 Task: Send an email with the signature Jennifer Adams with the subject Confirmation of a transfer and the message I wanted to touch base with you regarding the upcoming presentation. Is there anything you need from me? from softage.5@softage.net to softage.2@softage.net and move the email from Sent Items to the folder Financial aid
Action: Mouse moved to (64, 50)
Screenshot: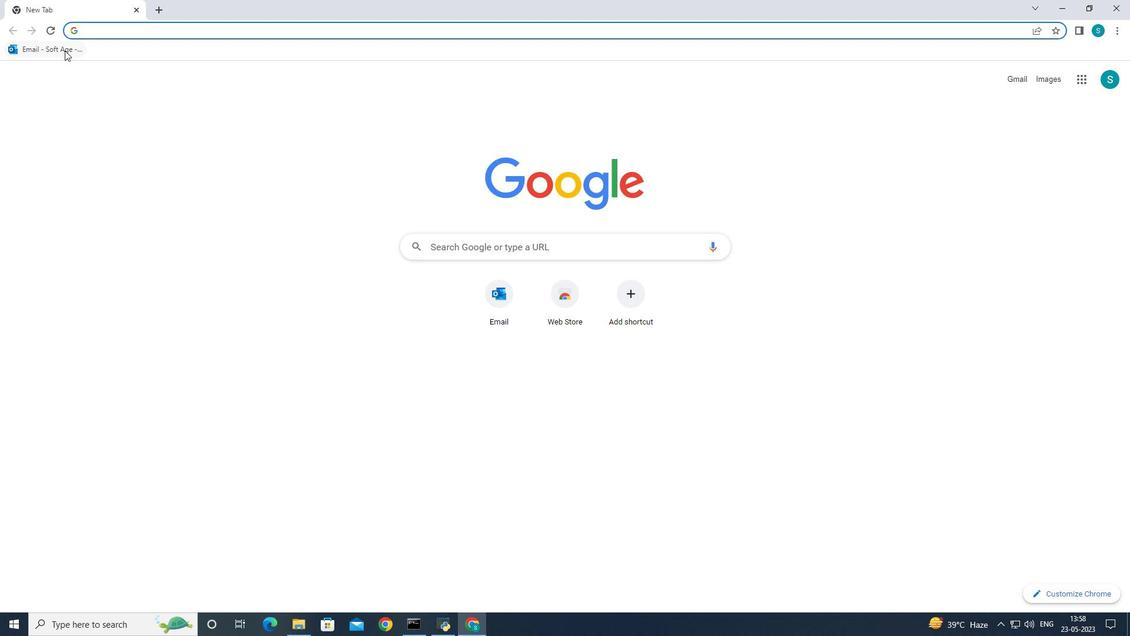 
Action: Mouse pressed left at (64, 50)
Screenshot: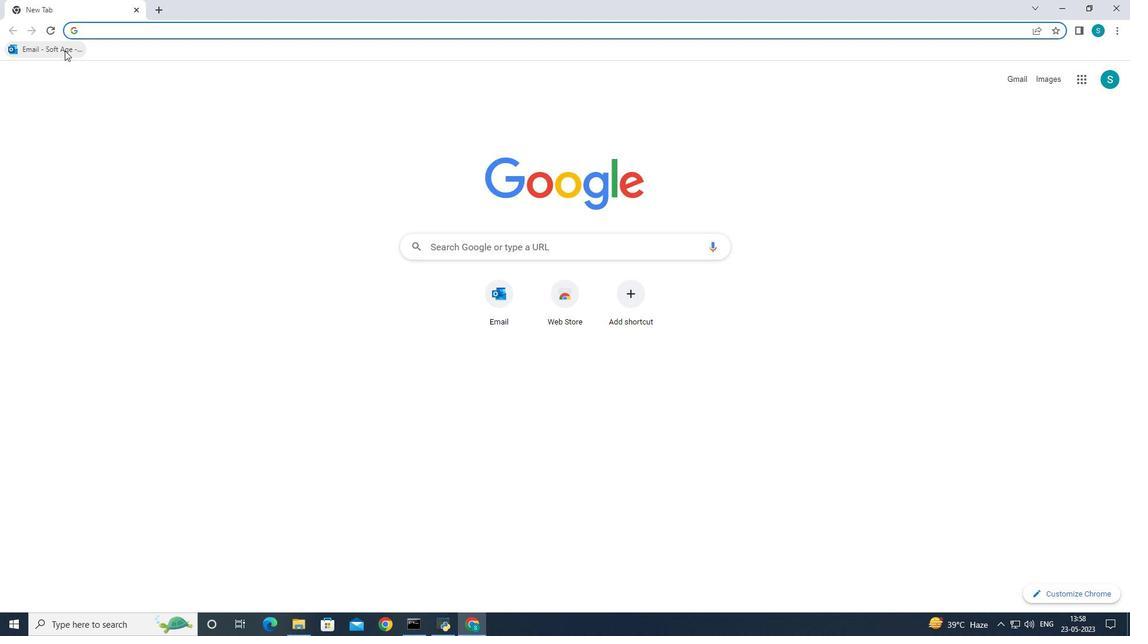 
Action: Mouse moved to (152, 106)
Screenshot: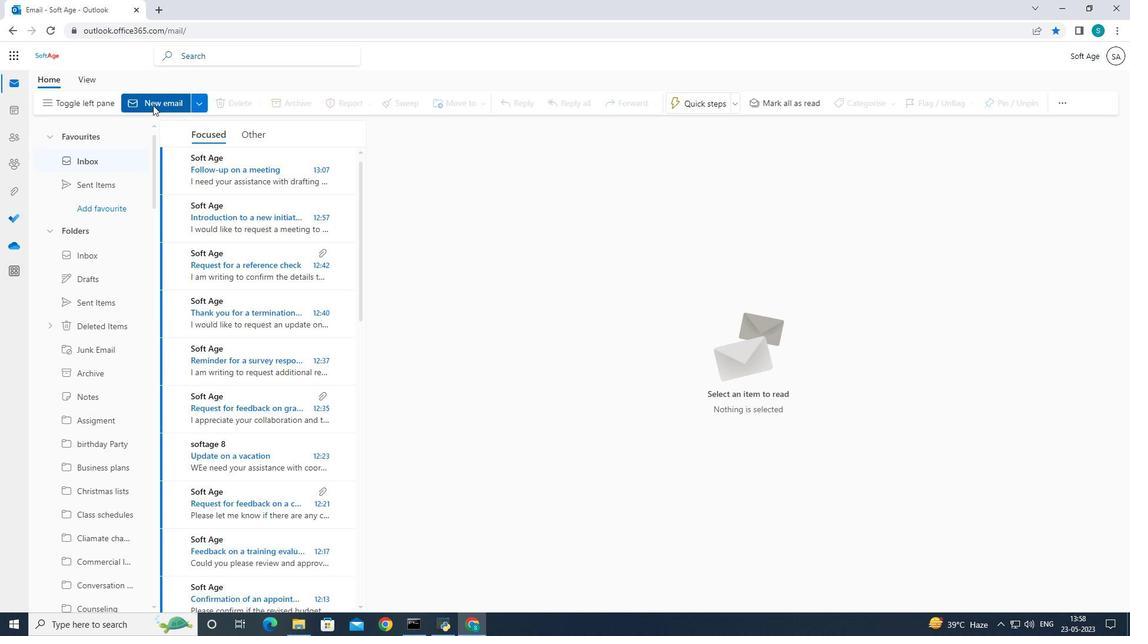 
Action: Mouse pressed left at (152, 106)
Screenshot: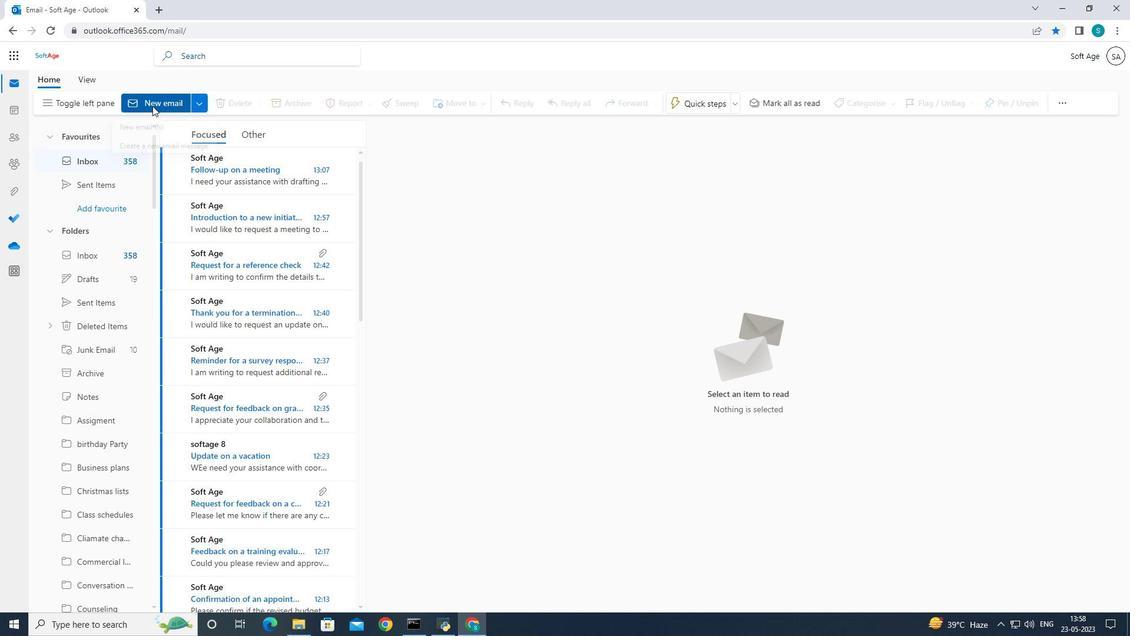 
Action: Mouse moved to (767, 107)
Screenshot: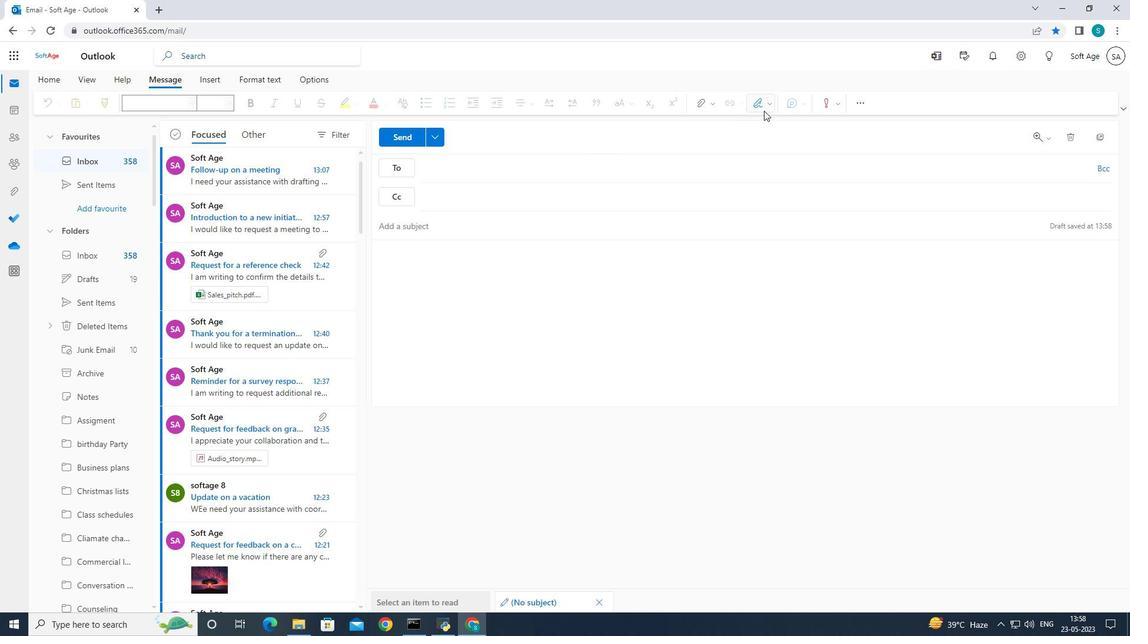
Action: Mouse pressed left at (767, 107)
Screenshot: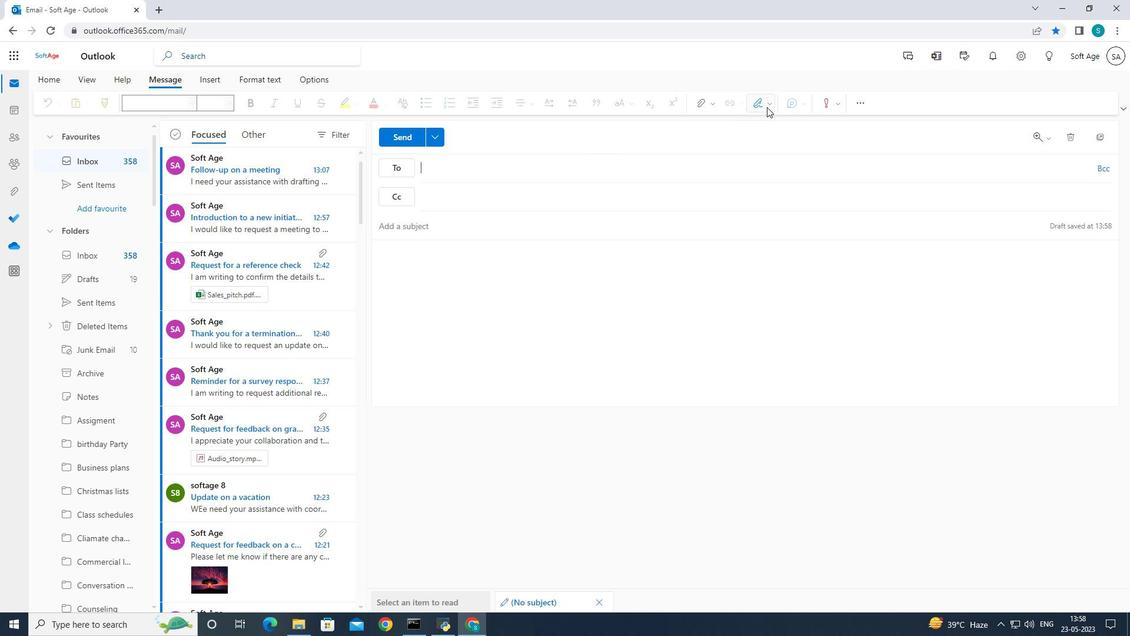 
Action: Mouse moved to (741, 149)
Screenshot: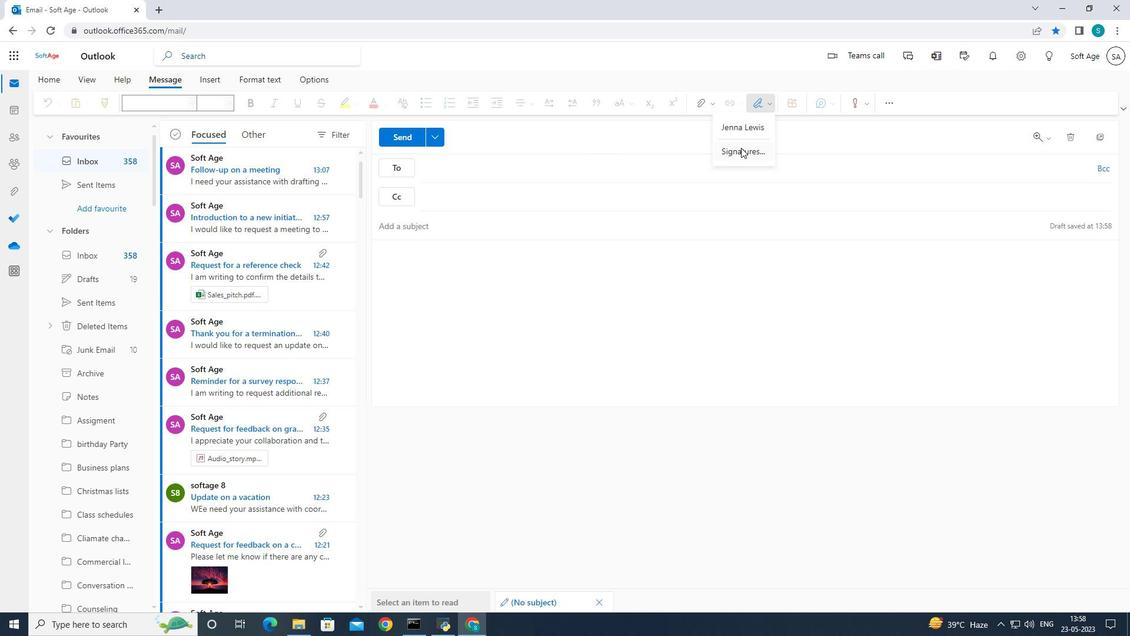 
Action: Mouse pressed left at (741, 149)
Screenshot: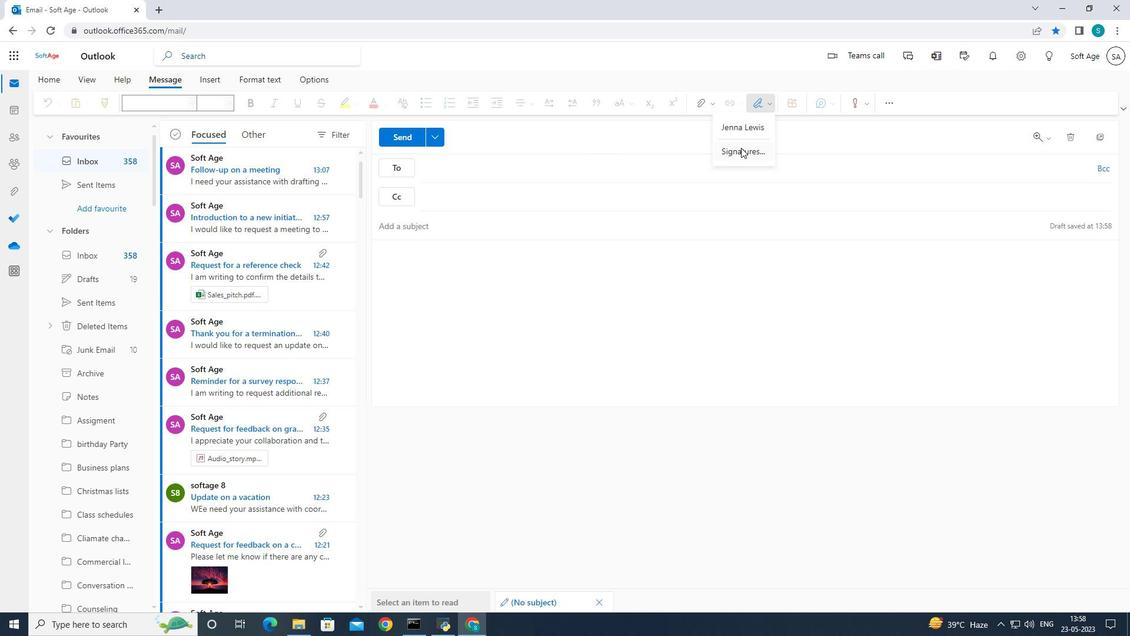 
Action: Mouse moved to (725, 196)
Screenshot: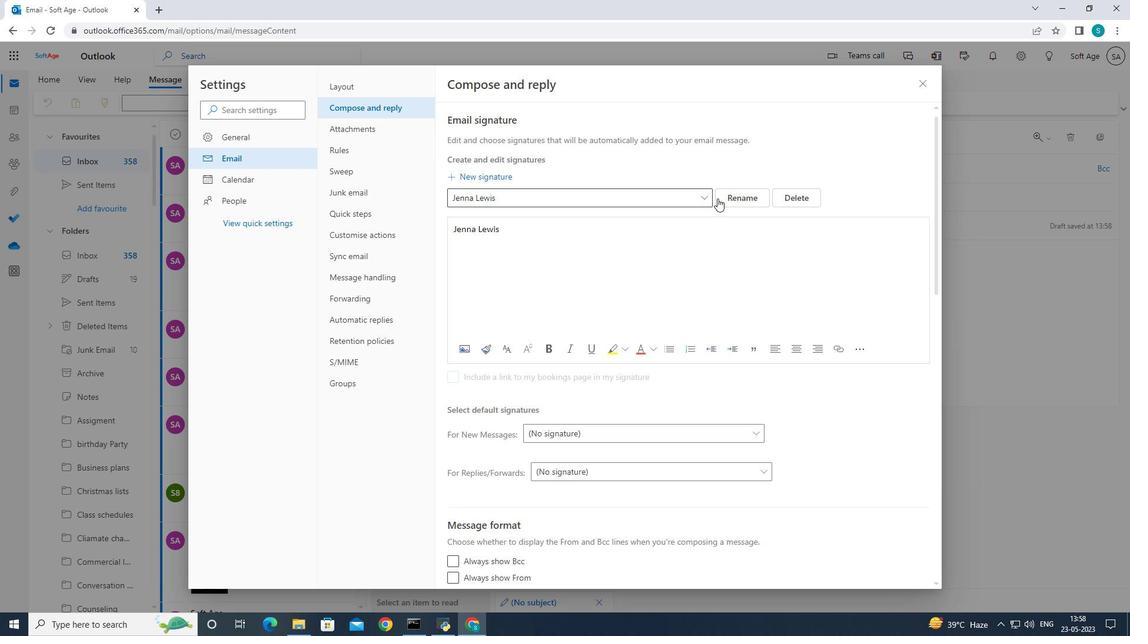 
Action: Mouse pressed left at (725, 196)
Screenshot: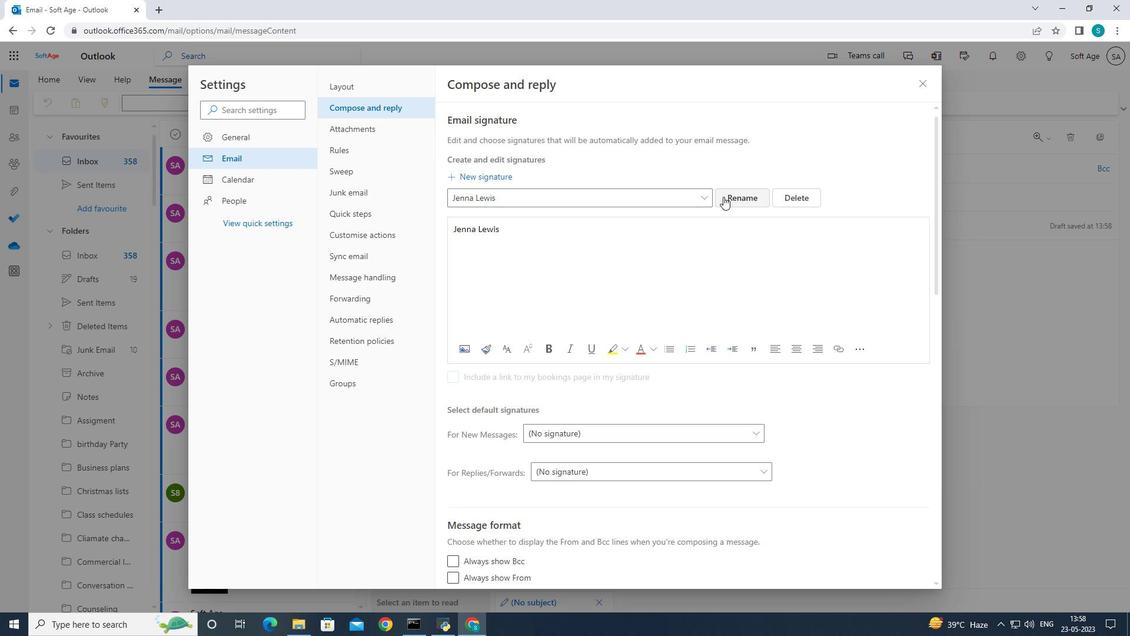 
Action: Mouse moved to (705, 199)
Screenshot: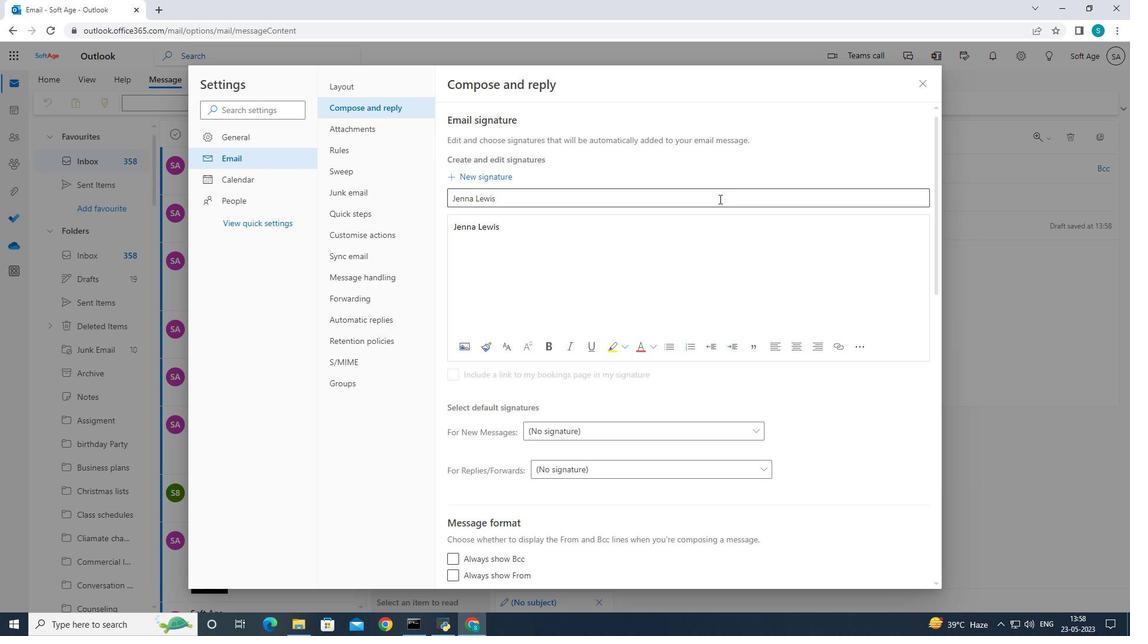
Action: Mouse pressed left at (705, 199)
Screenshot: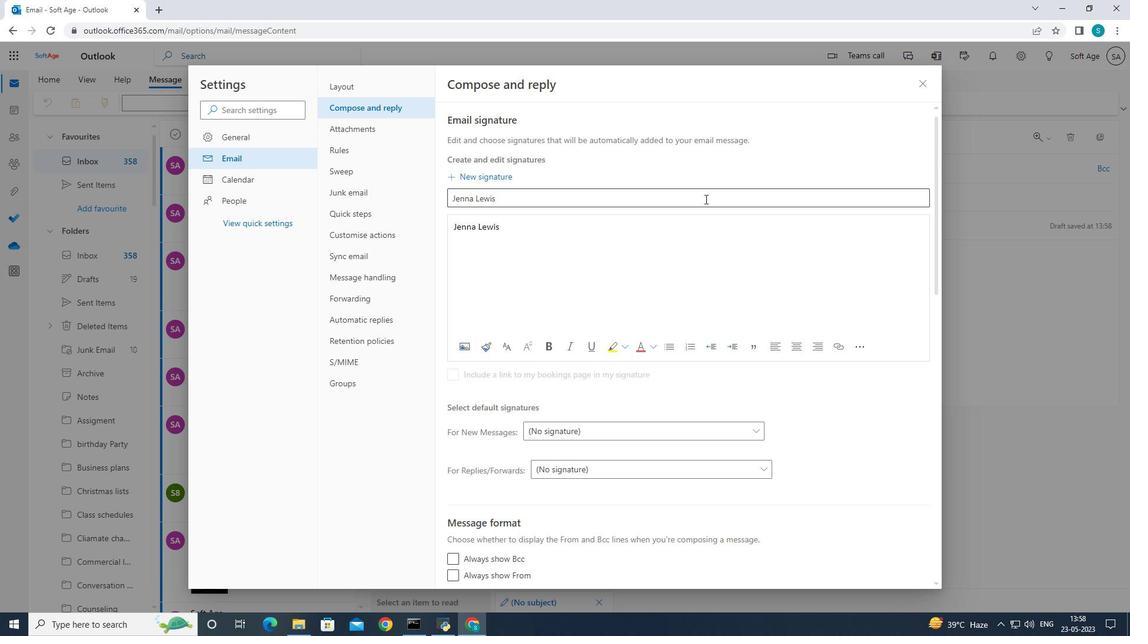 
Action: Mouse moved to (727, 186)
Screenshot: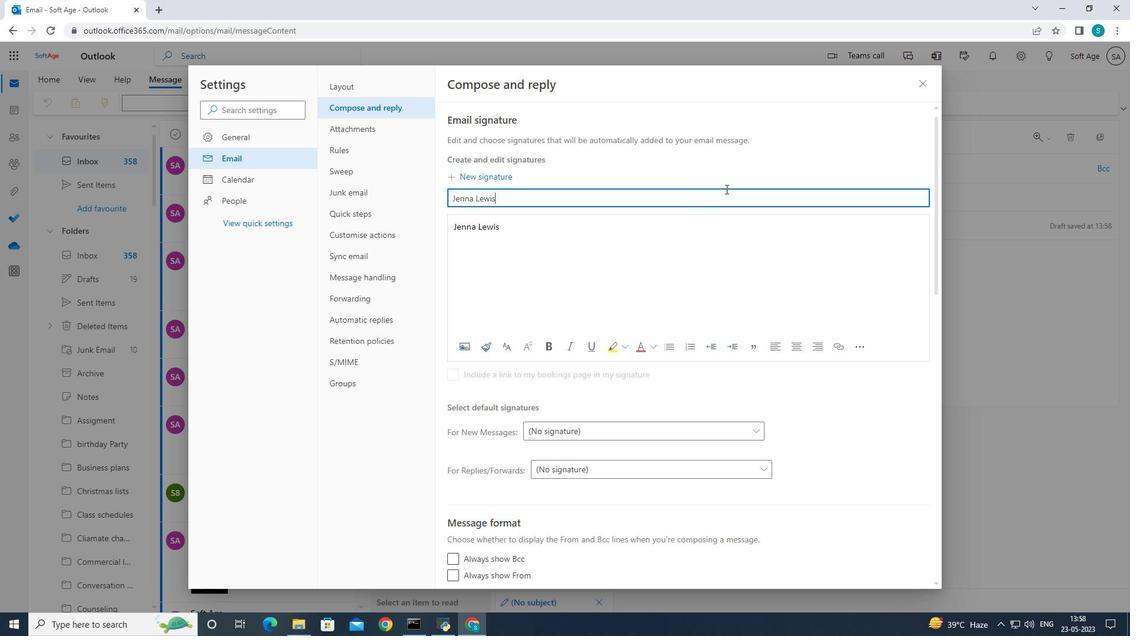 
Action: Key pressed <Key.backspace><Key.backspace><Key.backspace><Key.backspace><Key.backspace><Key.backspace><Key.backspace>ifer<Key.space><Key.caps_lock>A<Key.caps_lock>dams
Screenshot: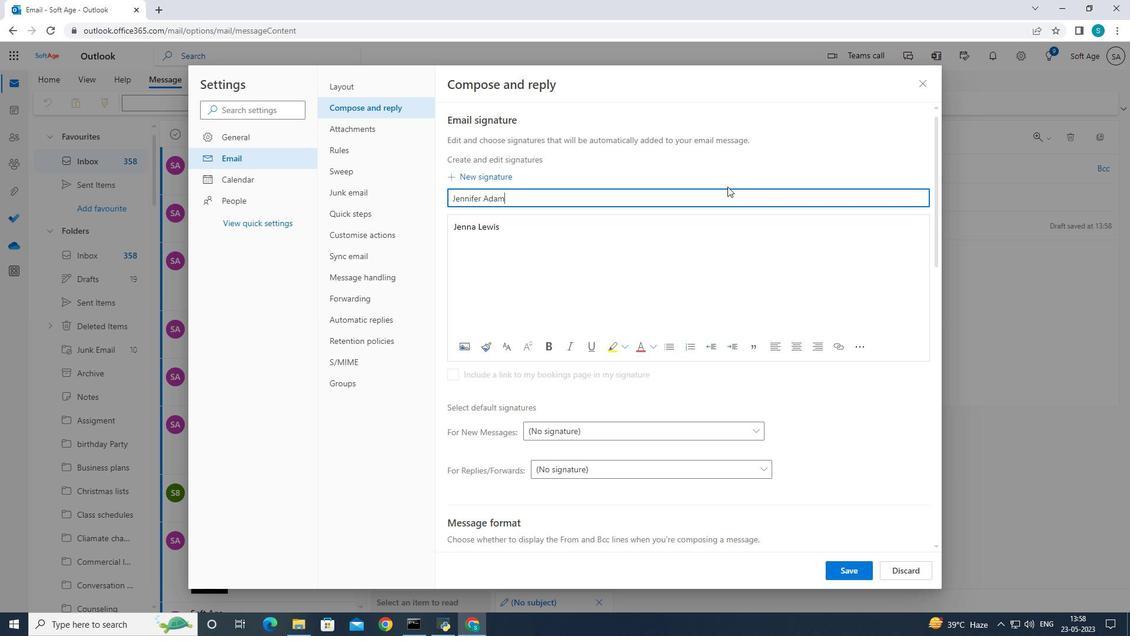
Action: Mouse moved to (512, 229)
Screenshot: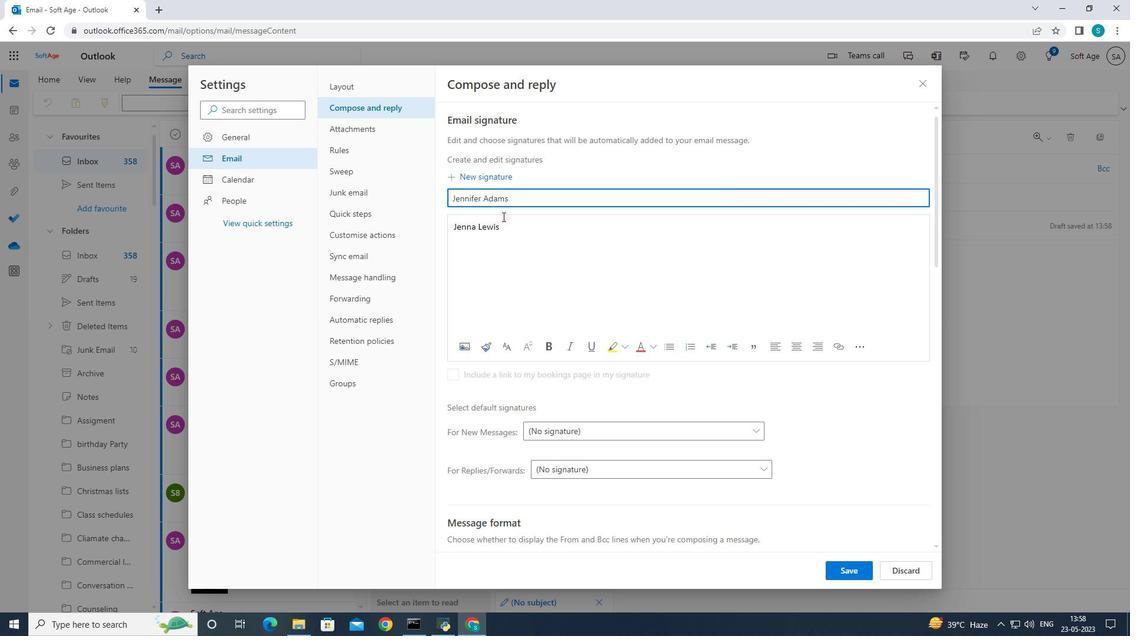 
Action: Mouse pressed left at (512, 229)
Screenshot: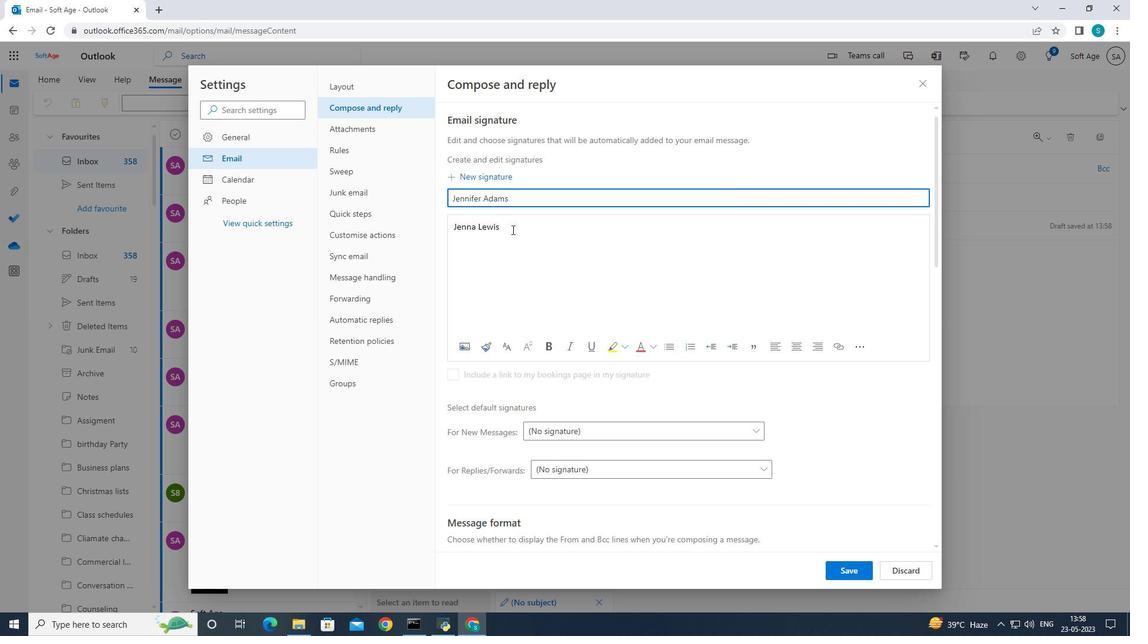 
Action: Mouse moved to (574, 200)
Screenshot: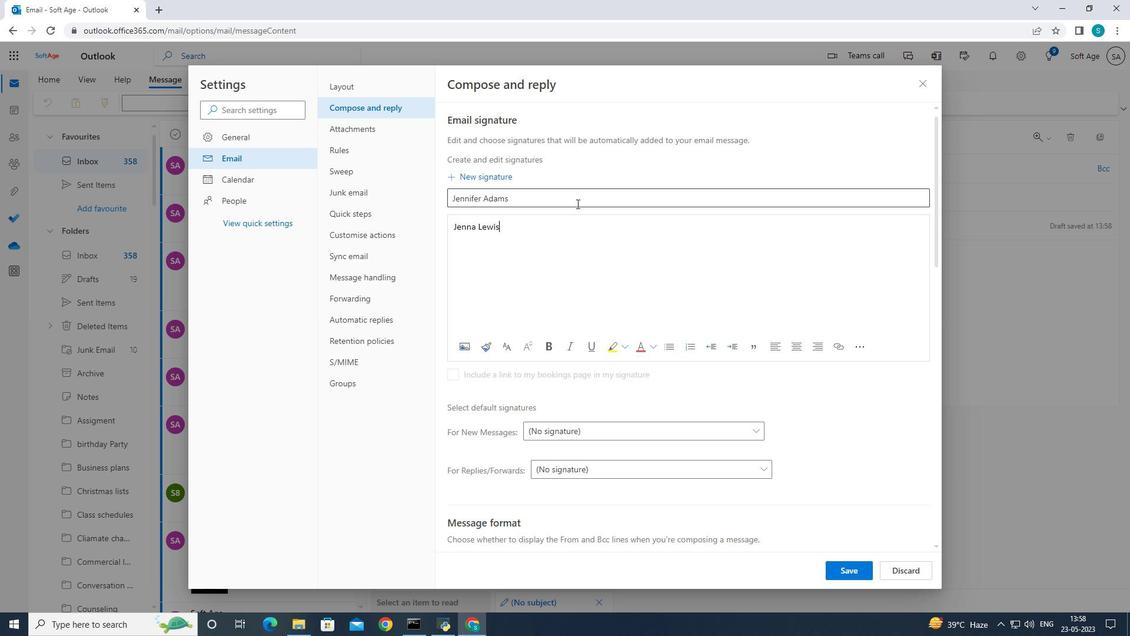 
Action: Key pressed <Key.backspace><Key.backspace><Key.backspace><Key.backspace><Key.backspace><Key.backspace><Key.backspace>ifer<Key.space><Key.caps_lock>A<Key.caps_lock>dans
Screenshot: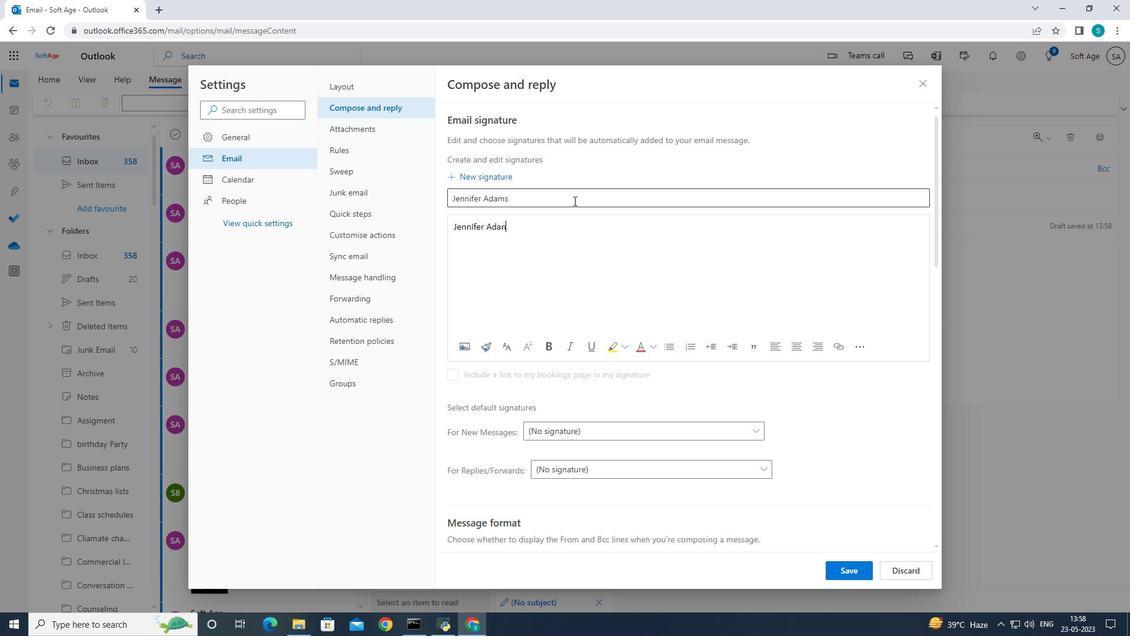 
Action: Mouse moved to (569, 198)
Screenshot: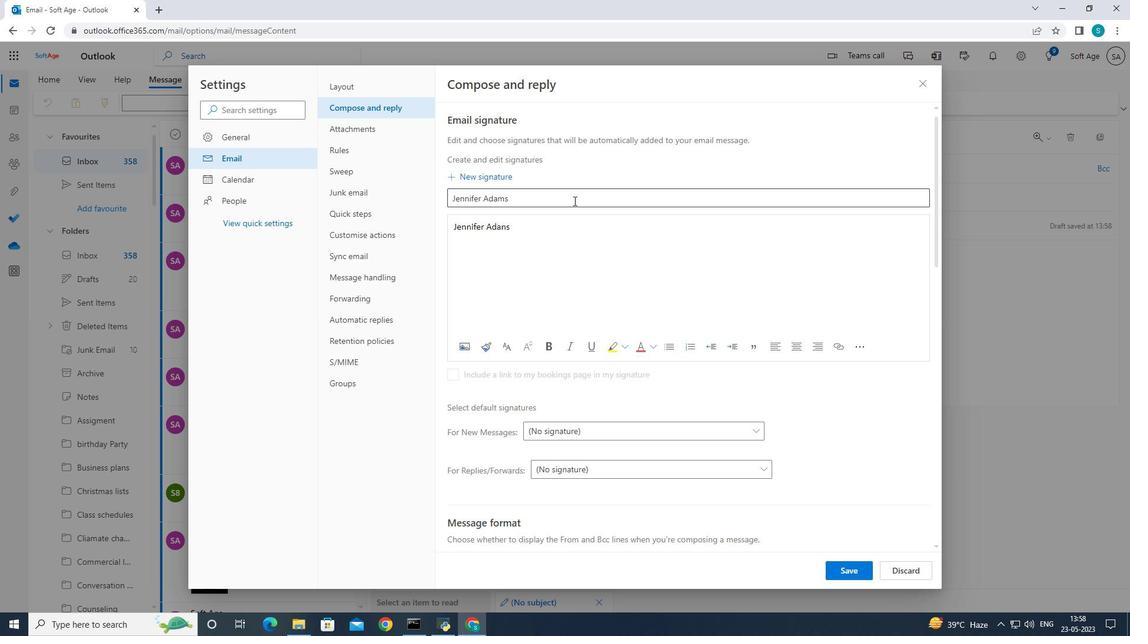
Action: Key pressed <Key.backspace><Key.backspace>ms
Screenshot: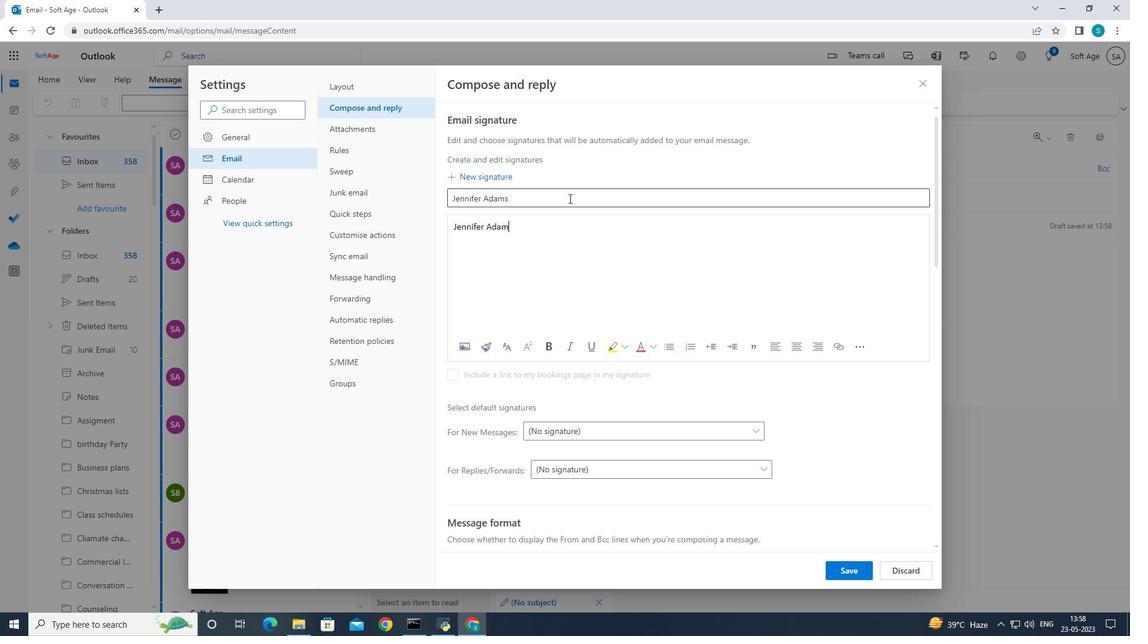
Action: Mouse moved to (847, 571)
Screenshot: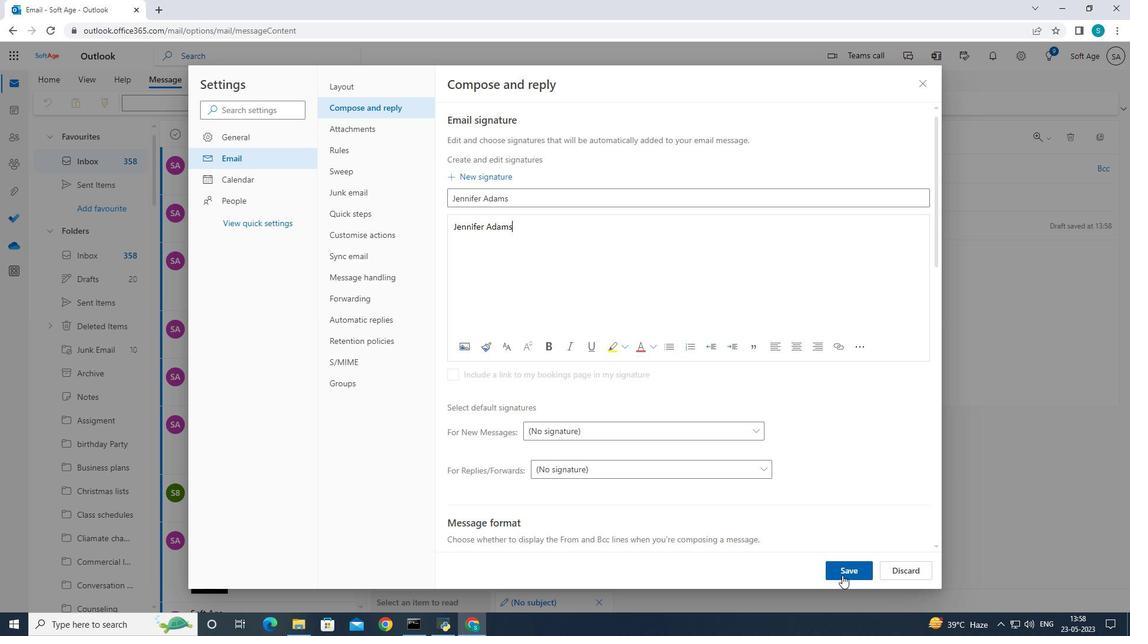 
Action: Mouse pressed left at (847, 571)
Screenshot: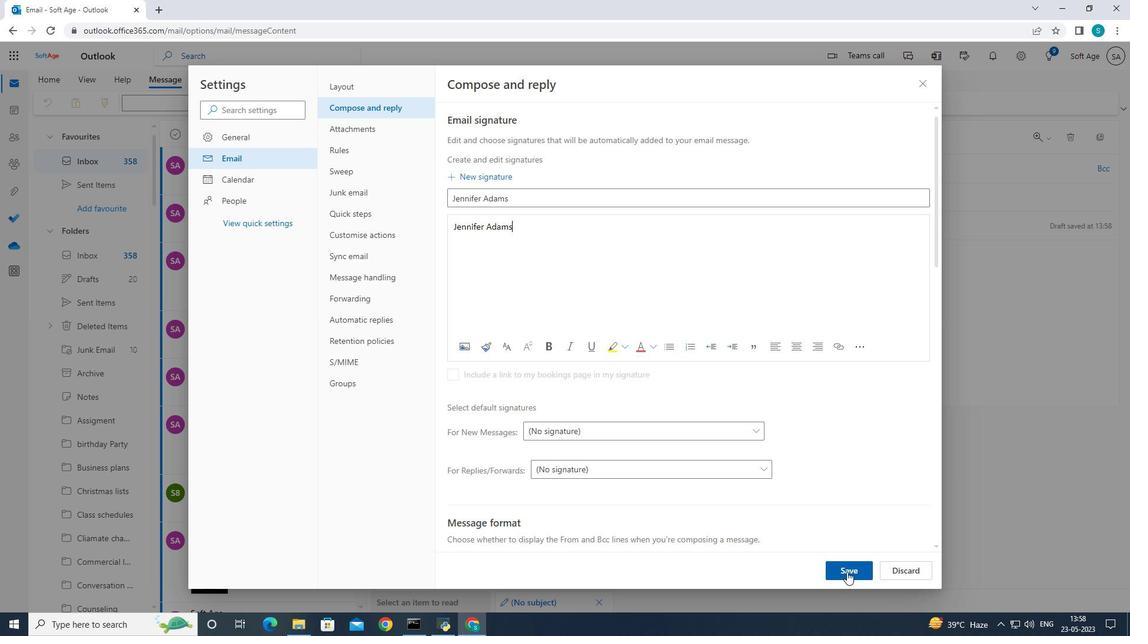 
Action: Mouse moved to (925, 87)
Screenshot: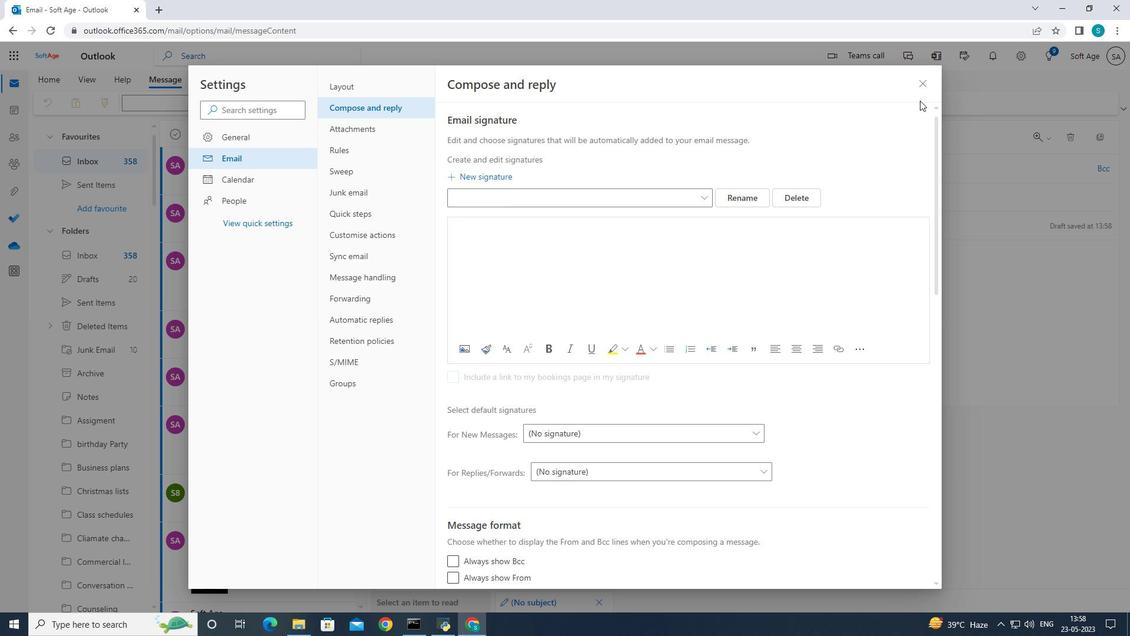 
Action: Mouse pressed left at (925, 87)
Screenshot: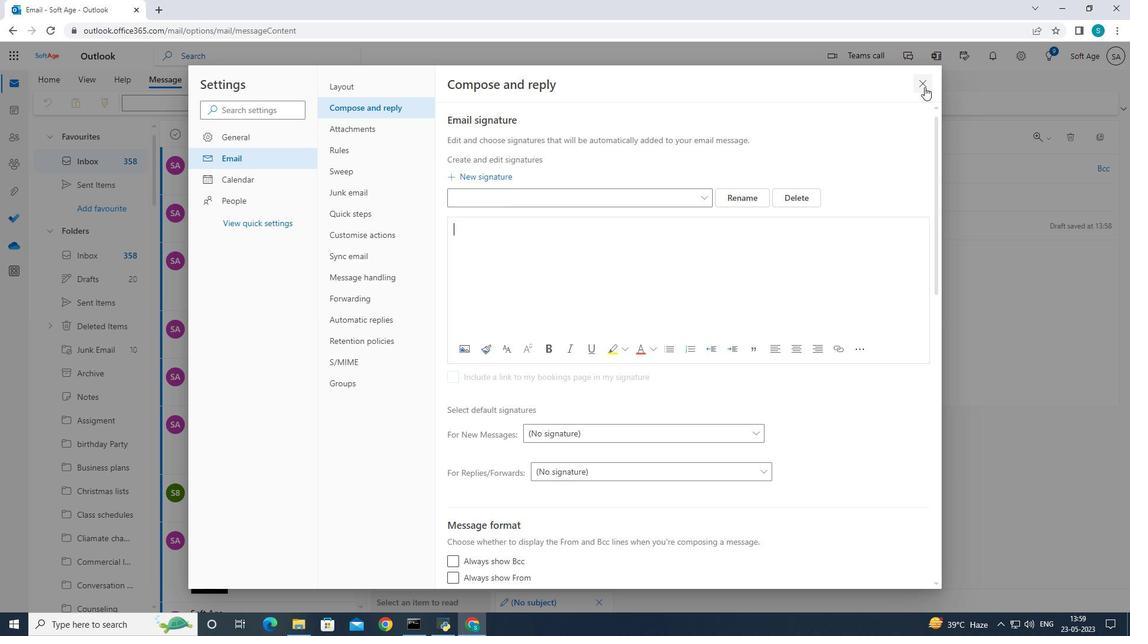 
Action: Mouse moved to (432, 247)
Screenshot: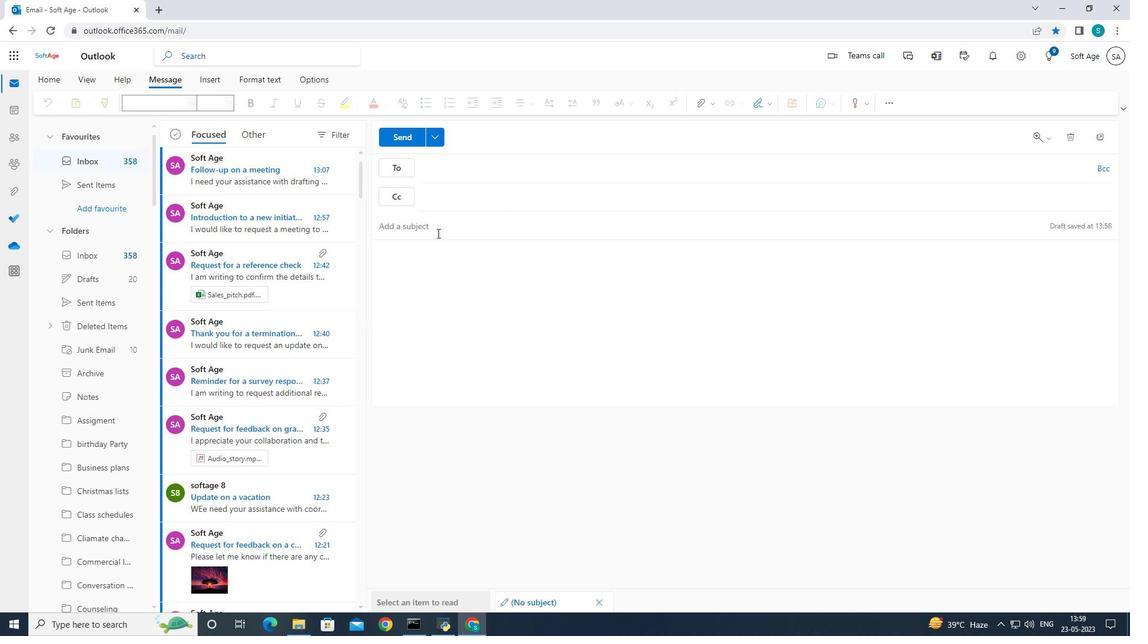 
Action: Mouse pressed left at (432, 247)
Screenshot: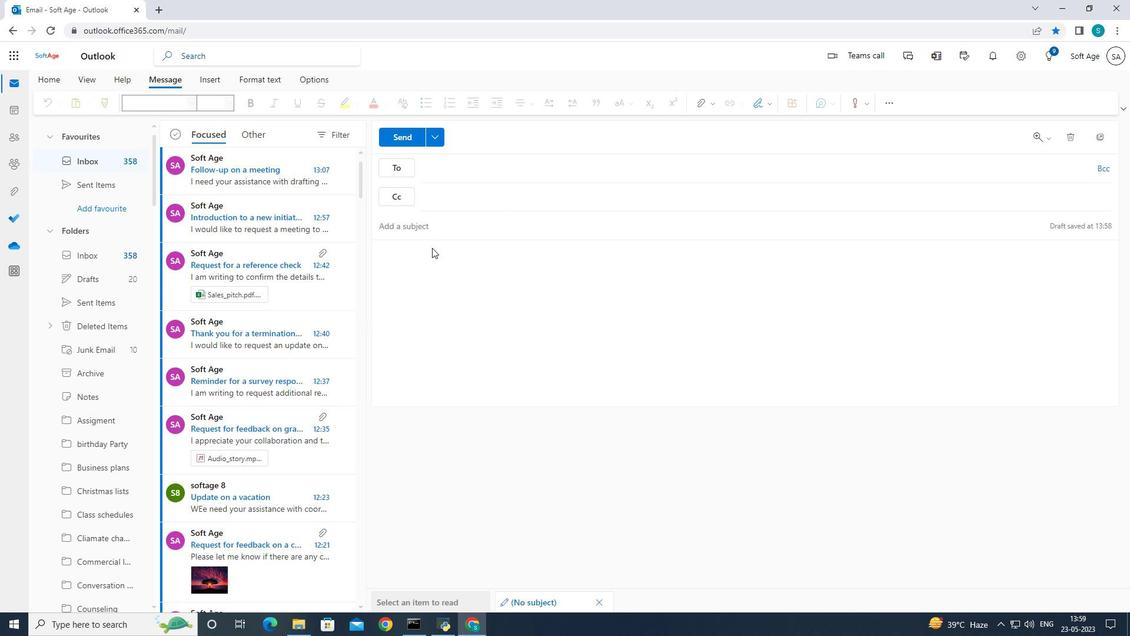 
Action: Mouse moved to (448, 285)
Screenshot: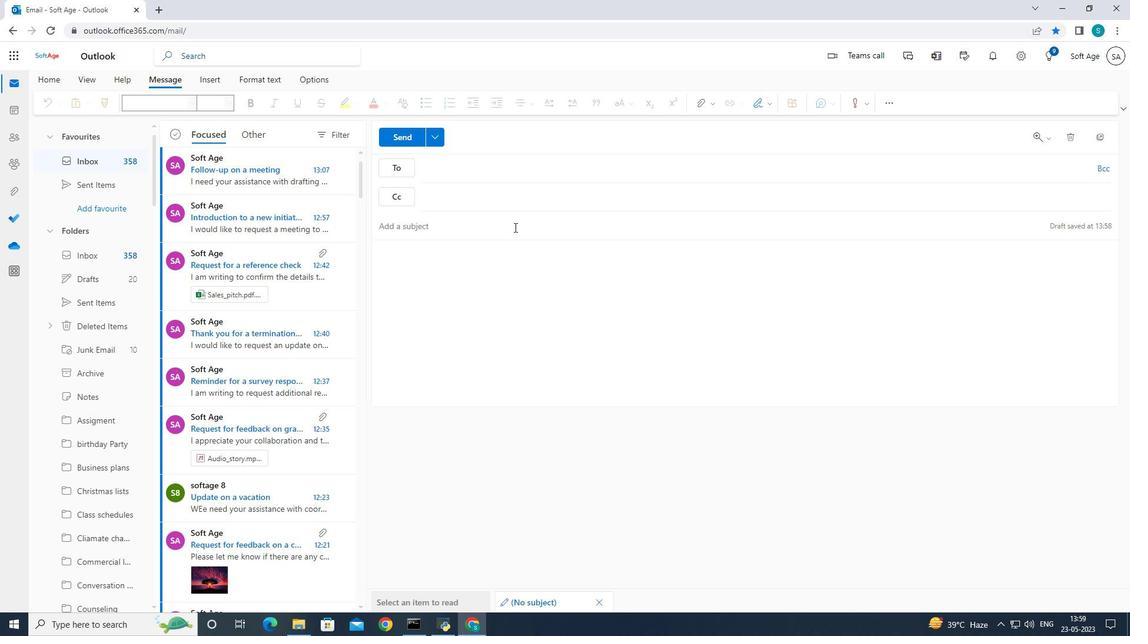 
Action: Mouse pressed left at (448, 285)
Screenshot: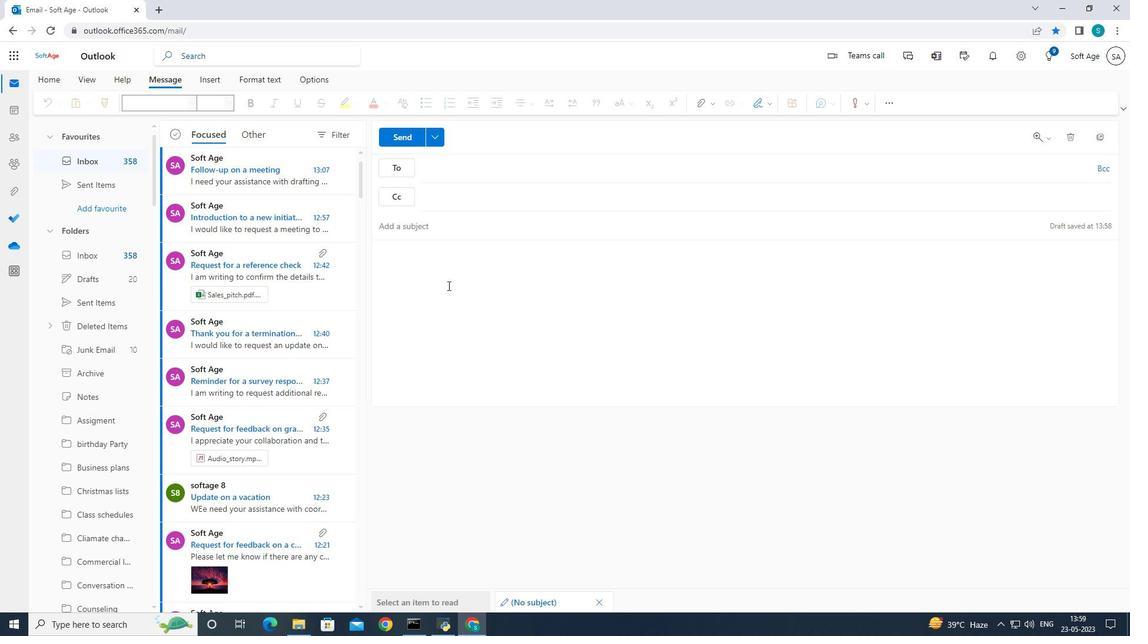 
Action: Mouse pressed left at (448, 285)
Screenshot: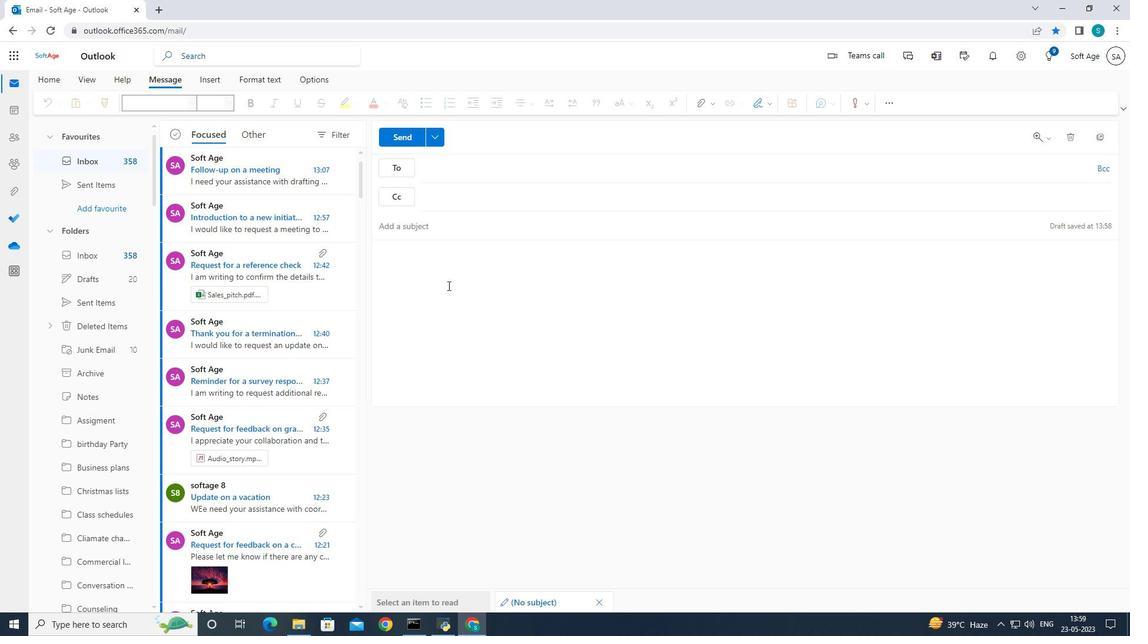 
Action: Mouse moved to (770, 107)
Screenshot: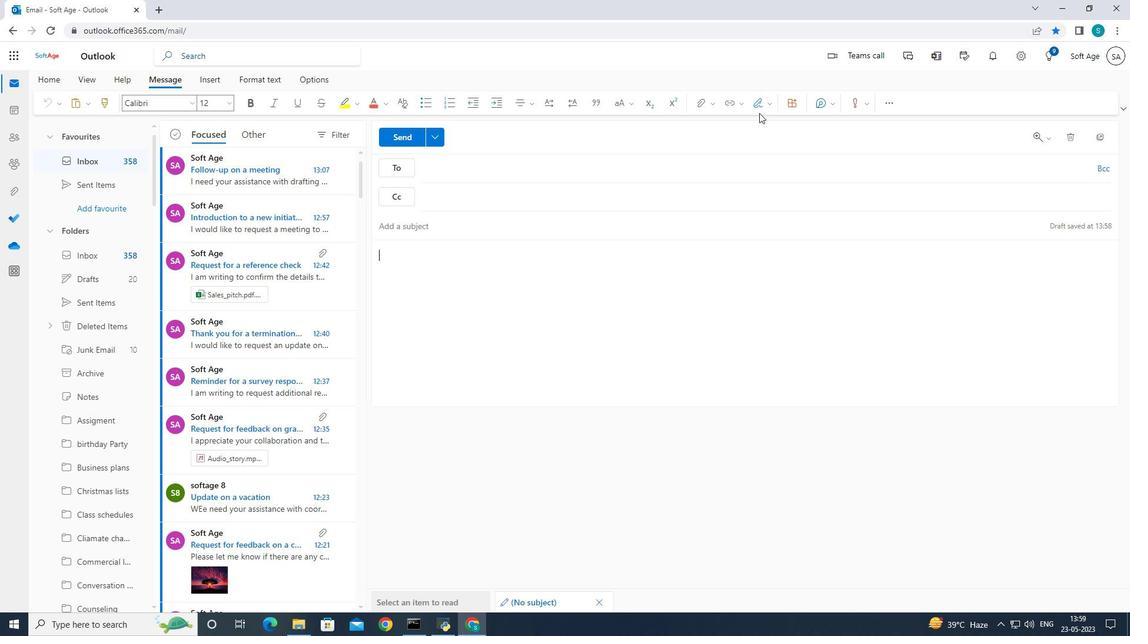 
Action: Mouse pressed left at (770, 107)
Screenshot: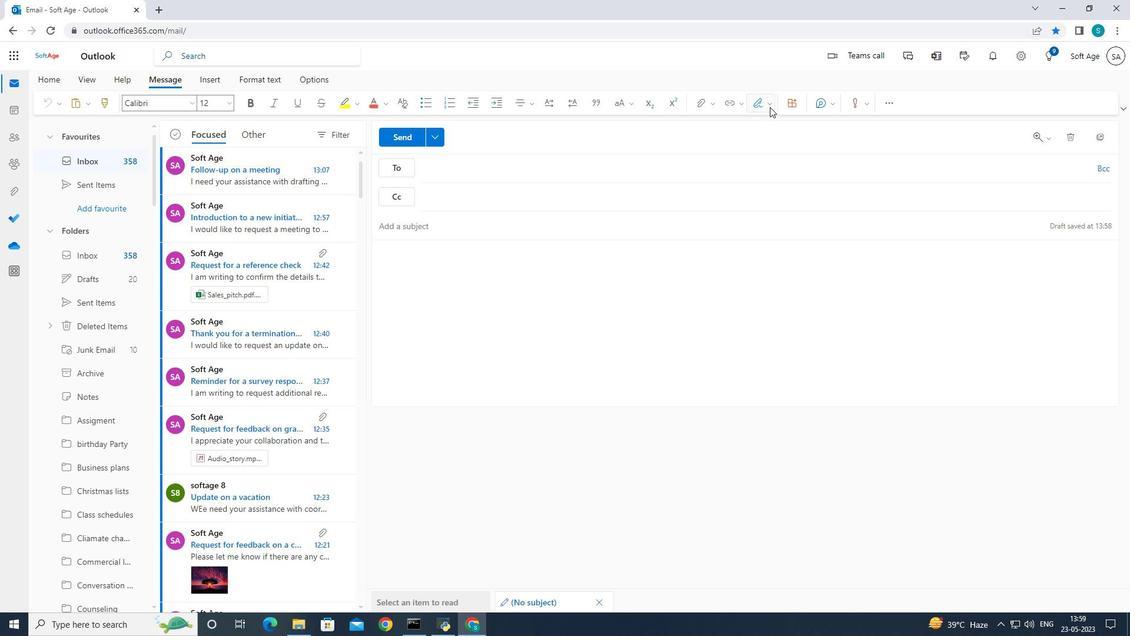 
Action: Mouse moved to (753, 129)
Screenshot: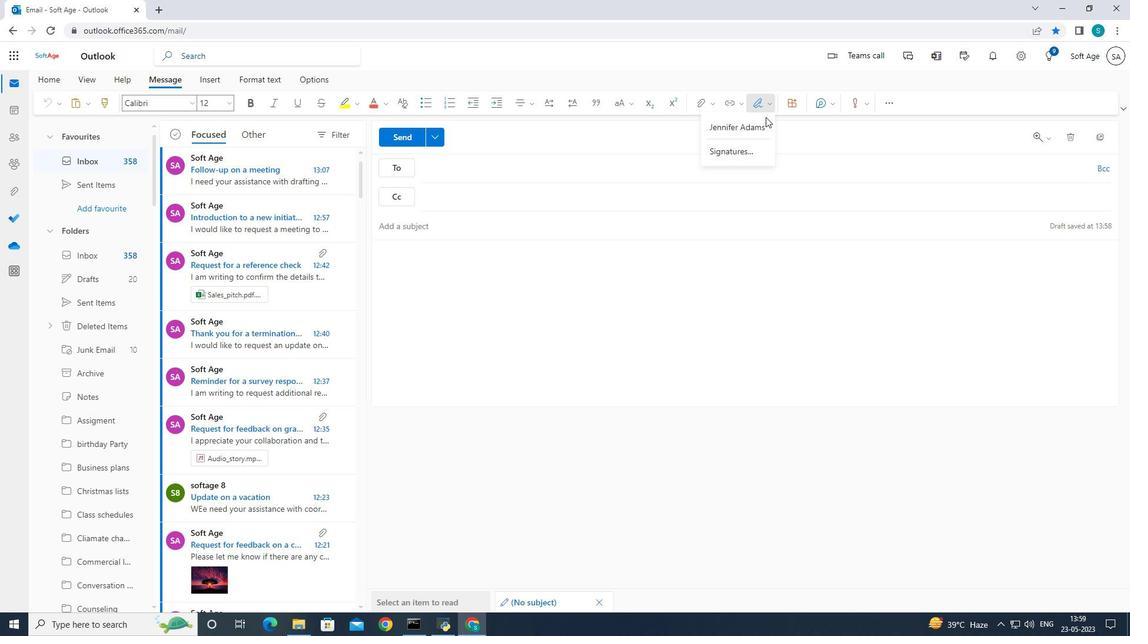 
Action: Mouse pressed left at (753, 129)
Screenshot: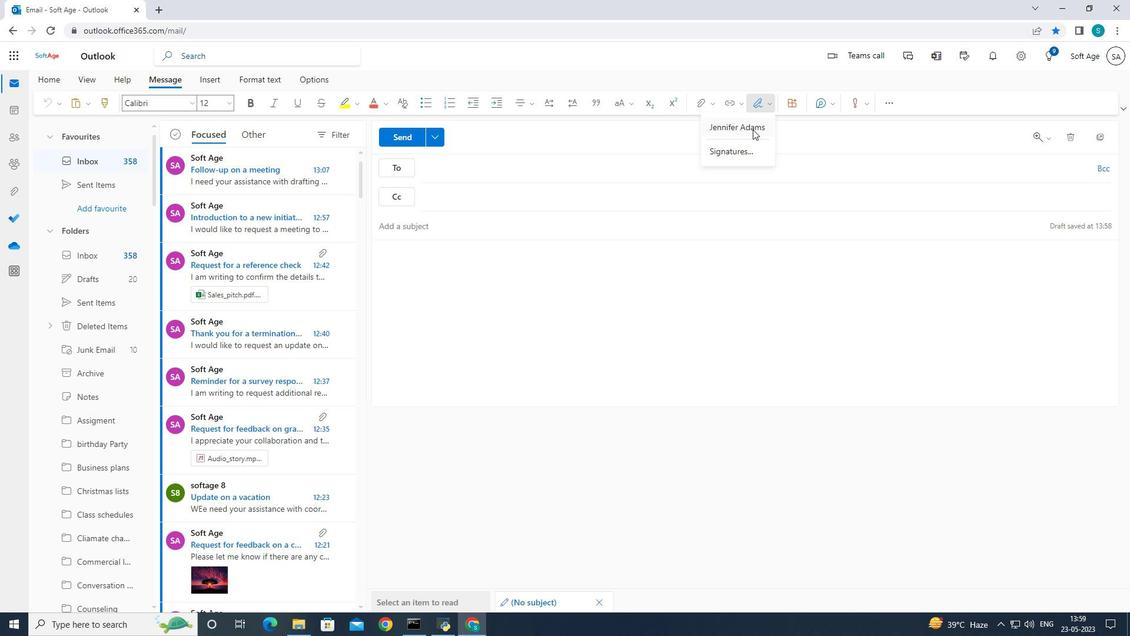 
Action: Mouse moved to (499, 217)
Screenshot: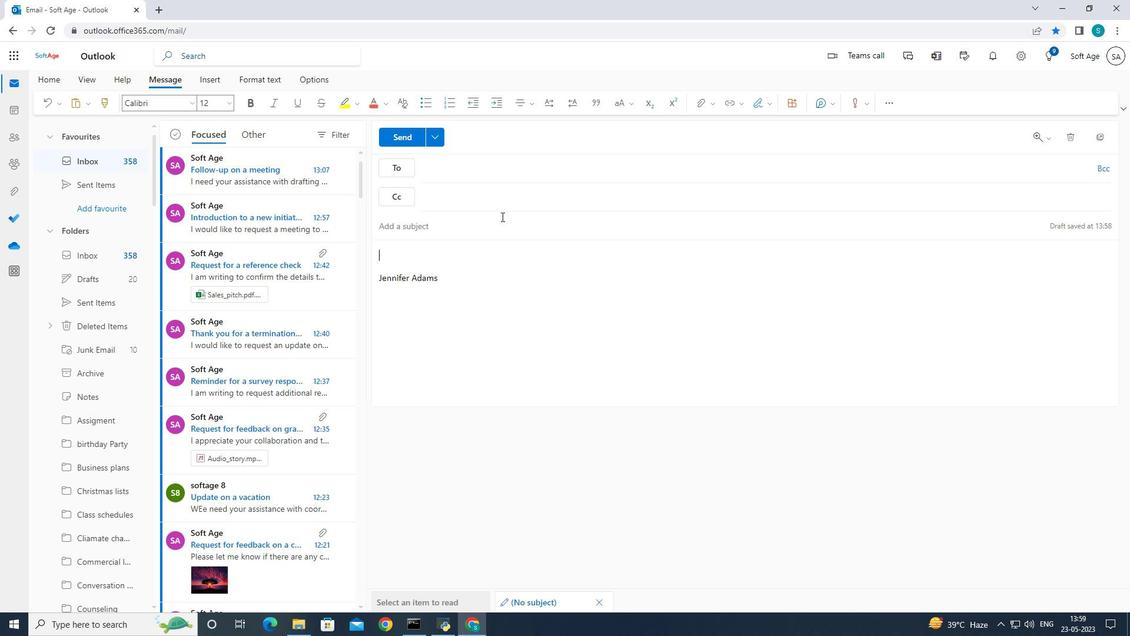 
Action: Mouse pressed left at (499, 217)
Screenshot: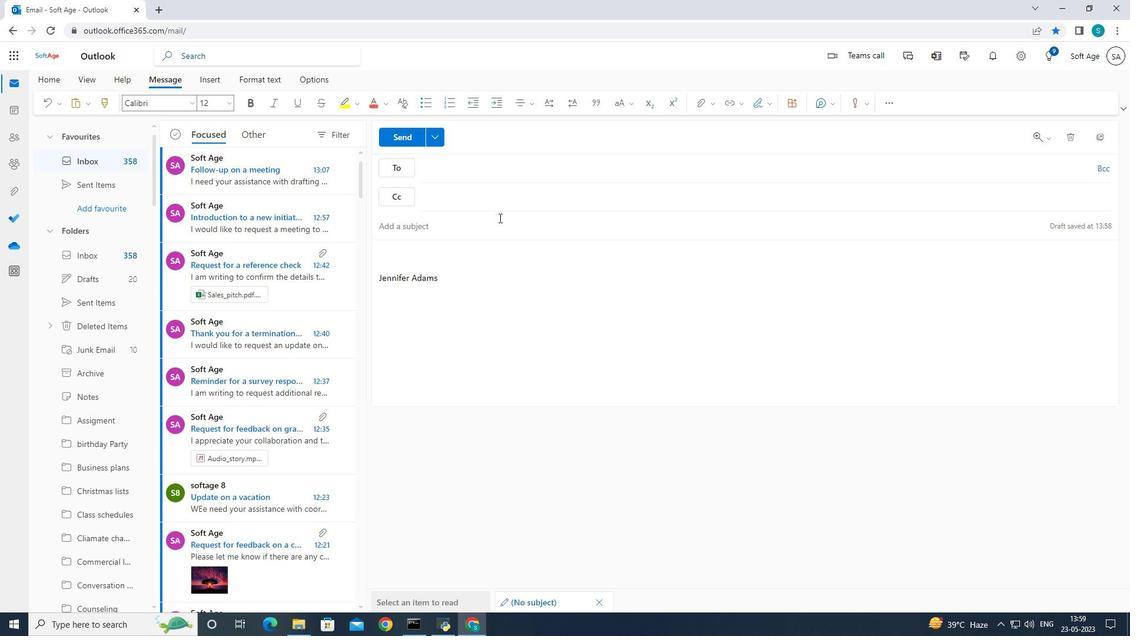 
Action: Mouse moved to (612, 290)
Screenshot: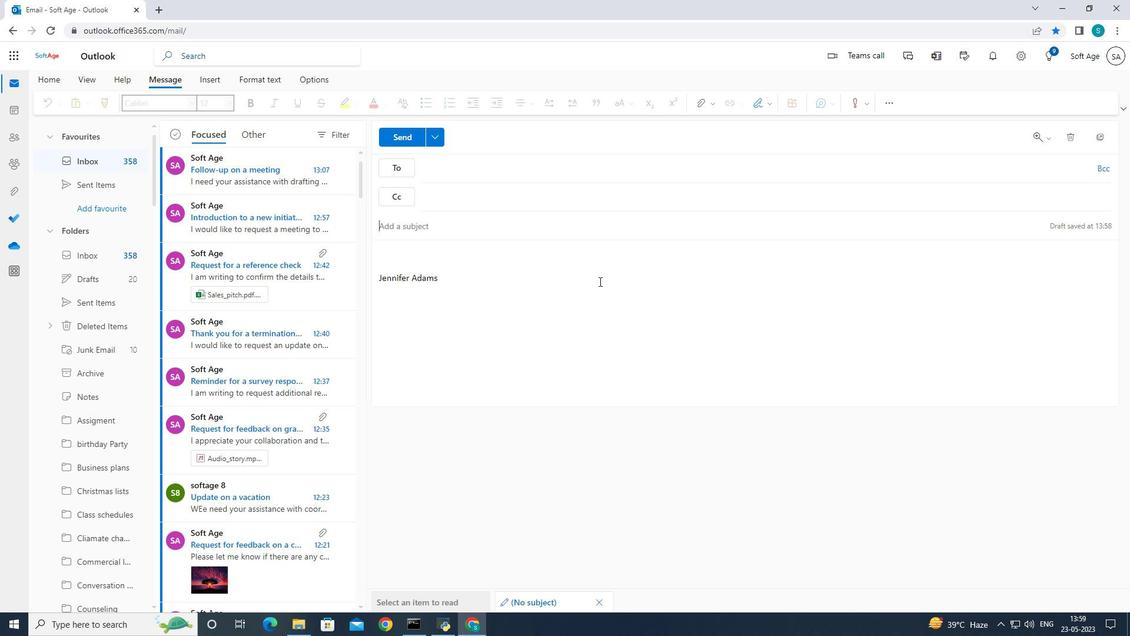 
Action: Key pressed <Key.caps_lock>C<Key.caps_lock>onfrmation<Key.space>of<Key.space>a<Key.space>transfer
Screenshot: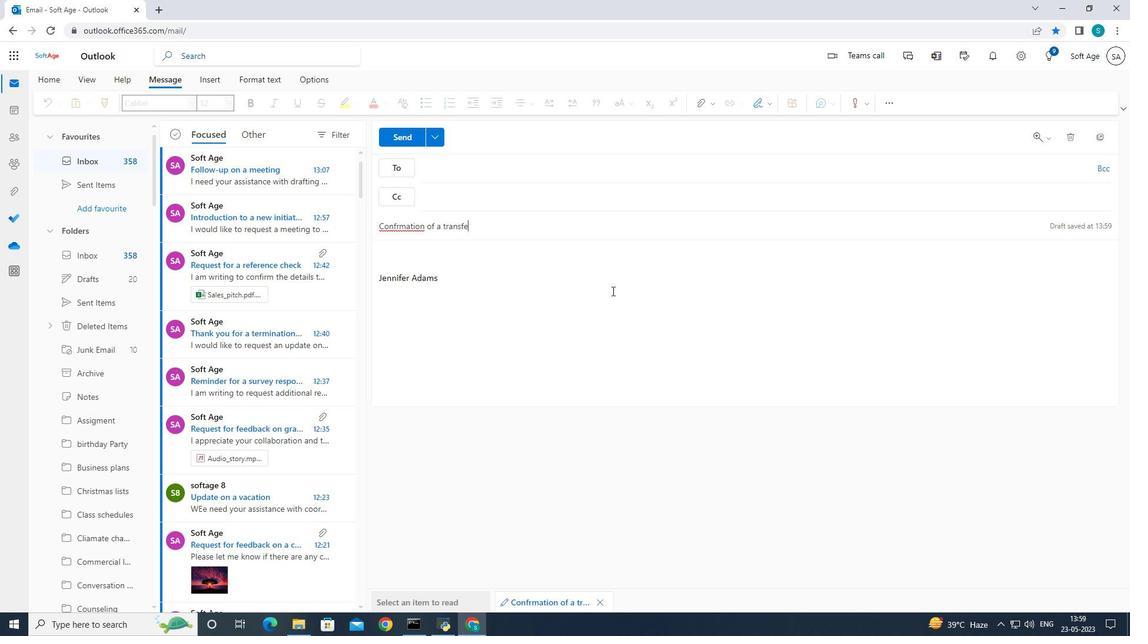 
Action: Mouse moved to (396, 227)
Screenshot: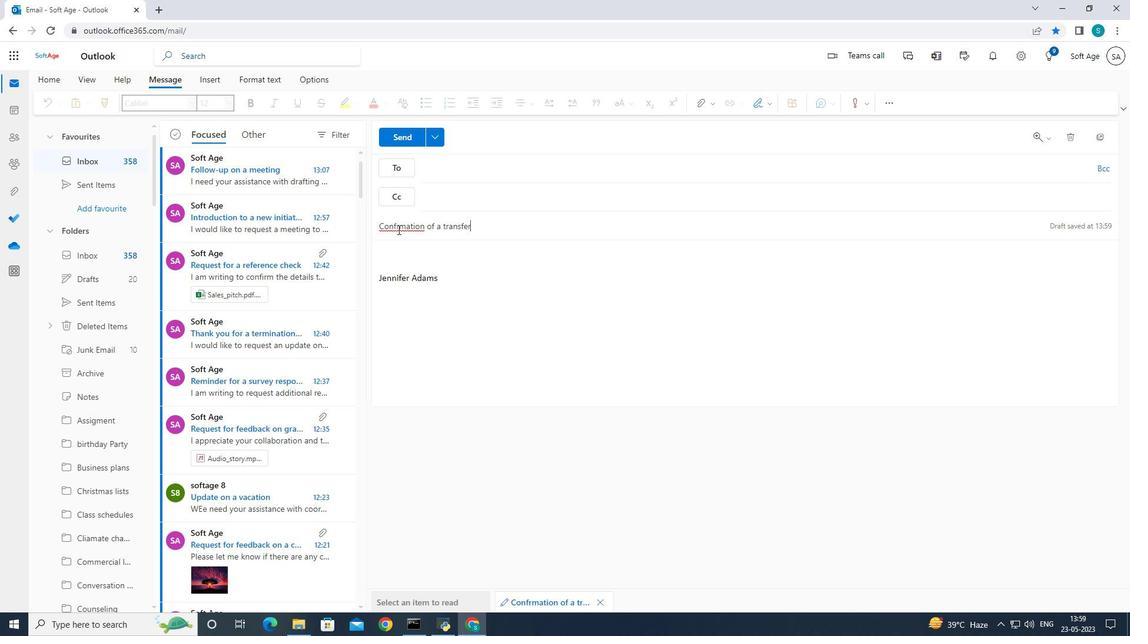 
Action: Mouse pressed left at (396, 227)
Screenshot: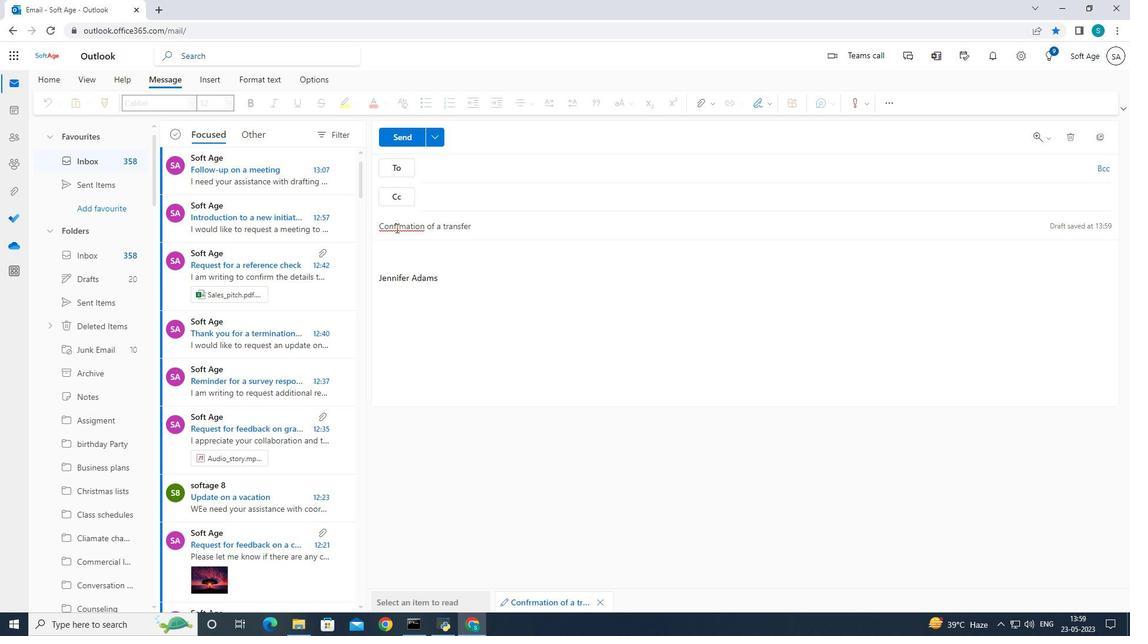 
Action: Mouse moved to (422, 226)
Screenshot: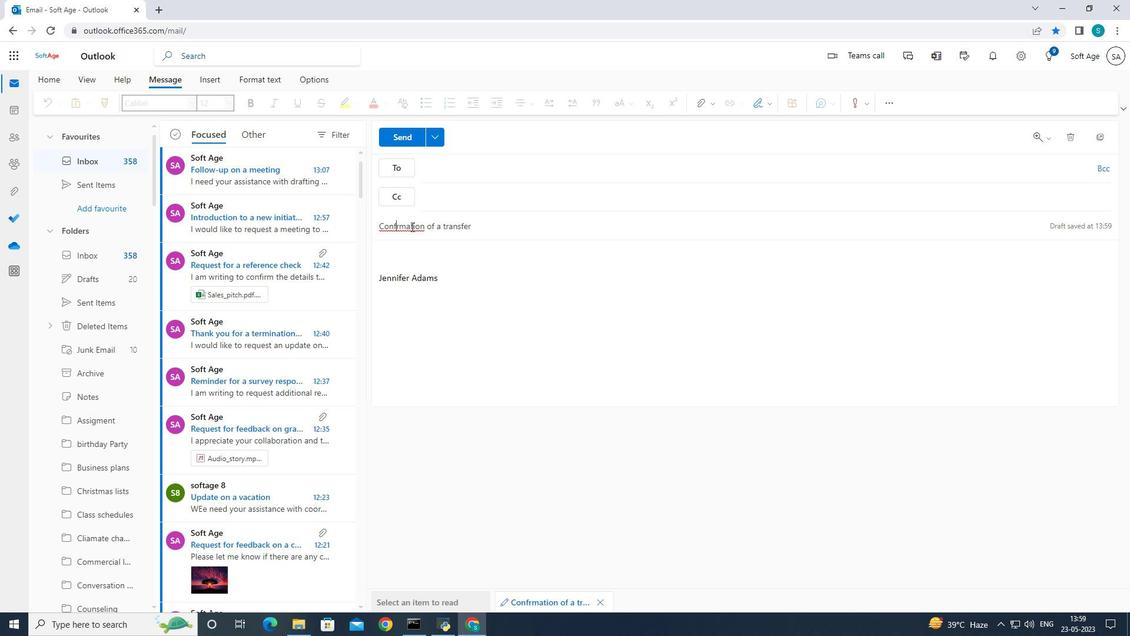 
Action: Key pressed i
Screenshot: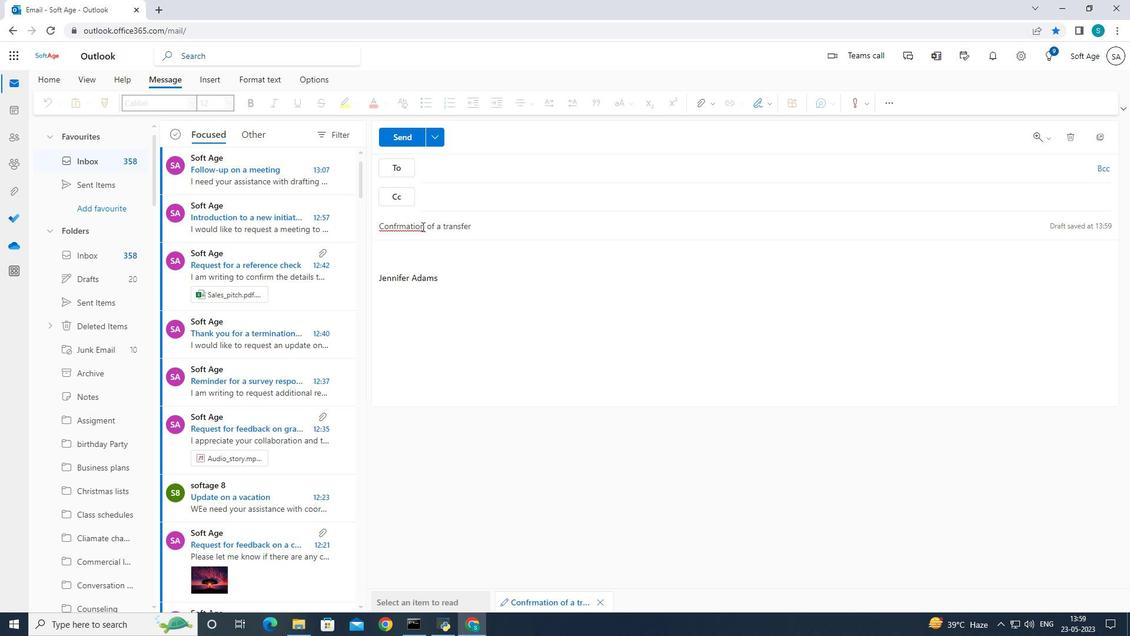 
Action: Mouse moved to (432, 263)
Screenshot: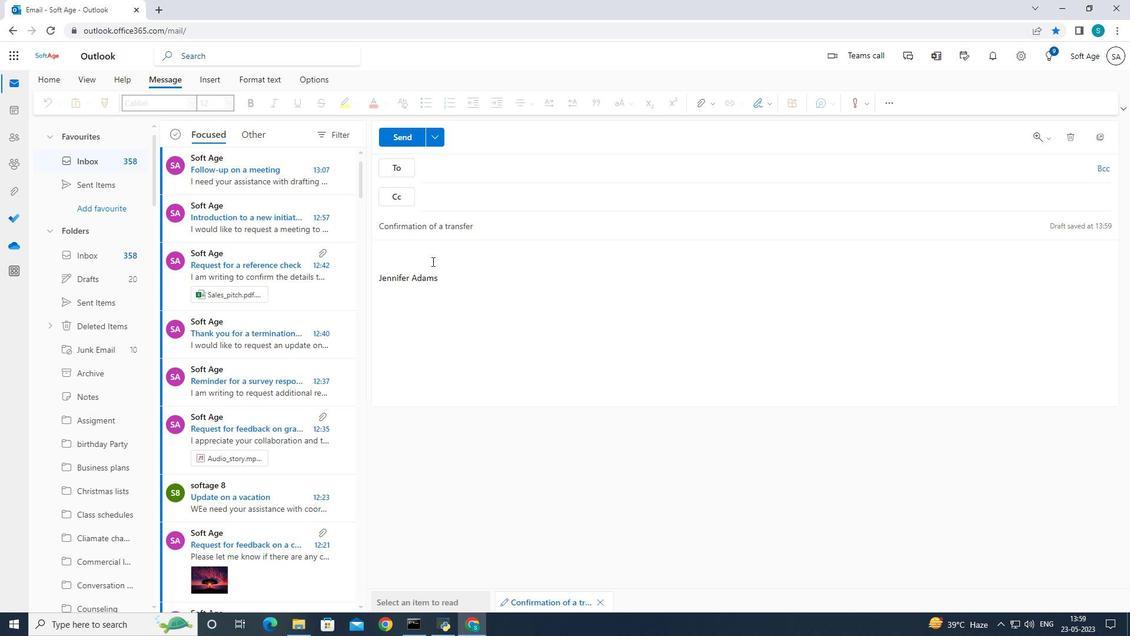 
Action: Mouse pressed left at (432, 263)
Screenshot: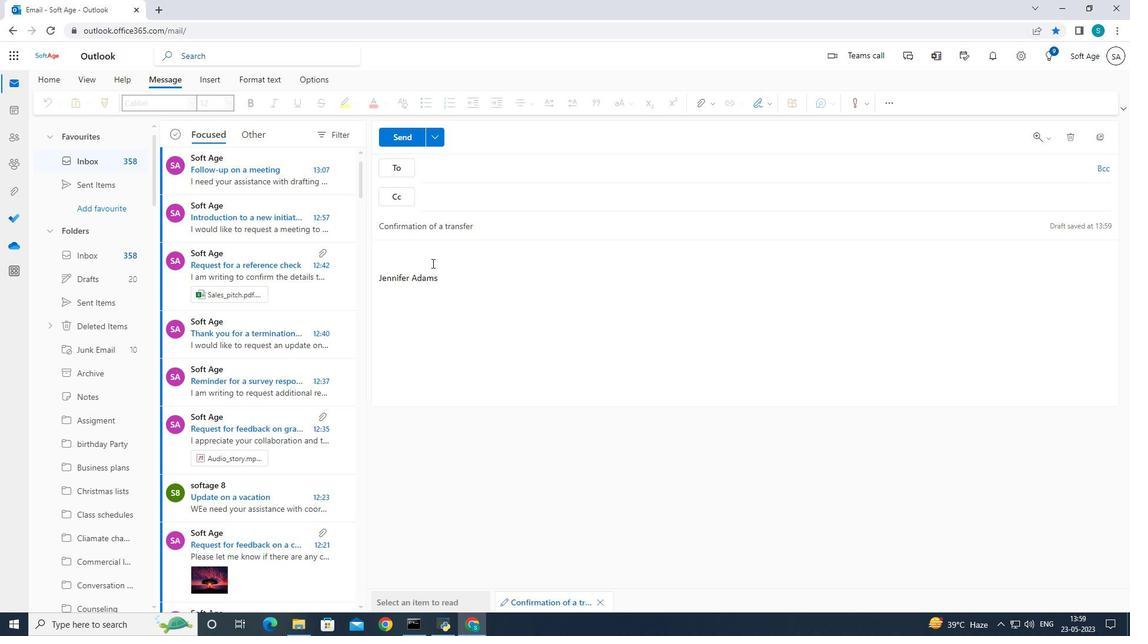 
Action: Mouse moved to (545, 277)
Screenshot: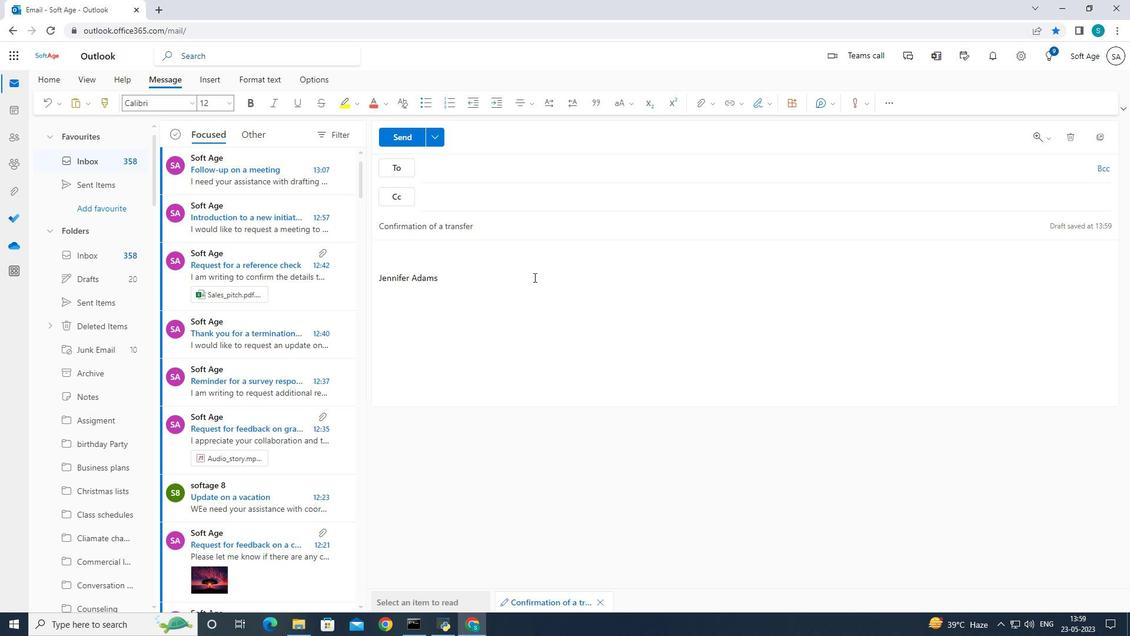 
Action: Key pressed <Key.caps_lock>I<Key.caps_lock><Key.space>wanted<Key.space>to<Key.space>touch<Key.space>base<Key.space>with<Key.space>you<Key.space>regra<Key.backspace><Key.backspace>arding<Key.space>the<Key.space>upcoming<Key.space>presentation<Key.space>.<Key.space><Key.caps_lock>I<Key.caps_lock>s<Key.space>thre<Key.backspace><Key.backspace>ere<Key.space>anything<Key.space>you<Key.space>need<Key.space>from<Key.space>me<Key.shift_r>?
Screenshot: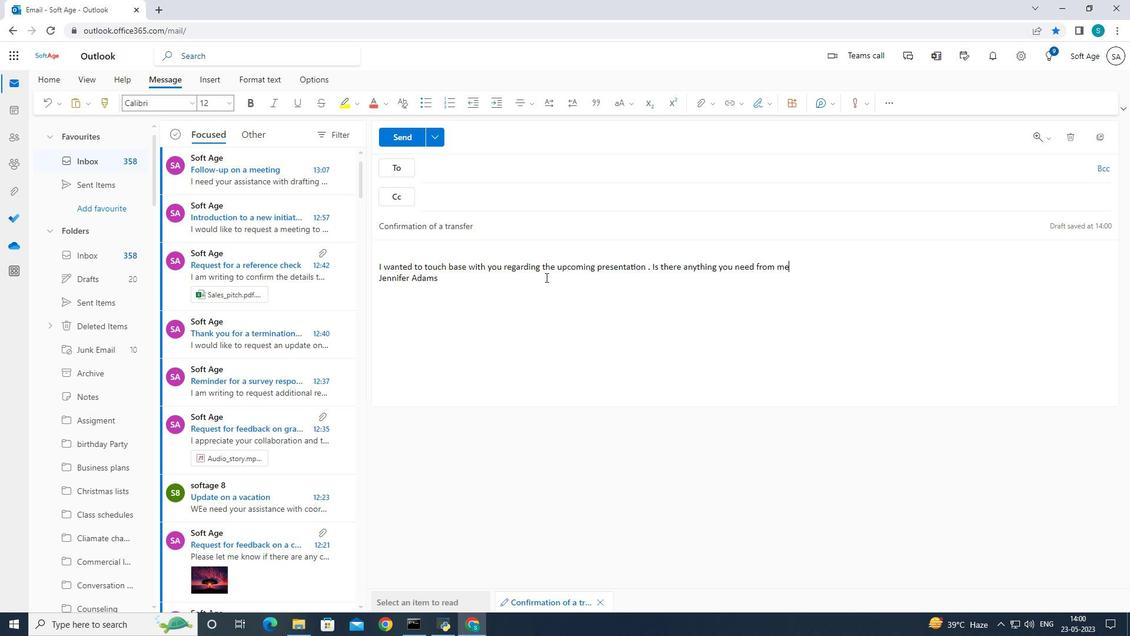 
Action: Mouse moved to (429, 170)
Screenshot: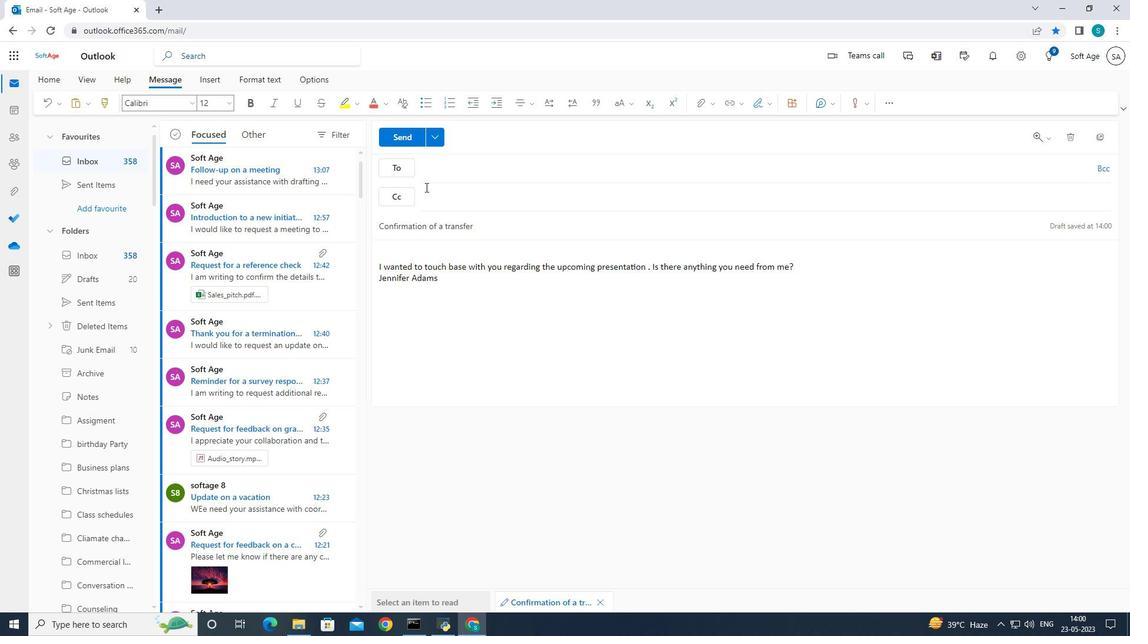 
Action: Mouse pressed left at (429, 170)
Screenshot: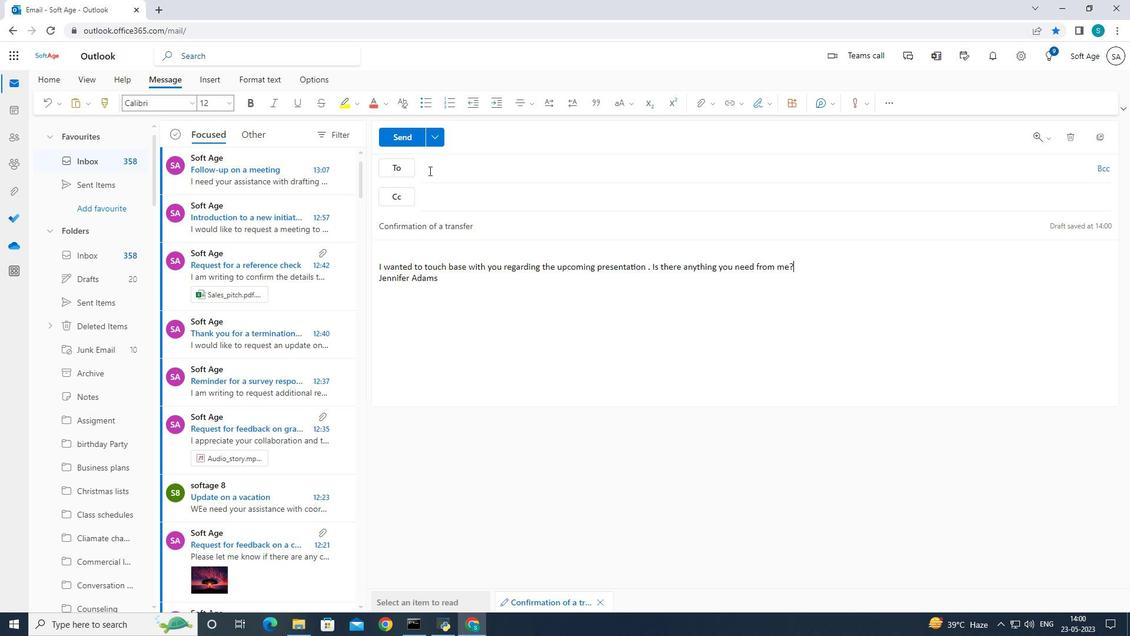 
Action: Mouse moved to (634, 197)
Screenshot: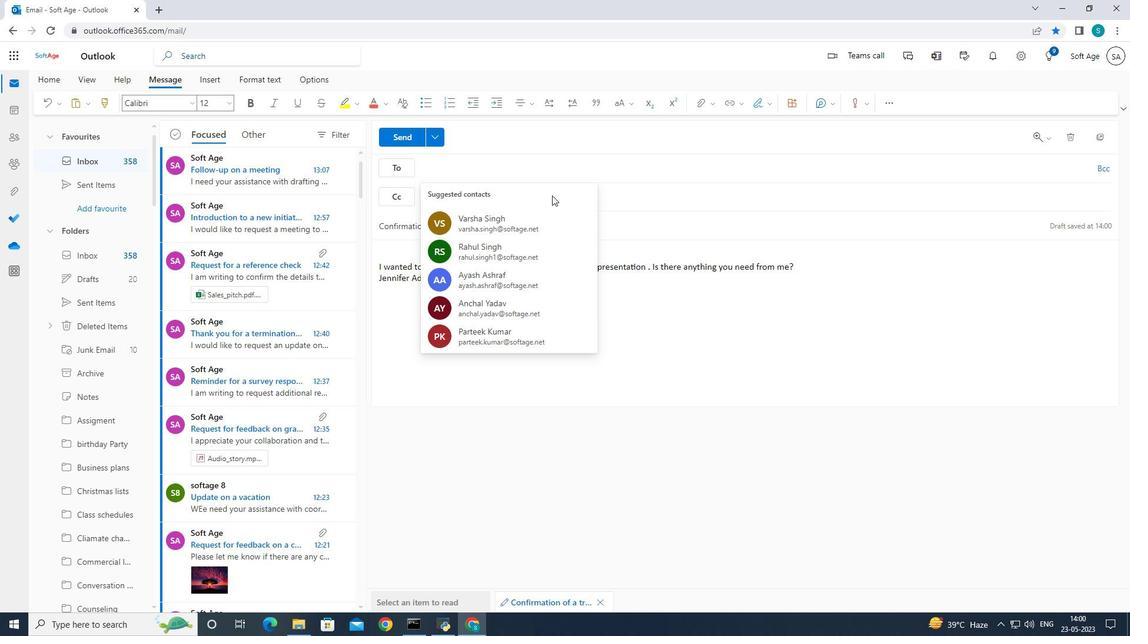 
Action: Key pressed softage.2<Key.shift>@softage.net
Screenshot: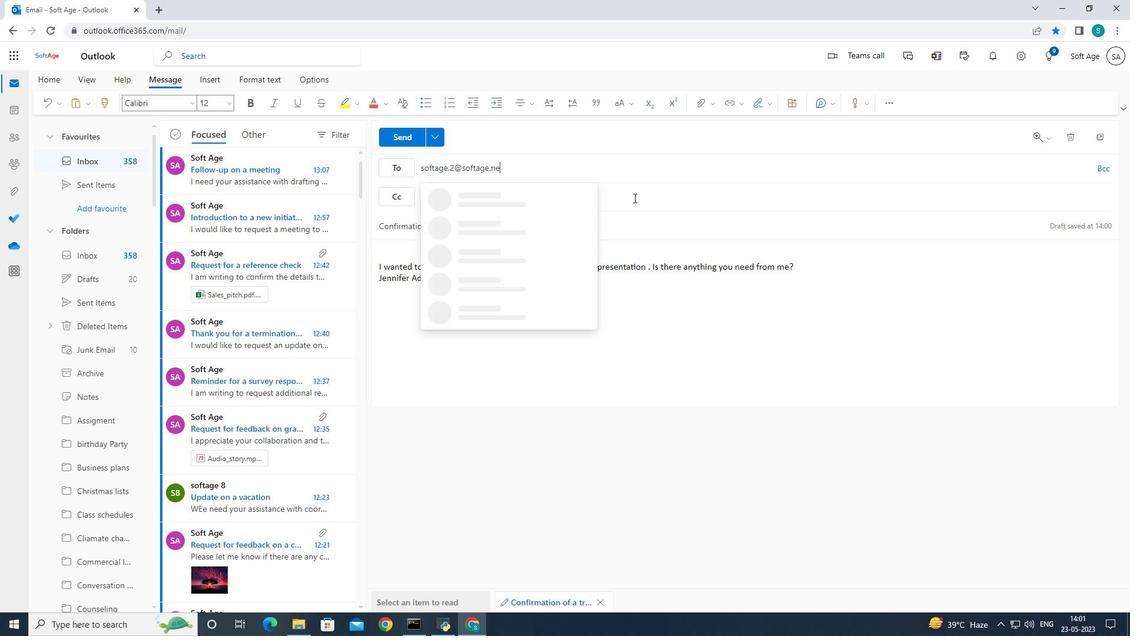 
Action: Mouse moved to (514, 202)
Screenshot: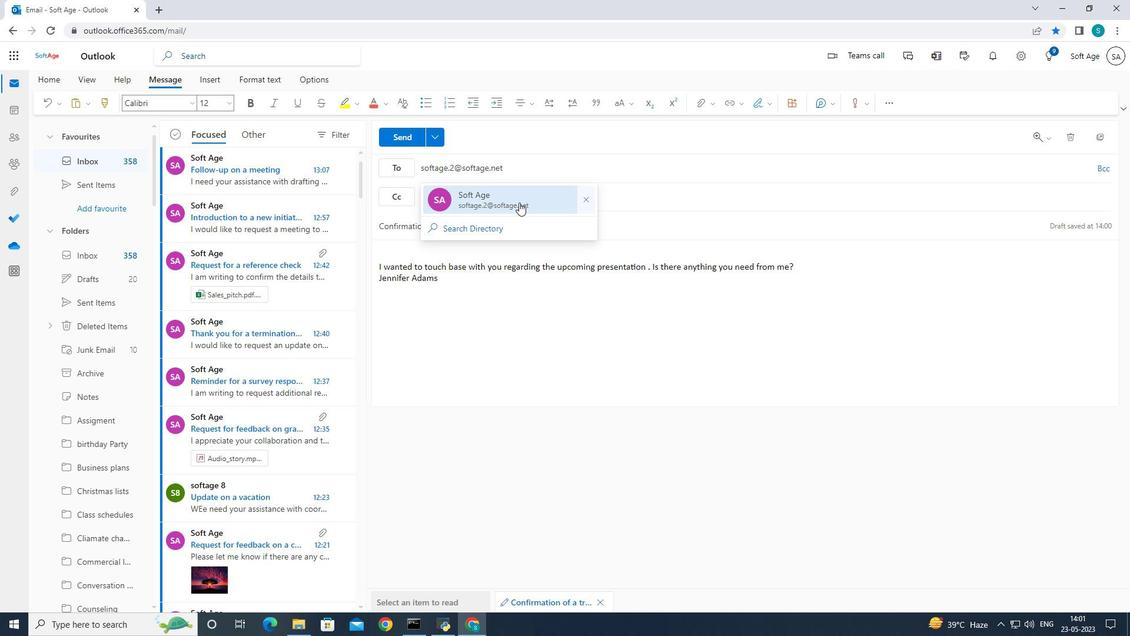 
Action: Mouse pressed left at (514, 202)
Screenshot: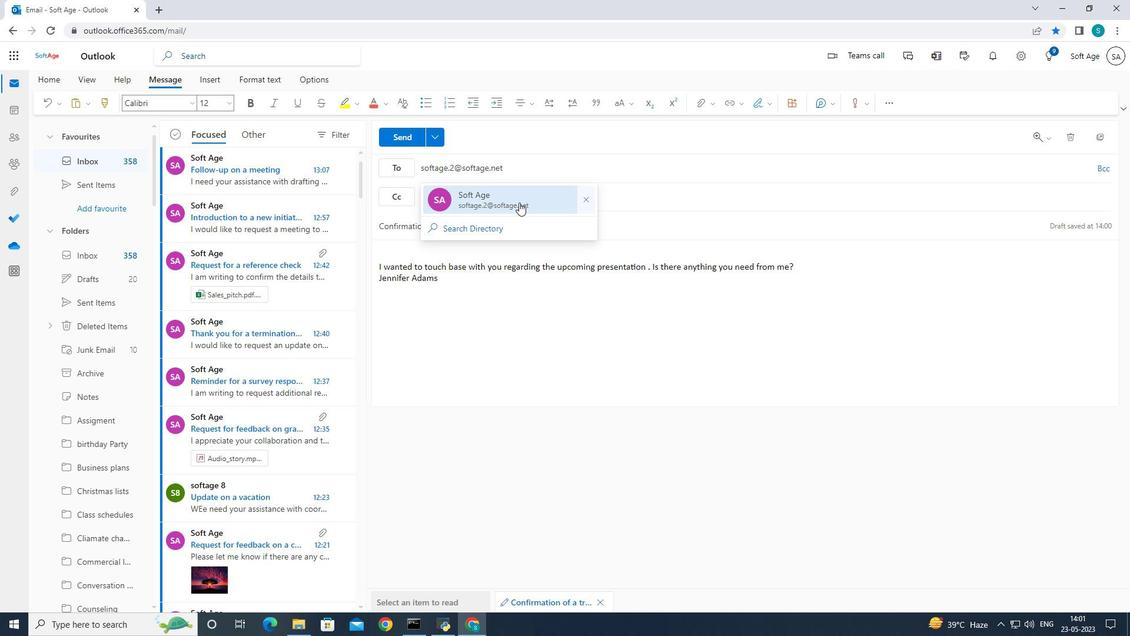
Action: Mouse moved to (108, 386)
Screenshot: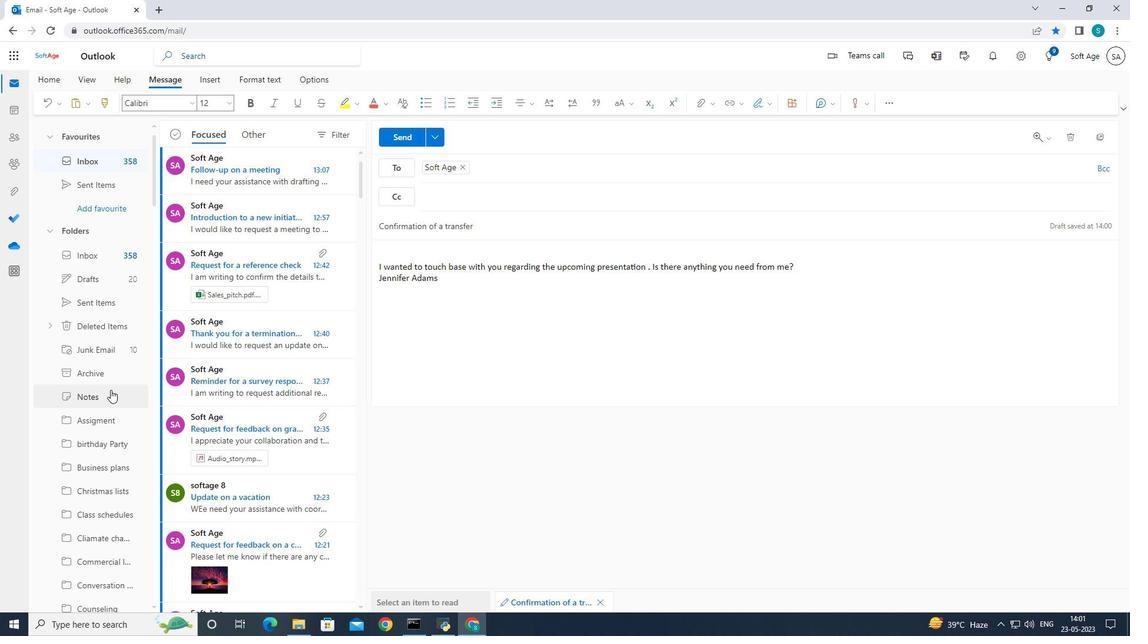 
Action: Mouse scrolled (108, 386) with delta (0, 0)
Screenshot: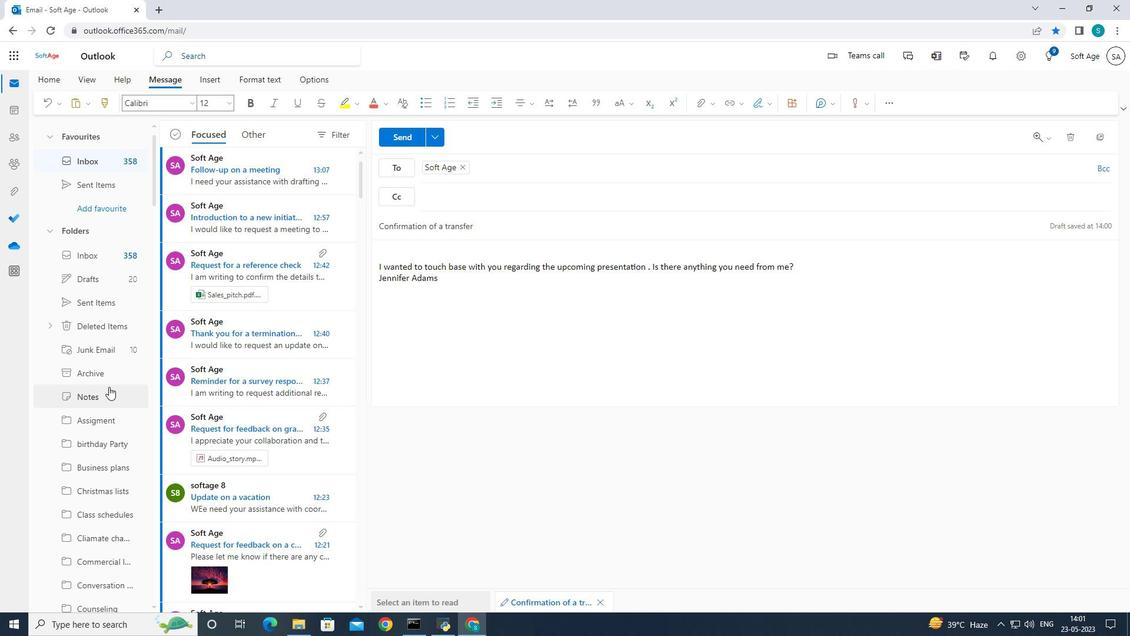 
Action: Mouse scrolled (108, 386) with delta (0, 0)
Screenshot: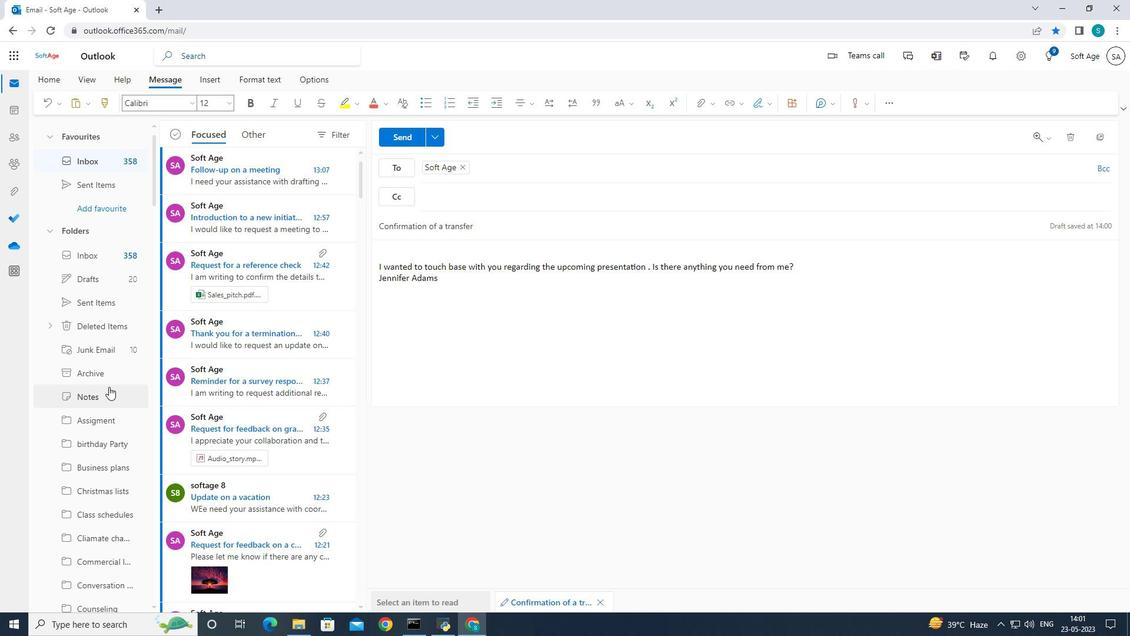 
Action: Mouse scrolled (108, 386) with delta (0, 0)
Screenshot: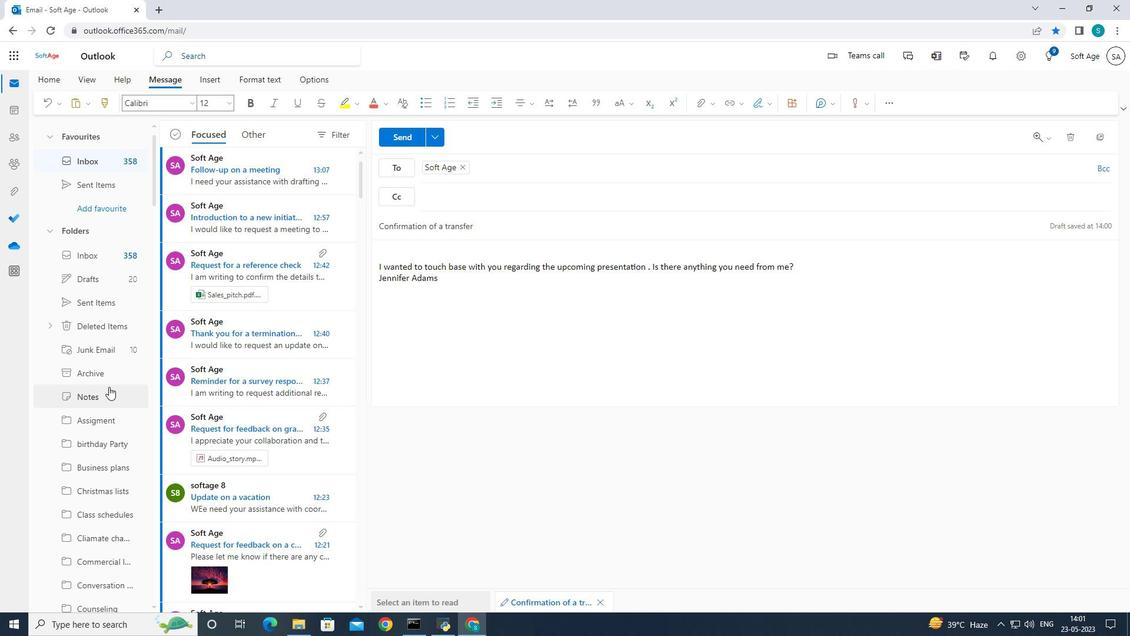 
Action: Mouse moved to (108, 384)
Screenshot: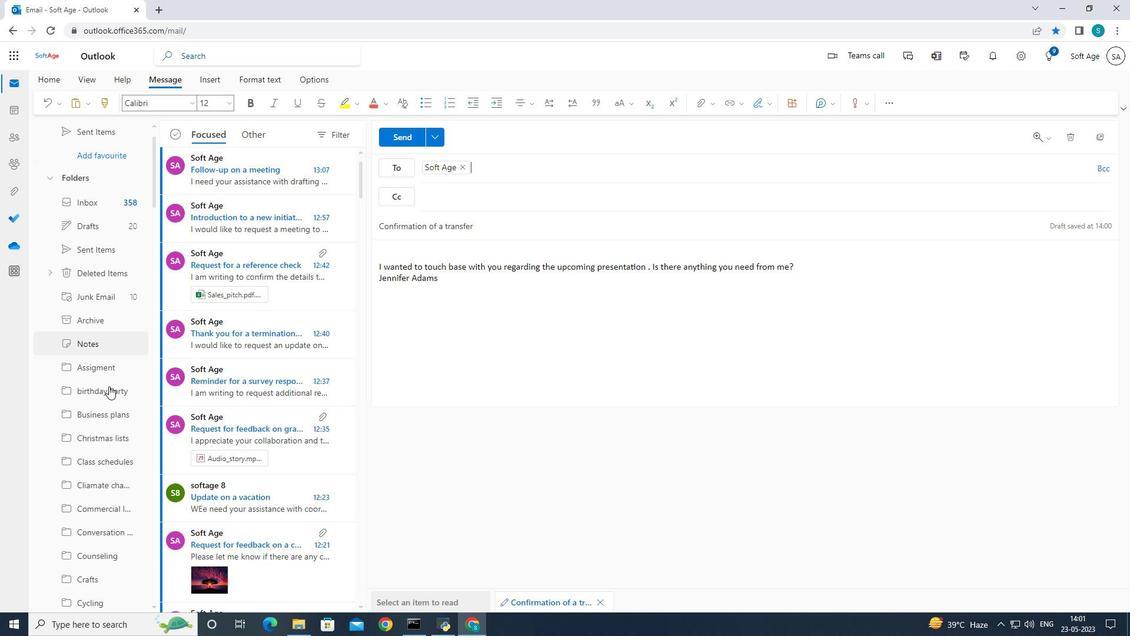 
Action: Mouse scrolled (108, 383) with delta (0, 0)
Screenshot: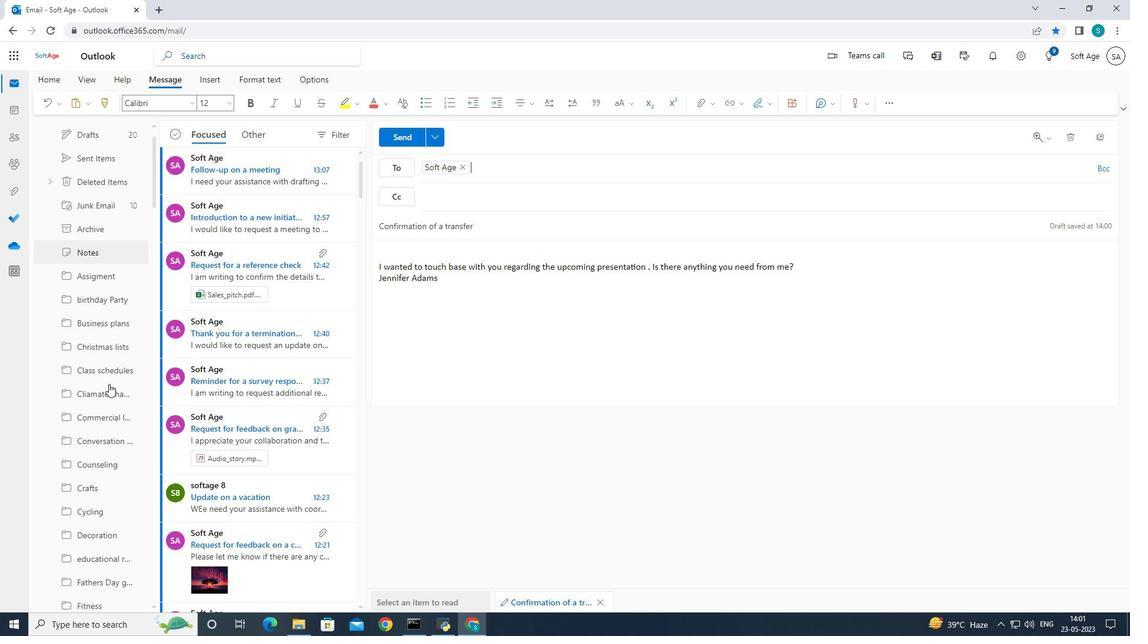 
Action: Mouse scrolled (108, 383) with delta (0, 0)
Screenshot: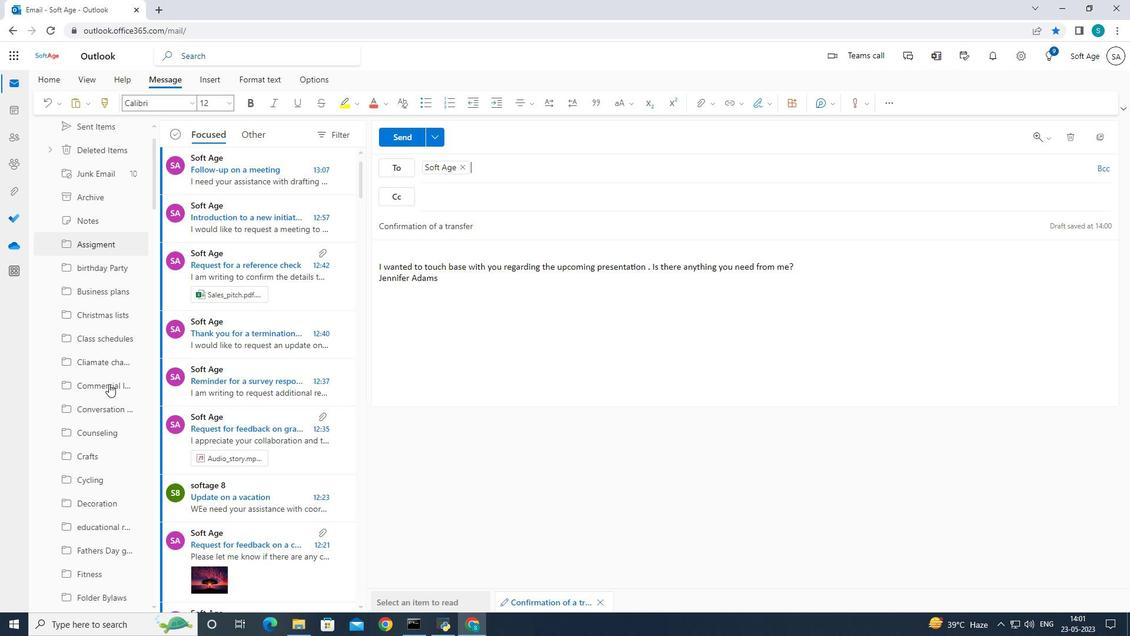 
Action: Mouse moved to (108, 382)
Screenshot: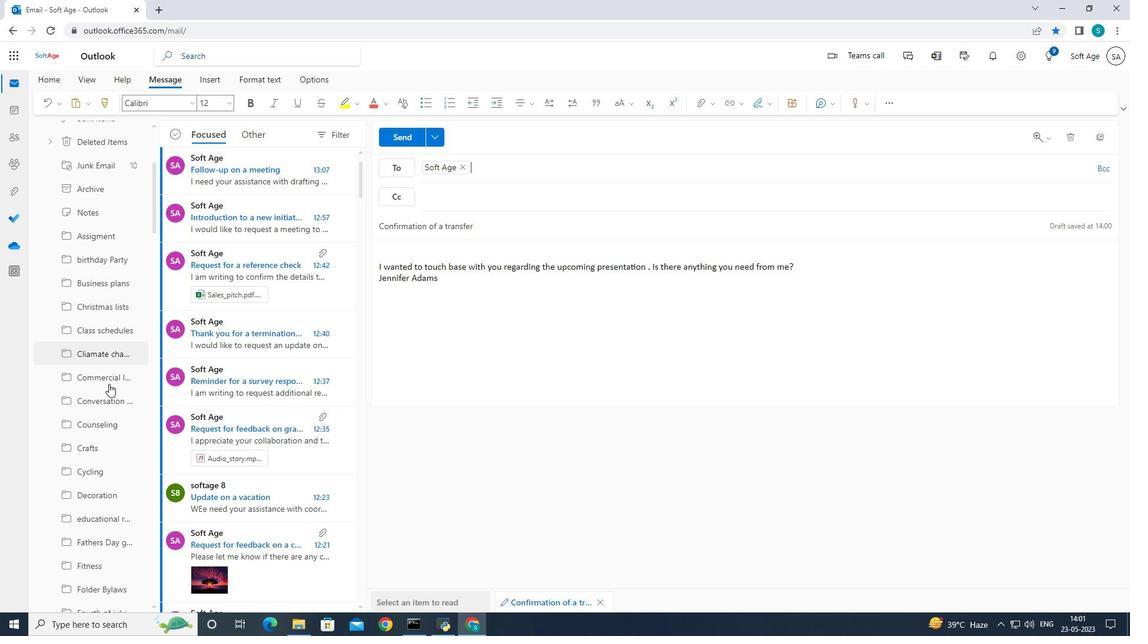 
Action: Mouse scrolled (108, 382) with delta (0, 0)
Screenshot: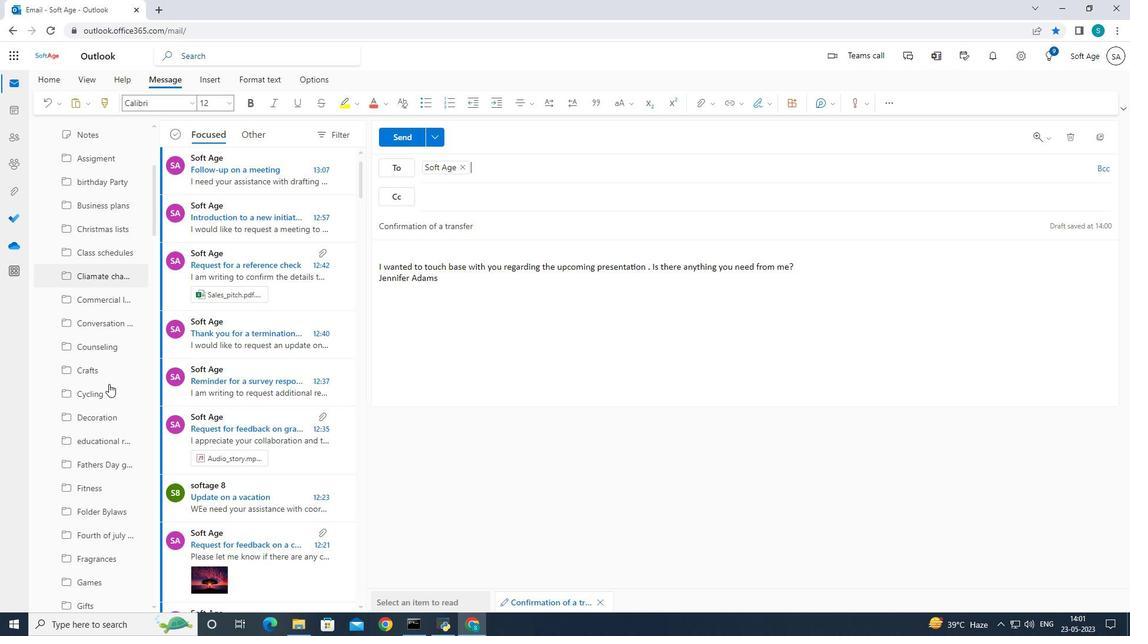 
Action: Mouse scrolled (108, 382) with delta (0, 0)
Screenshot: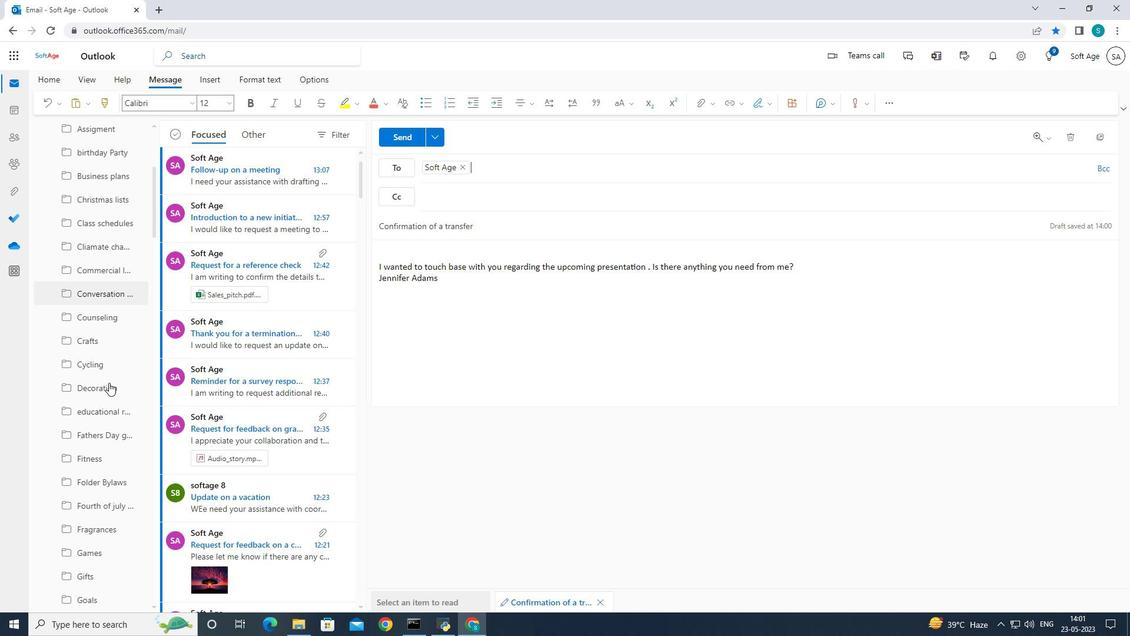 
Action: Mouse scrolled (108, 382) with delta (0, 0)
Screenshot: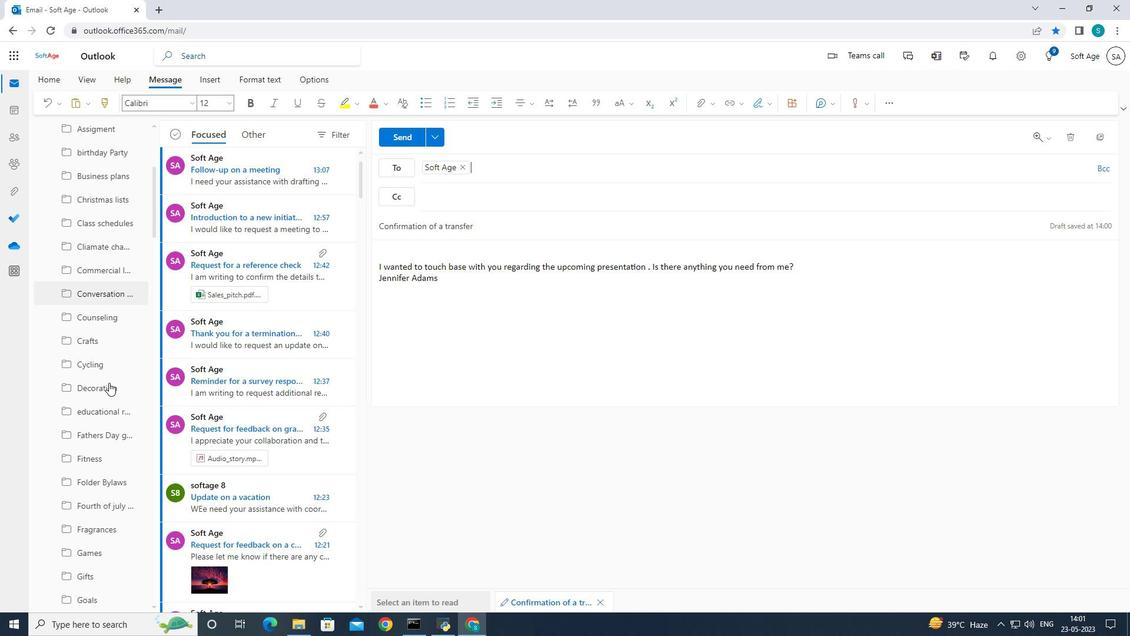 
Action: Mouse scrolled (108, 382) with delta (0, 0)
Screenshot: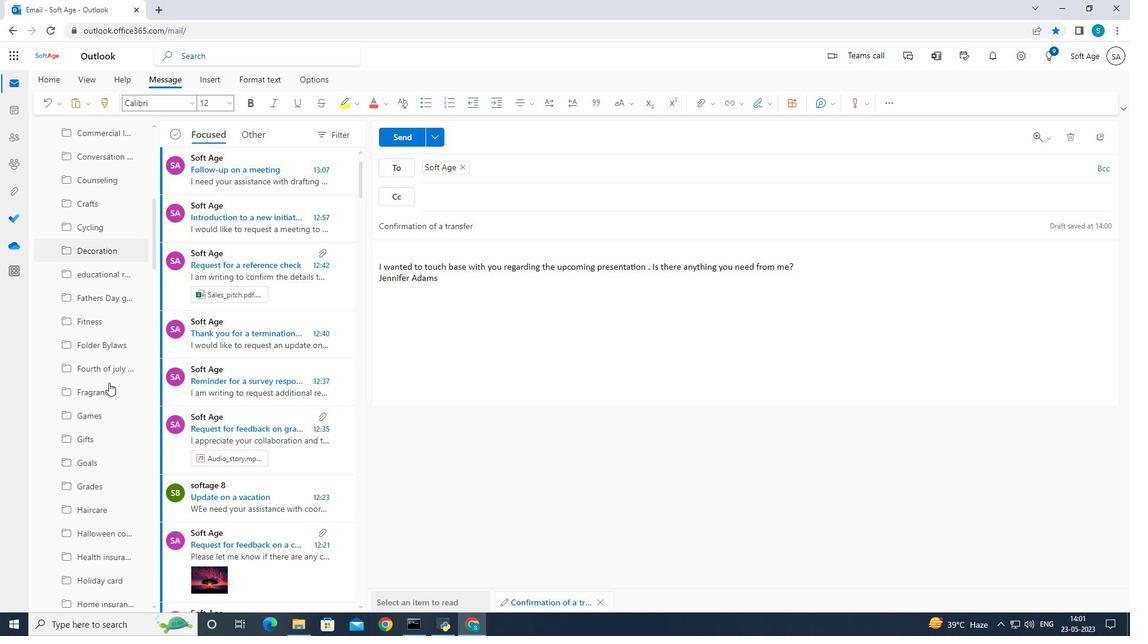 
Action: Mouse scrolled (108, 382) with delta (0, 0)
Screenshot: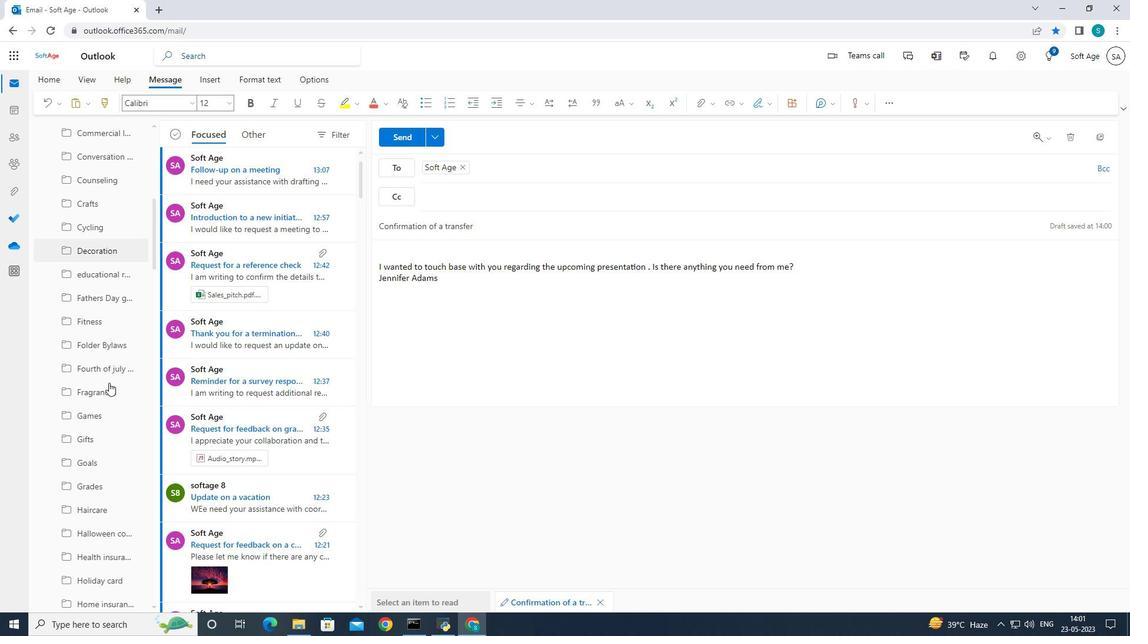 
Action: Mouse moved to (108, 381)
Screenshot: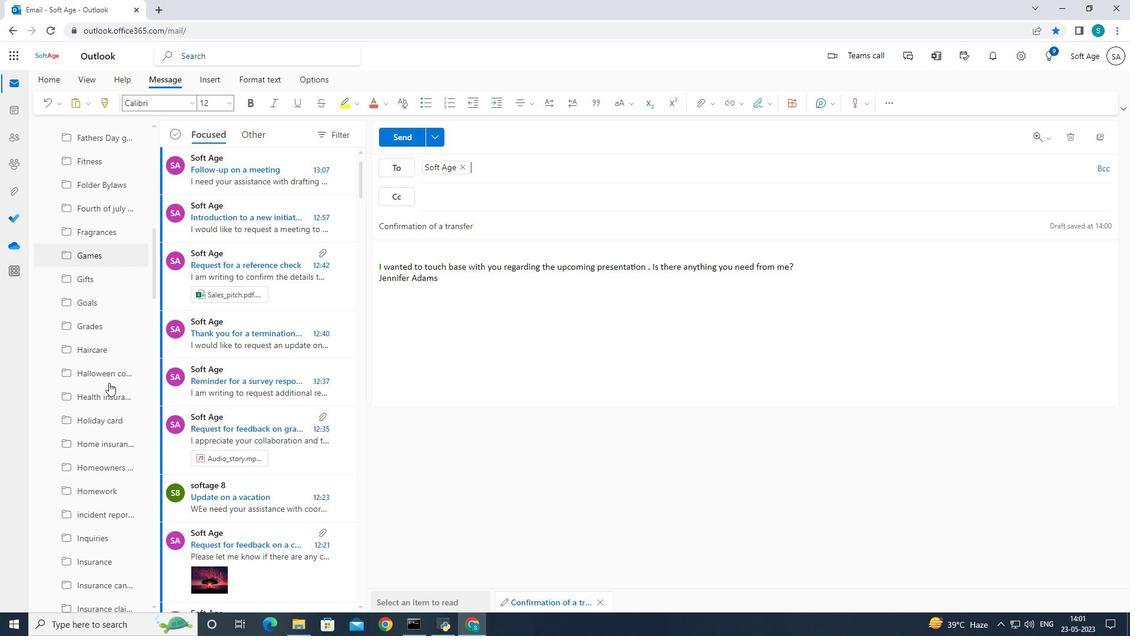 
Action: Mouse scrolled (108, 380) with delta (0, 0)
Screenshot: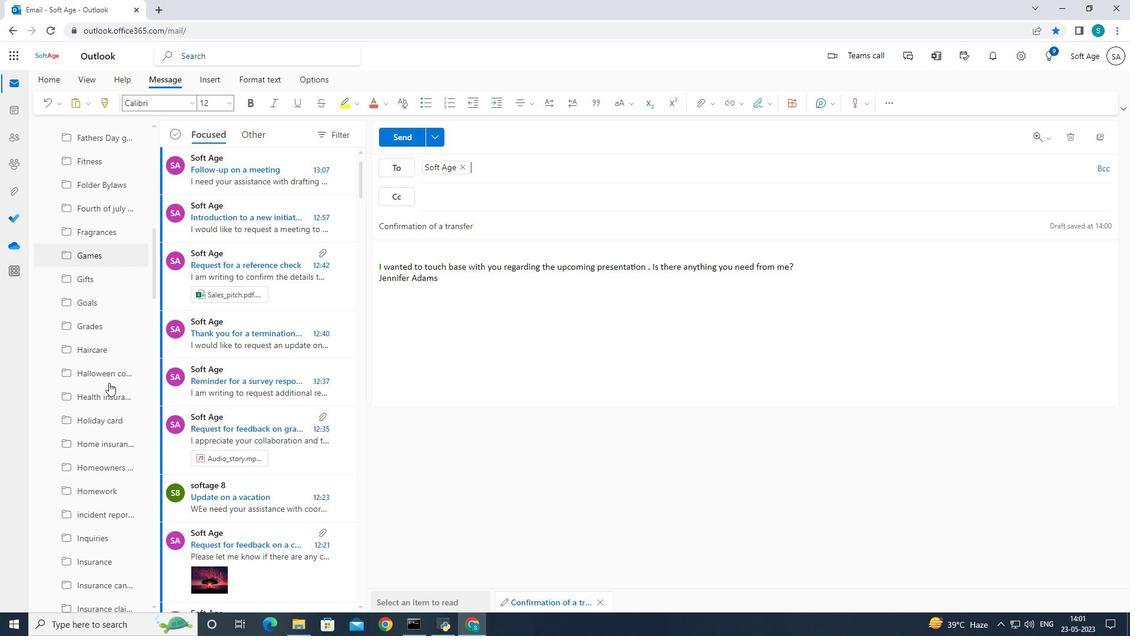 
Action: Mouse scrolled (108, 380) with delta (0, 0)
Screenshot: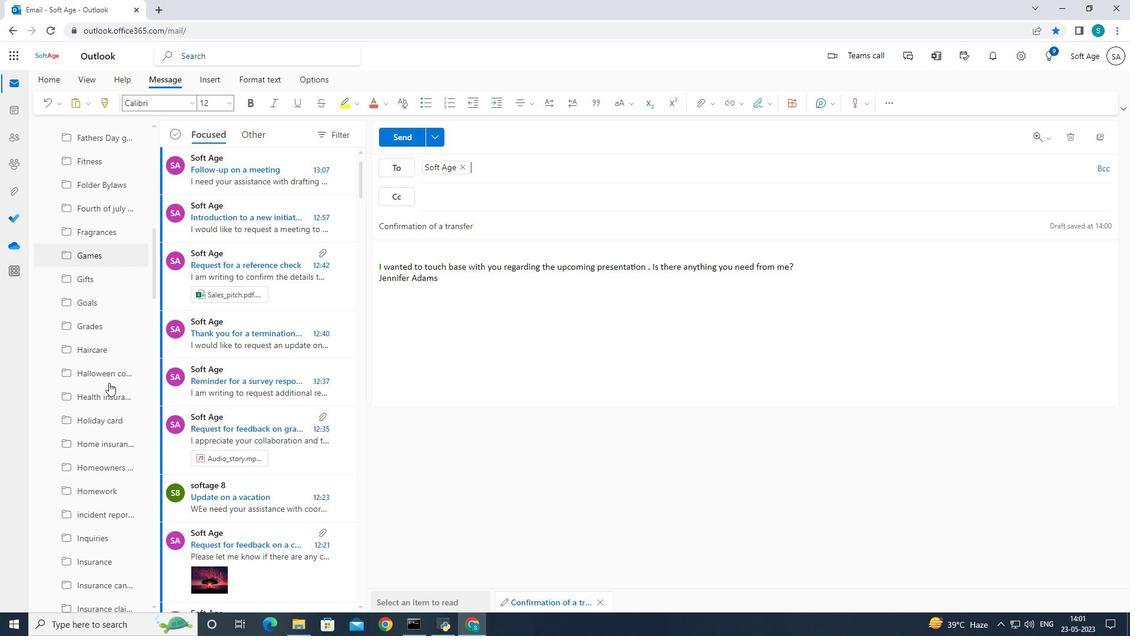 
Action: Mouse scrolled (108, 380) with delta (0, 0)
Screenshot: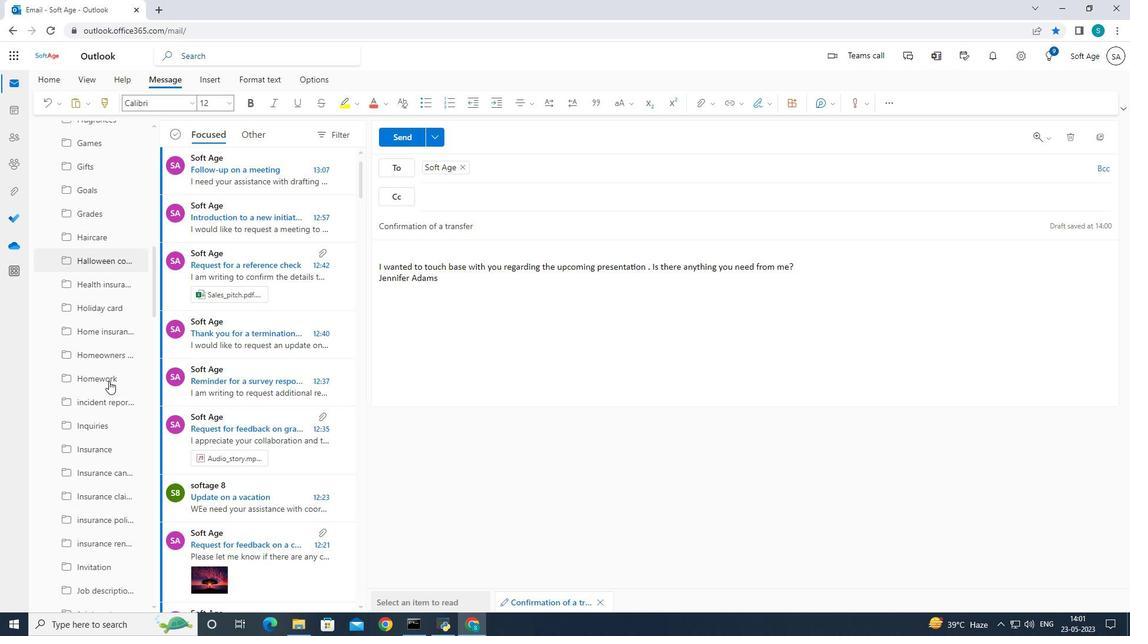 
Action: Mouse scrolled (108, 380) with delta (0, 0)
Screenshot: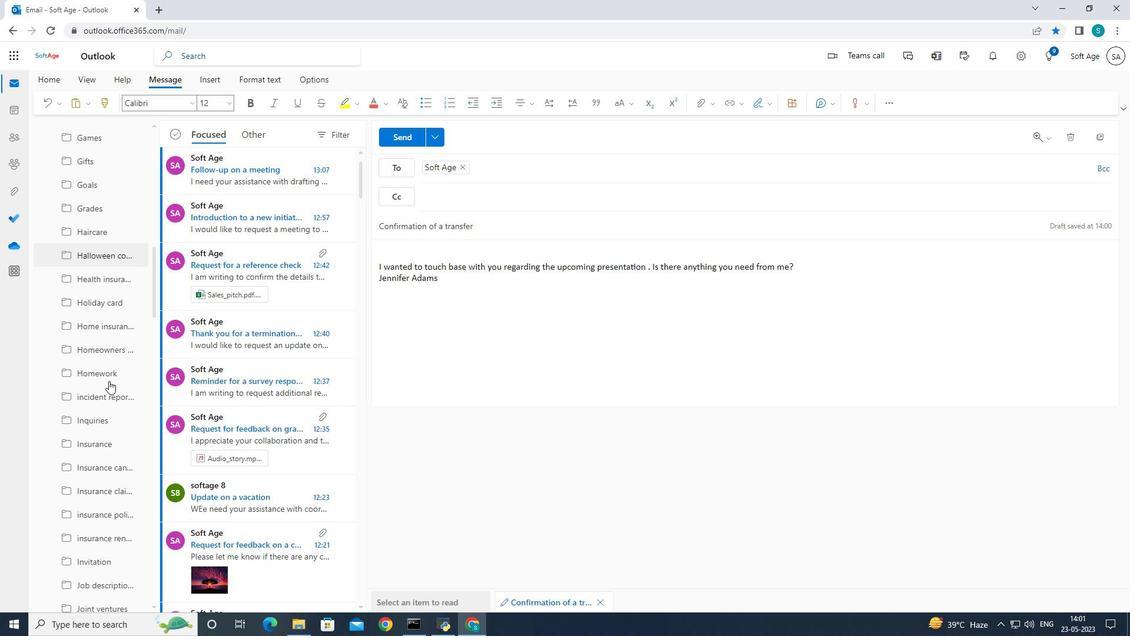 
Action: Mouse scrolled (108, 380) with delta (0, 0)
Screenshot: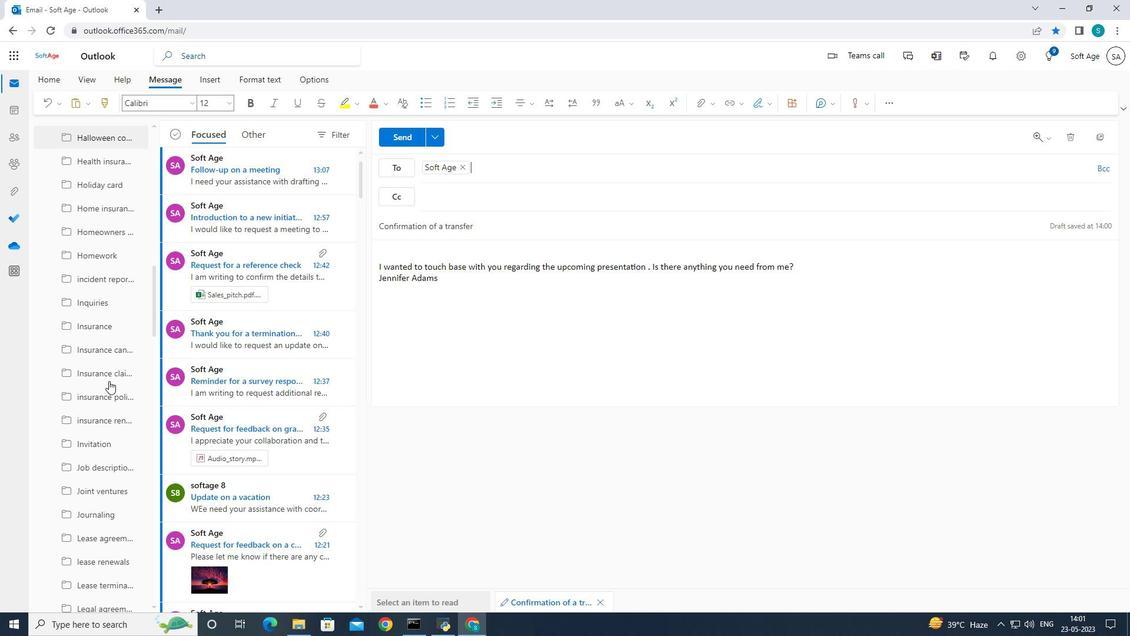 
Action: Mouse scrolled (108, 380) with delta (0, 0)
Screenshot: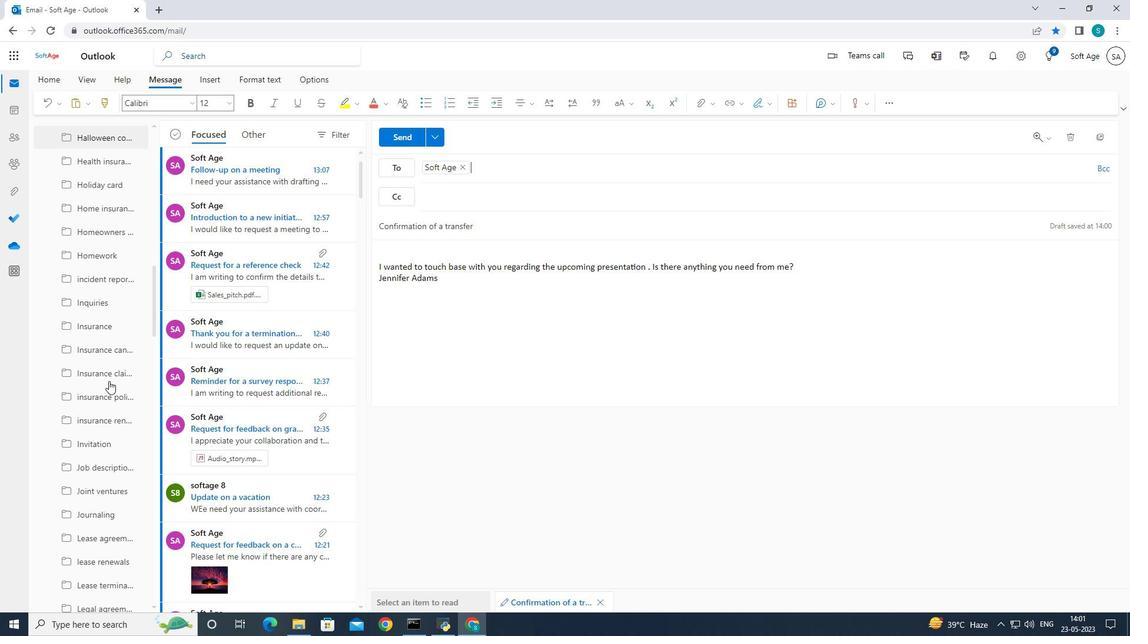 
Action: Mouse scrolled (108, 380) with delta (0, 0)
Screenshot: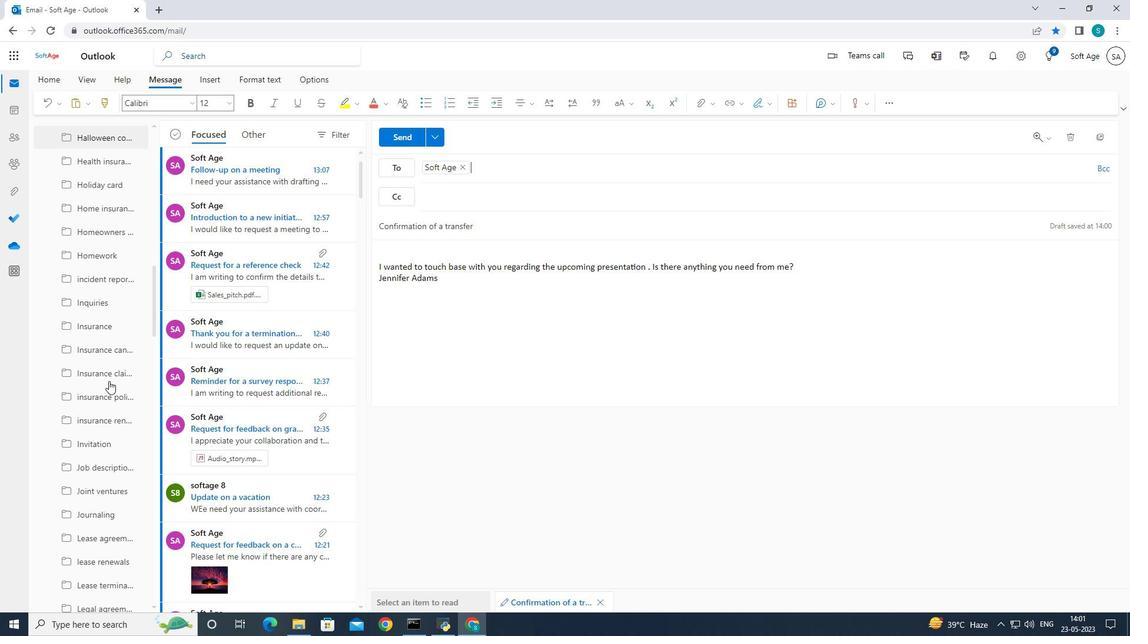 
Action: Mouse scrolled (108, 380) with delta (0, 0)
Screenshot: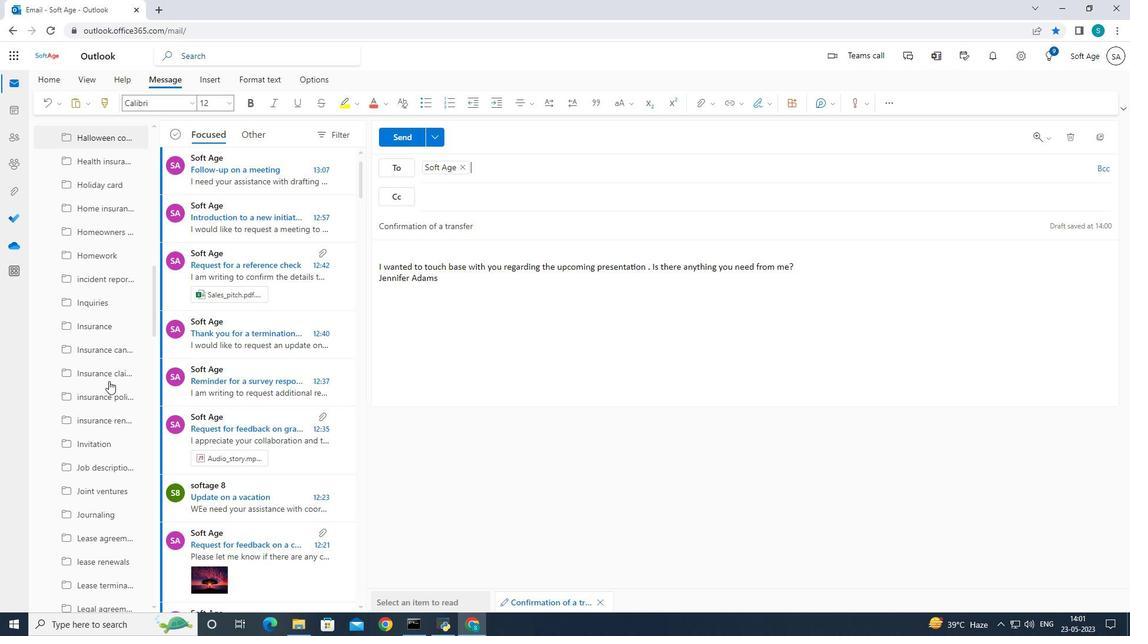 
Action: Mouse scrolled (108, 380) with delta (0, 0)
Screenshot: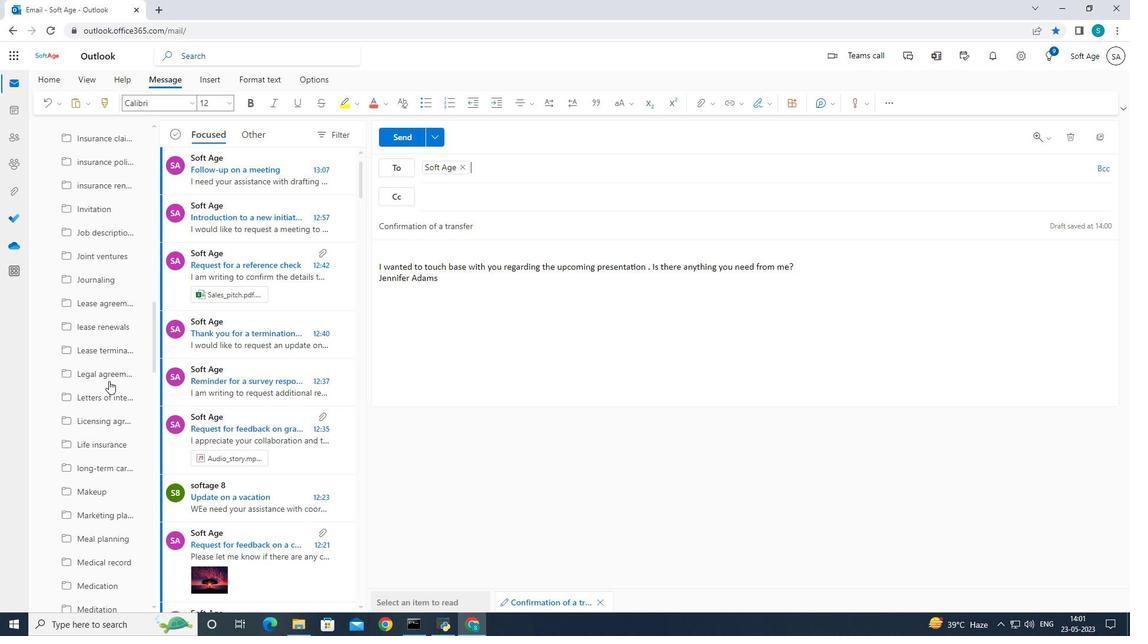 
Action: Mouse scrolled (108, 380) with delta (0, 0)
Screenshot: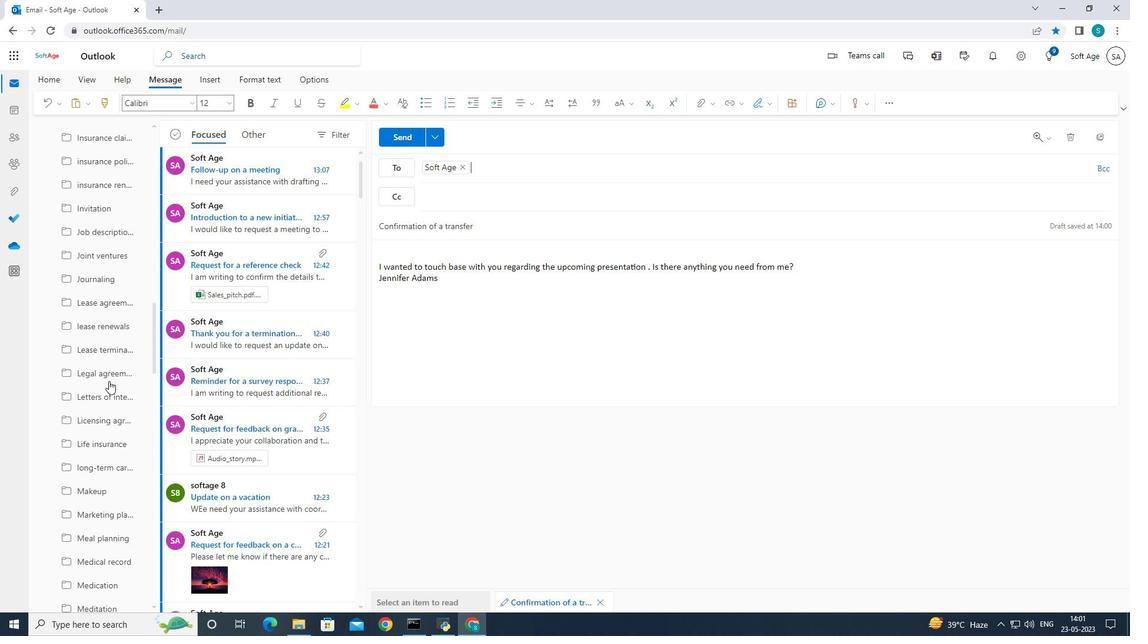 
Action: Mouse scrolled (108, 380) with delta (0, 0)
Screenshot: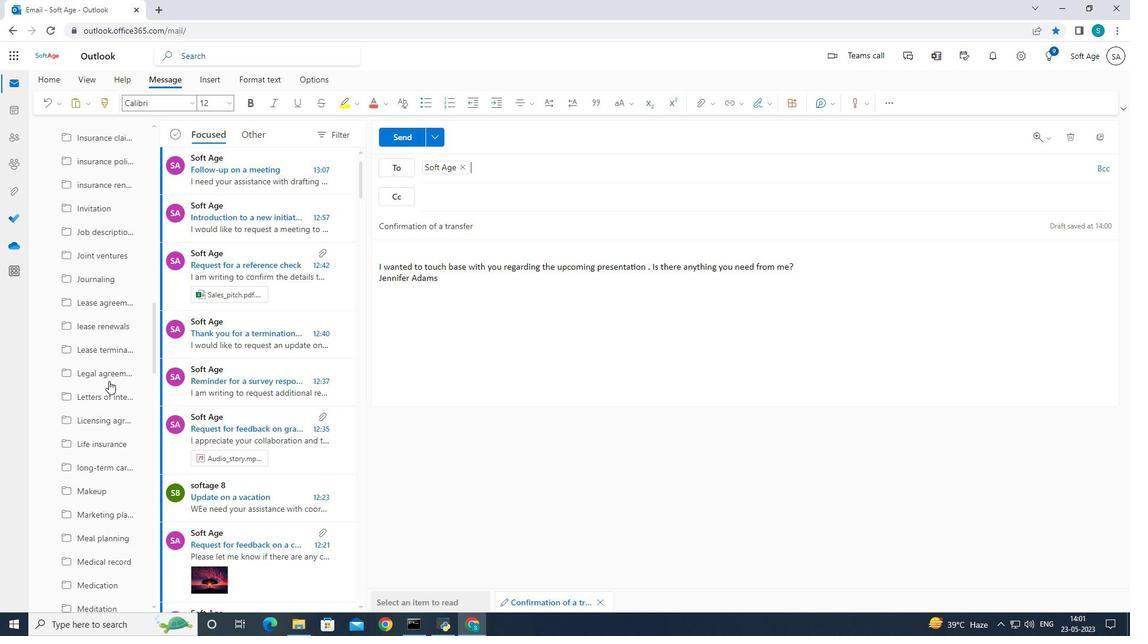 
Action: Mouse moved to (108, 379)
Screenshot: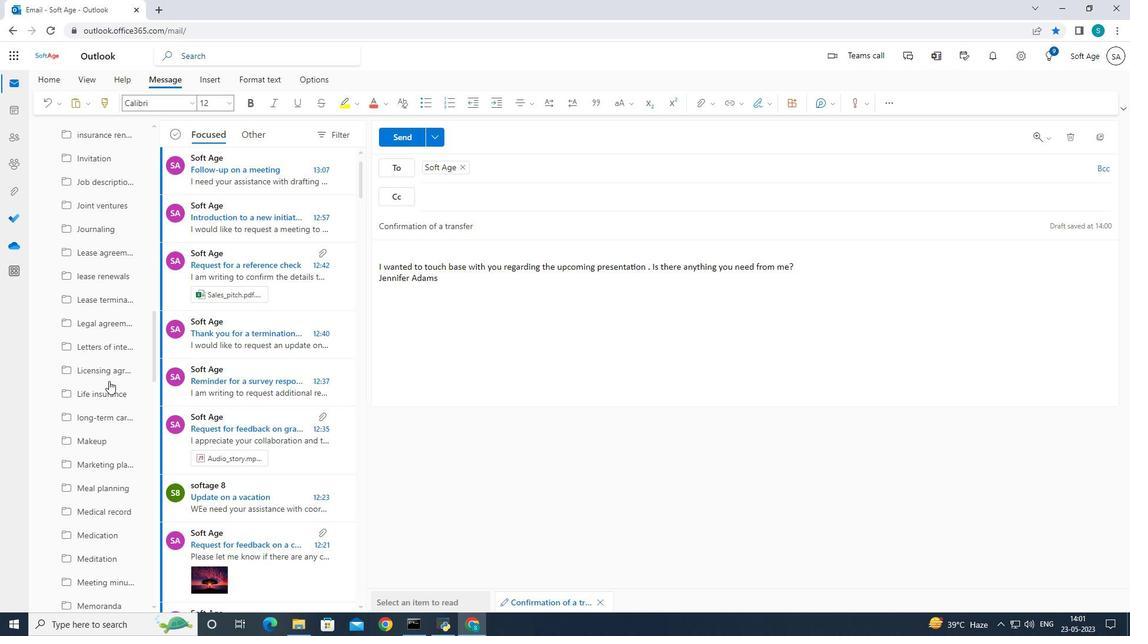 
Action: Mouse scrolled (108, 379) with delta (0, 0)
Screenshot: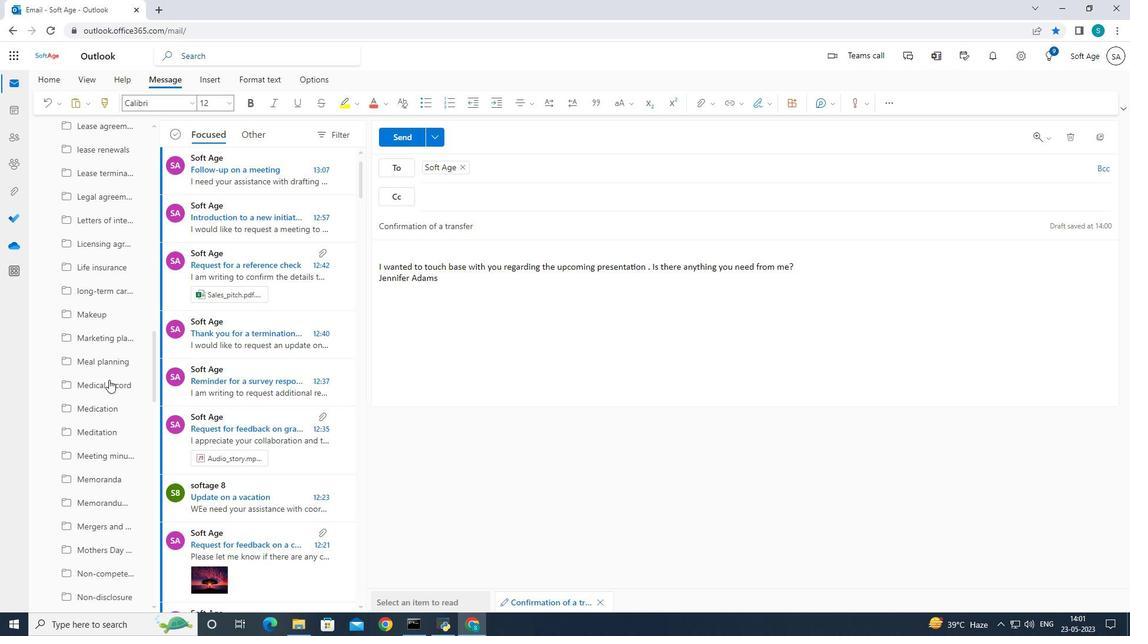 
Action: Mouse scrolled (108, 379) with delta (0, 0)
Screenshot: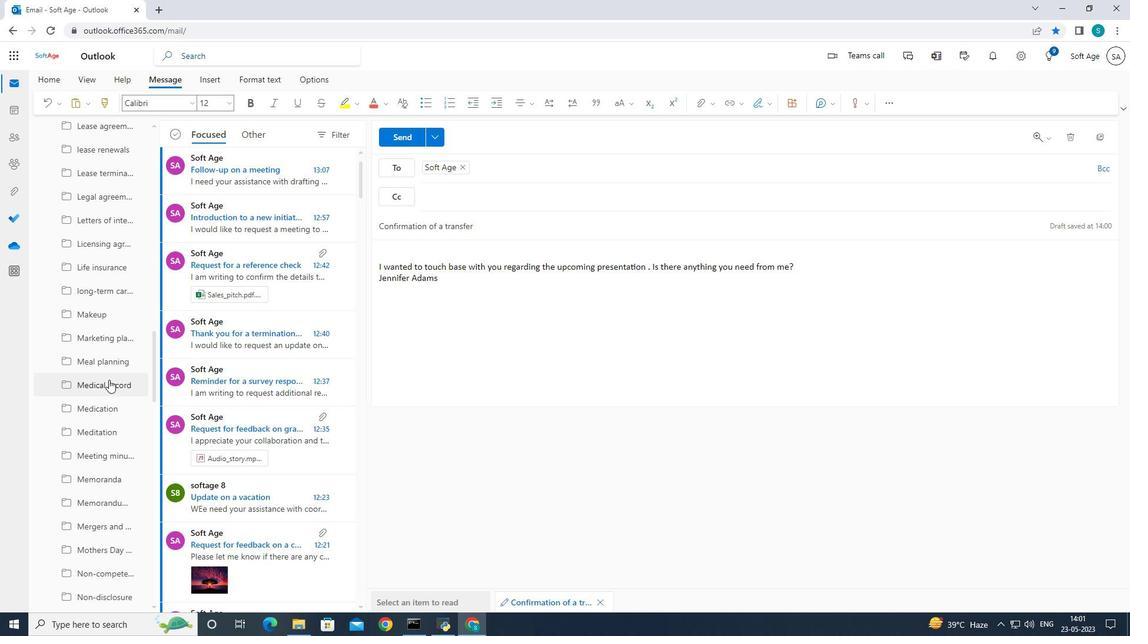 
Action: Mouse scrolled (108, 379) with delta (0, 0)
Screenshot: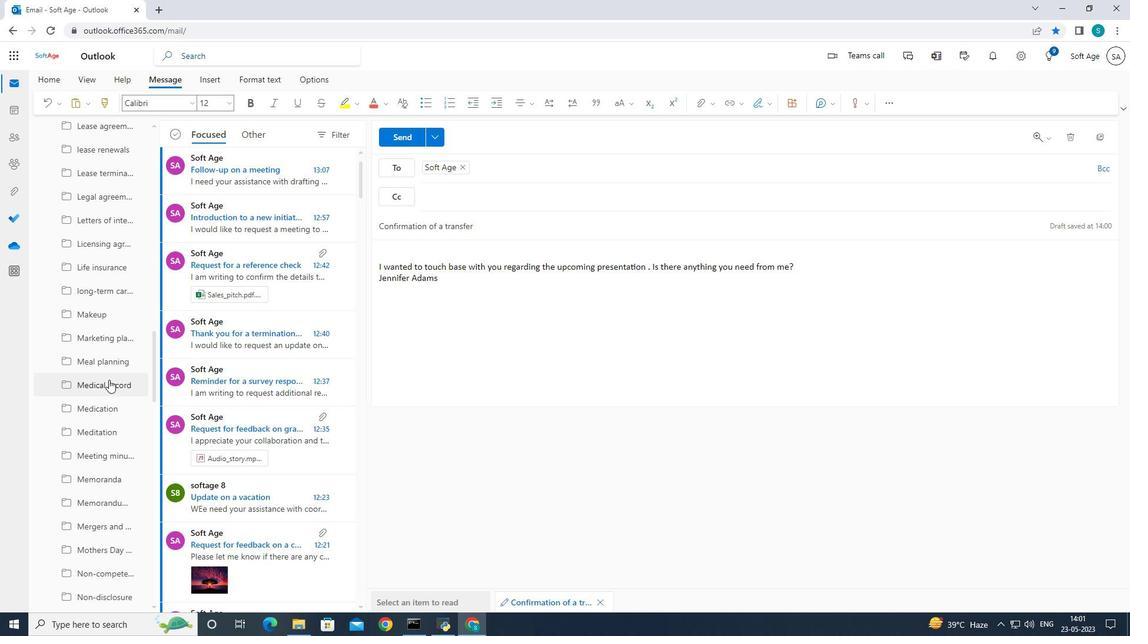 
Action: Mouse moved to (113, 371)
Screenshot: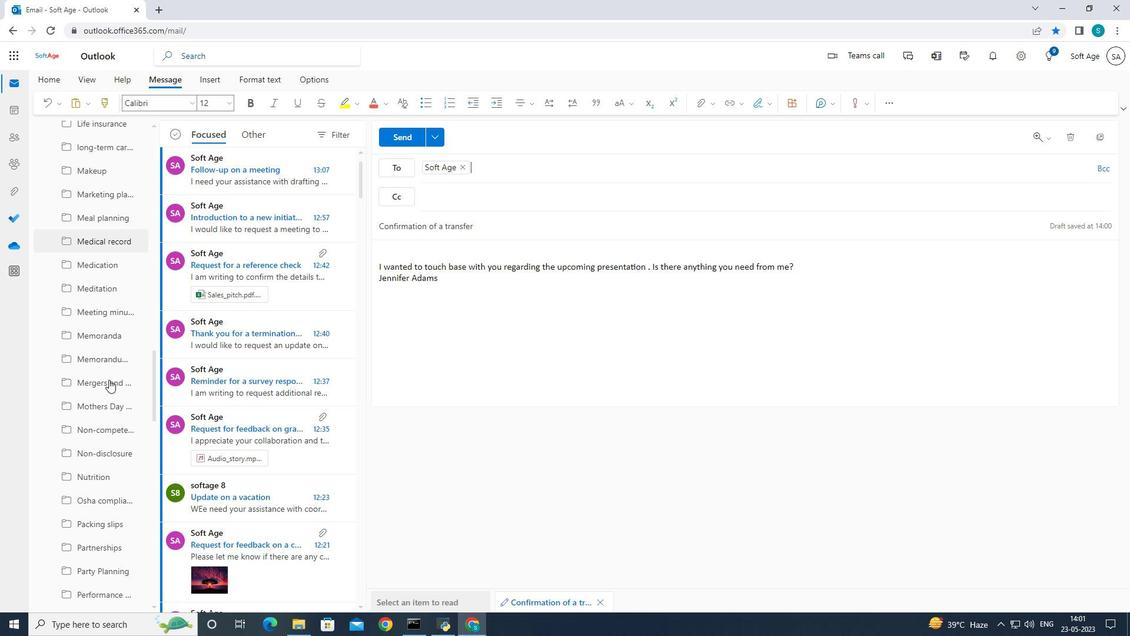 
Action: Mouse scrolled (113, 370) with delta (0, 0)
Screenshot: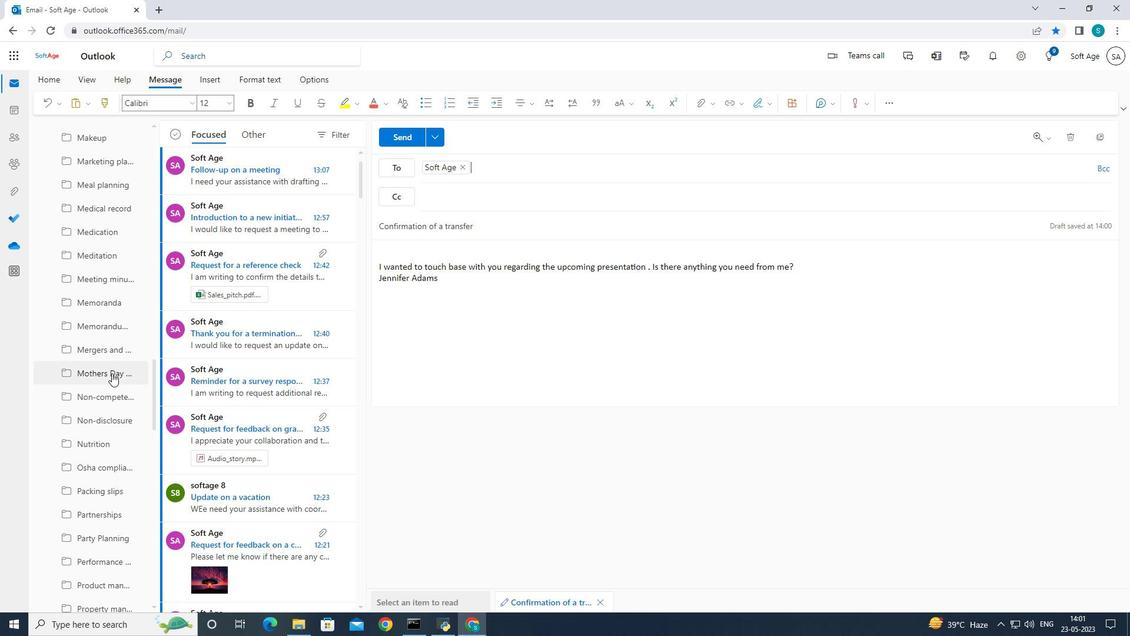 
Action: Mouse scrolled (113, 370) with delta (0, 0)
Screenshot: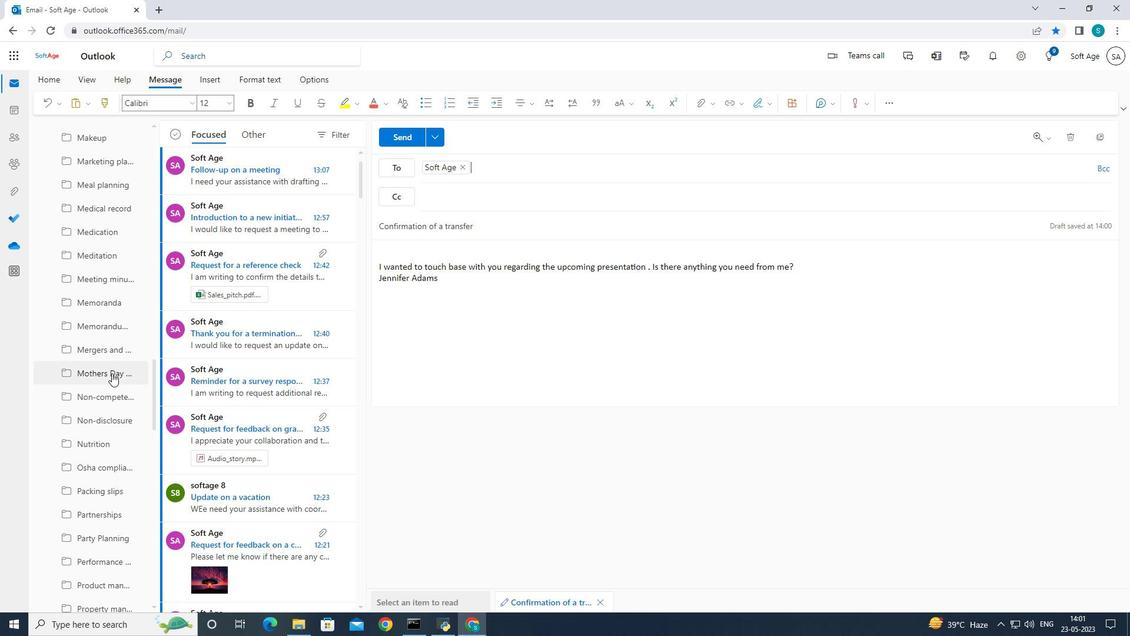 
Action: Mouse scrolled (113, 370) with delta (0, 0)
Screenshot: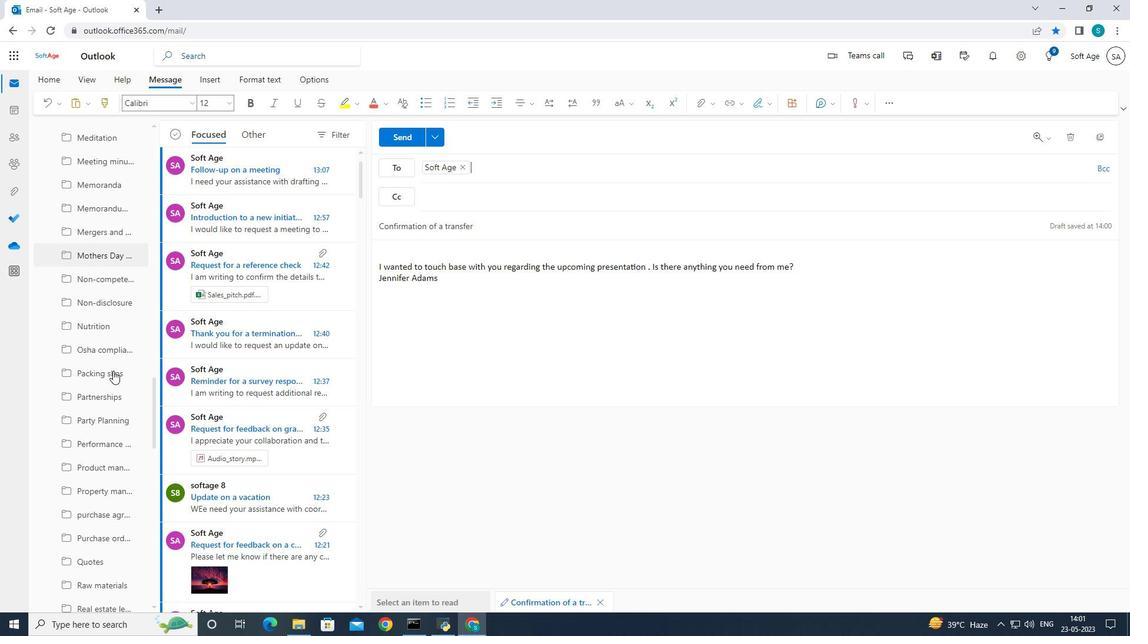 
Action: Mouse scrolled (113, 370) with delta (0, 0)
Screenshot: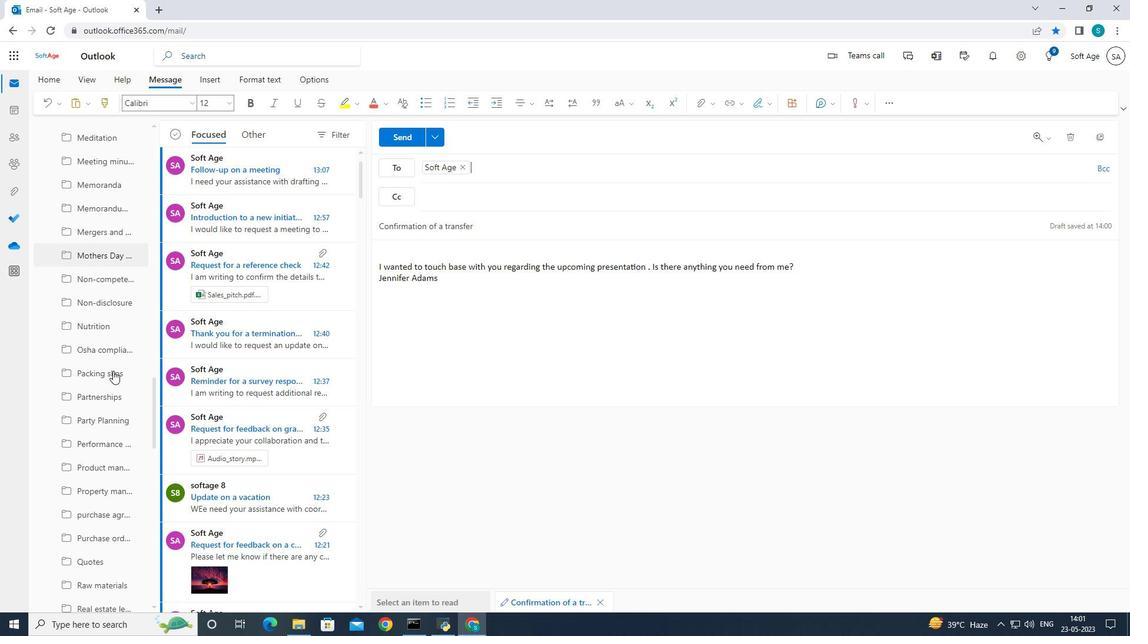 
Action: Mouse scrolled (113, 370) with delta (0, 0)
Screenshot: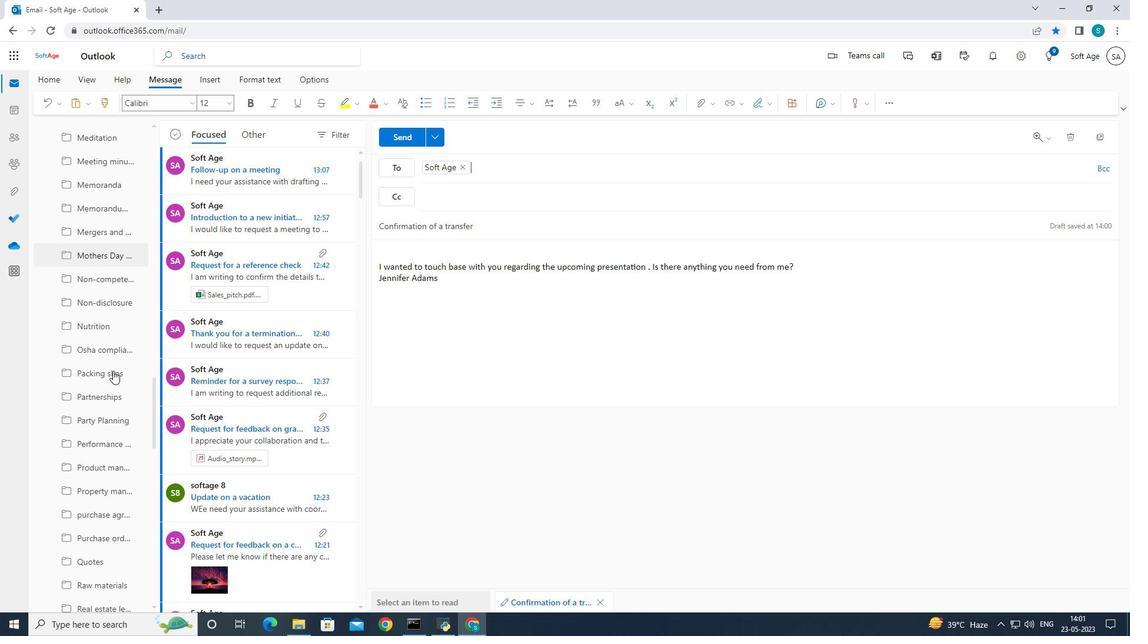 
Action: Mouse scrolled (113, 370) with delta (0, 0)
Screenshot: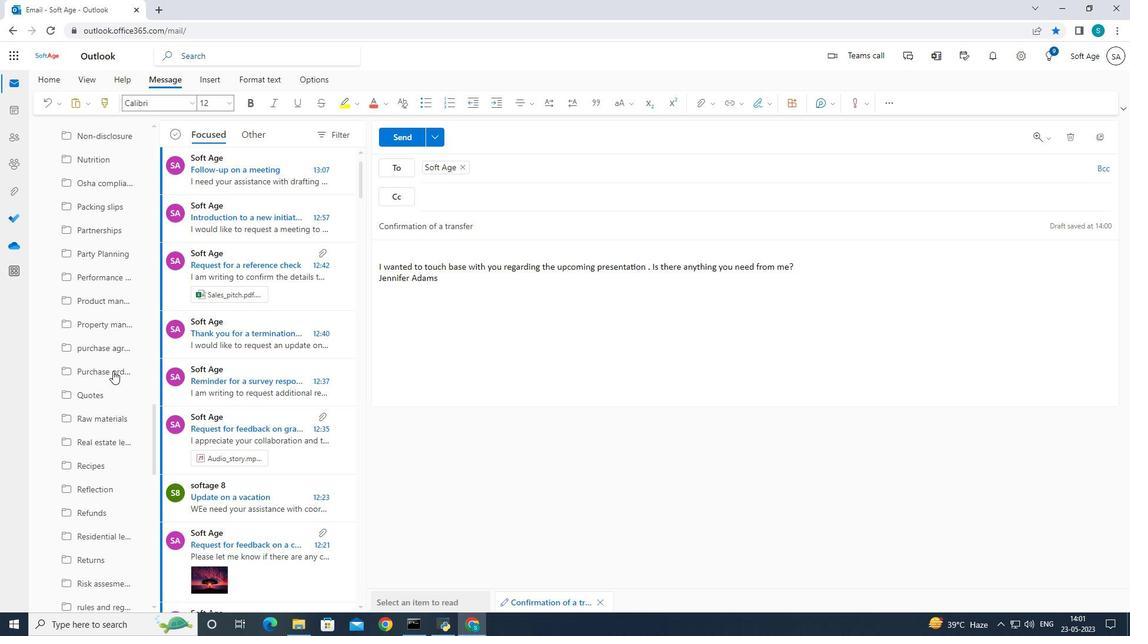 
Action: Mouse scrolled (113, 370) with delta (0, 0)
Screenshot: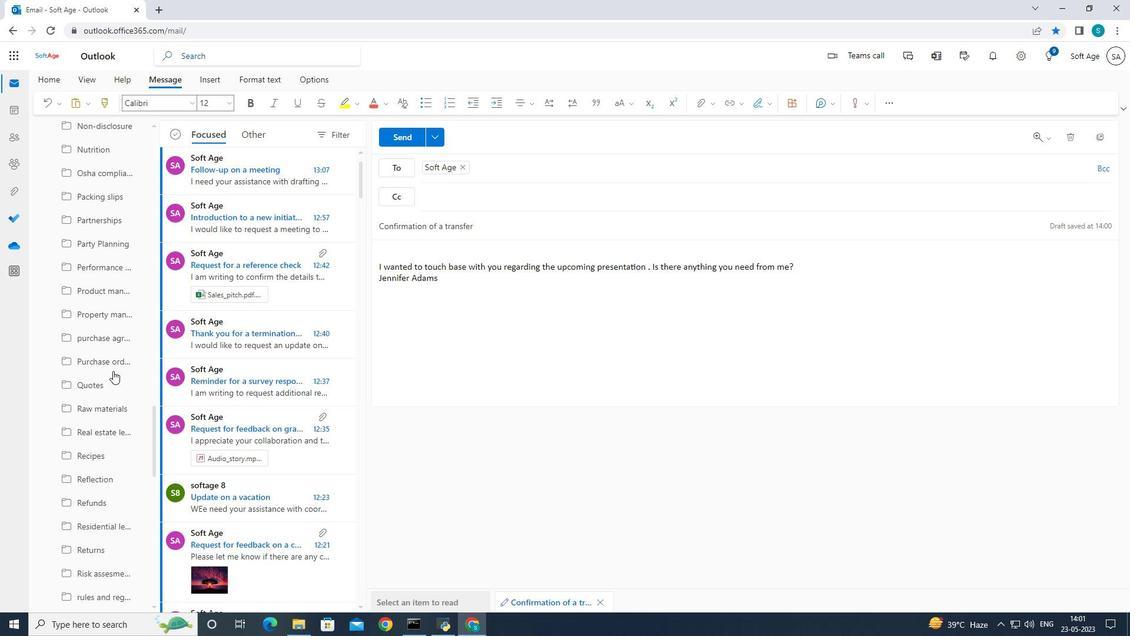 
Action: Mouse scrolled (113, 370) with delta (0, 0)
Screenshot: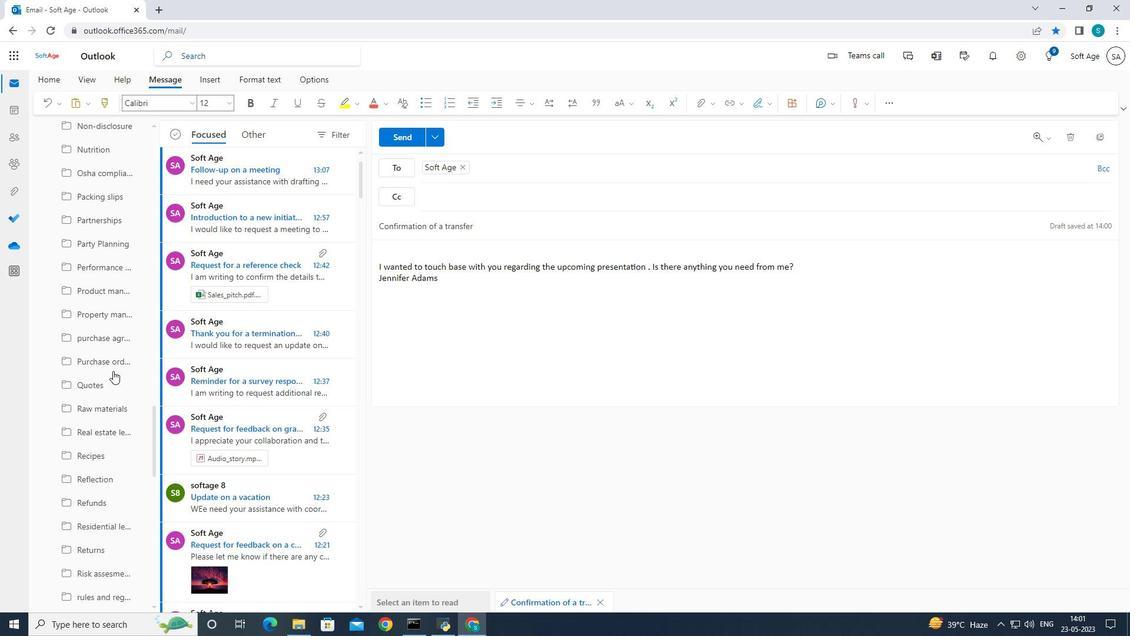 
Action: Mouse scrolled (113, 370) with delta (0, 0)
Screenshot: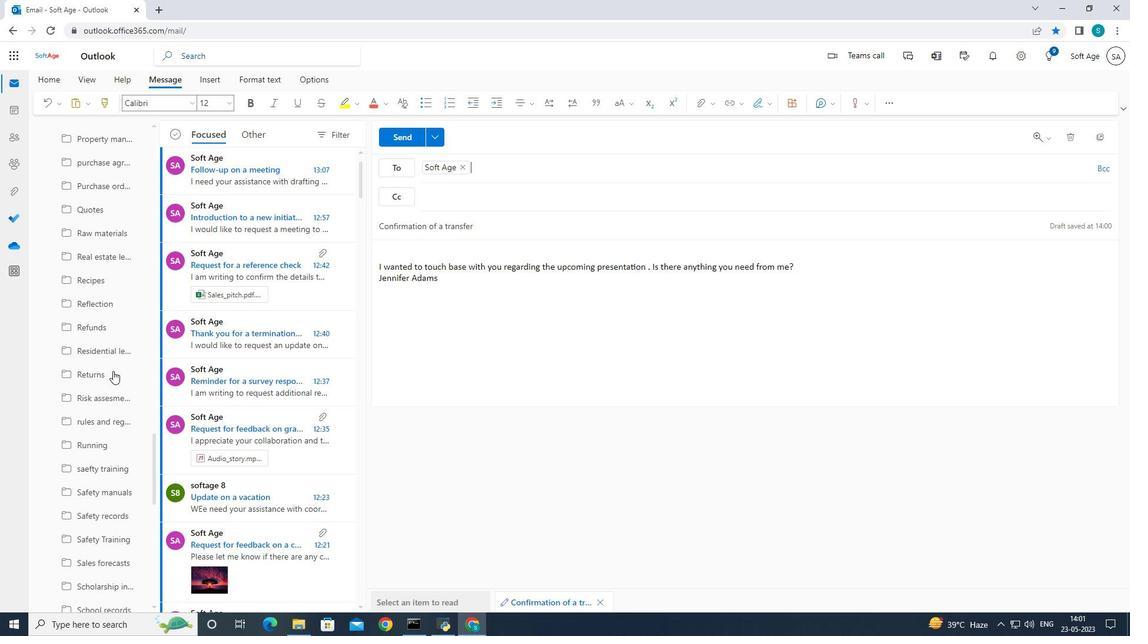 
Action: Mouse scrolled (113, 370) with delta (0, 0)
Screenshot: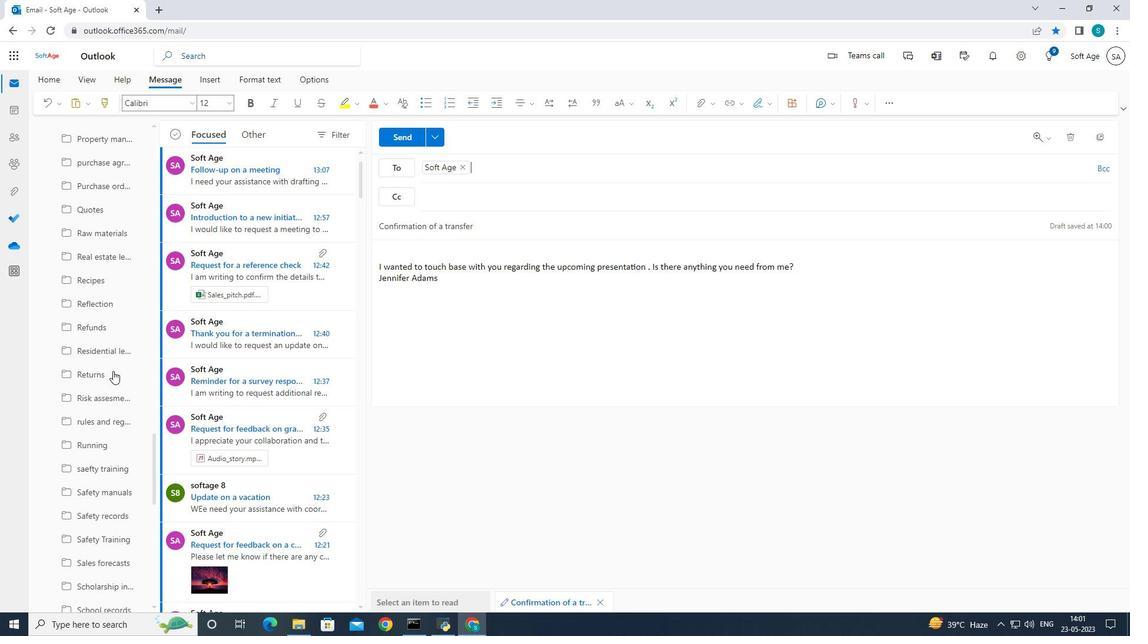 
Action: Mouse scrolled (113, 370) with delta (0, 0)
Screenshot: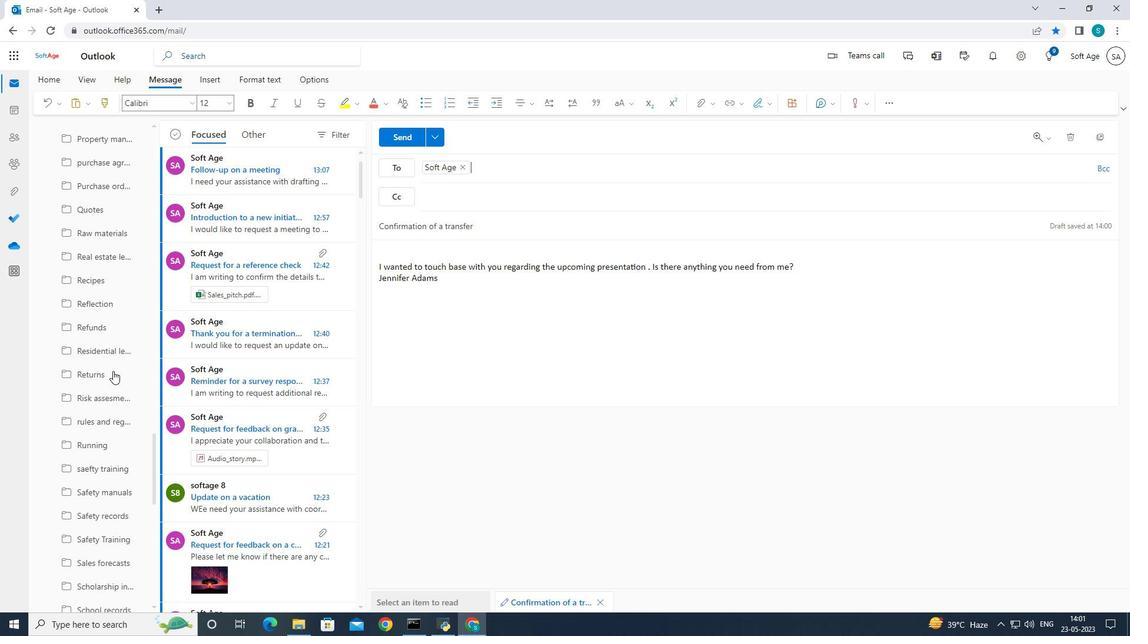 
Action: Mouse scrolled (113, 370) with delta (0, 0)
Screenshot: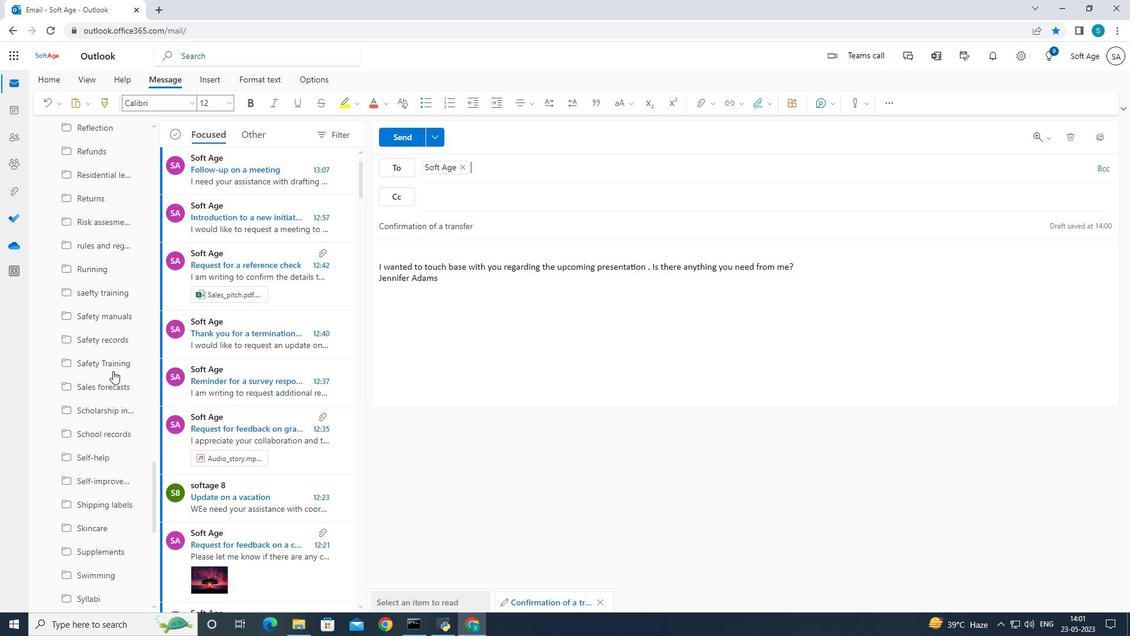 
Action: Mouse scrolled (113, 370) with delta (0, 0)
Screenshot: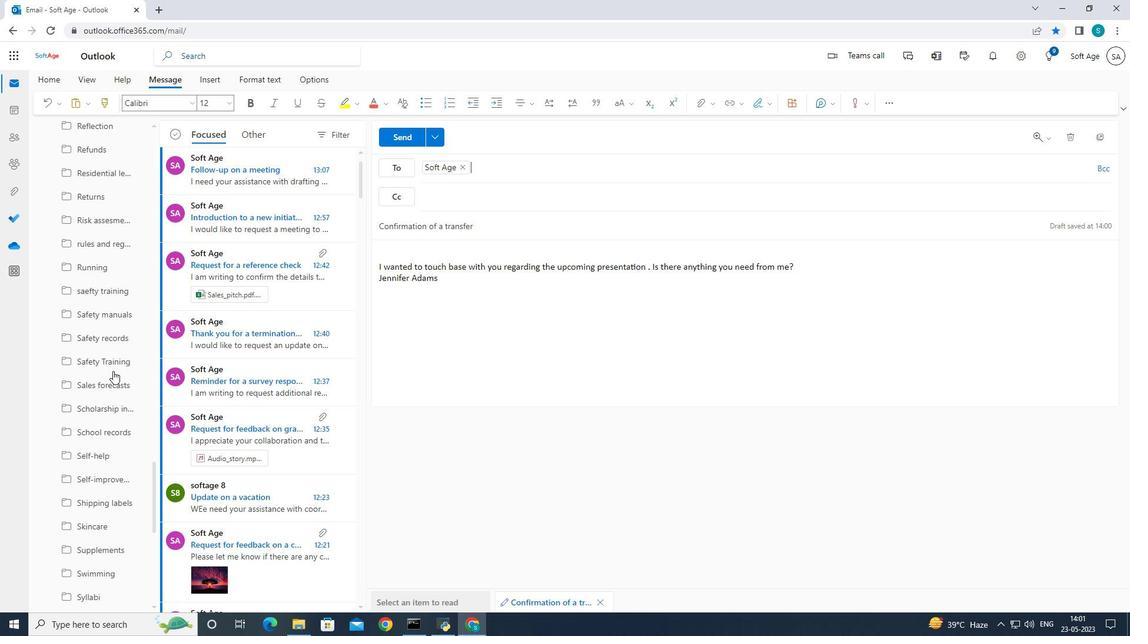 
Action: Mouse scrolled (113, 370) with delta (0, 0)
Screenshot: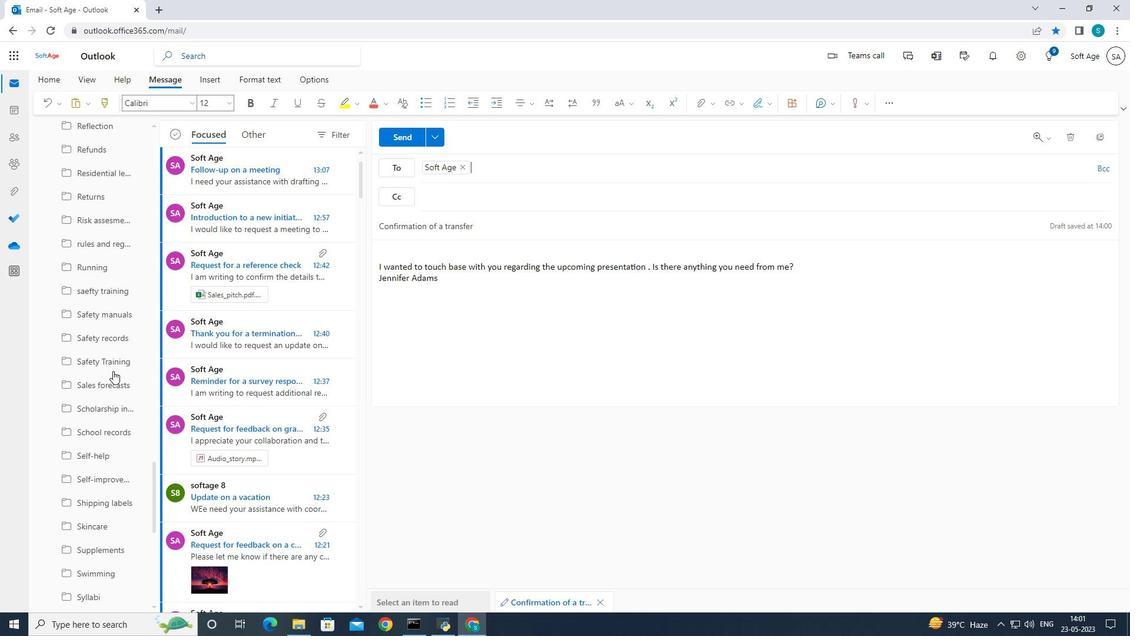 
Action: Mouse scrolled (113, 370) with delta (0, 0)
Screenshot: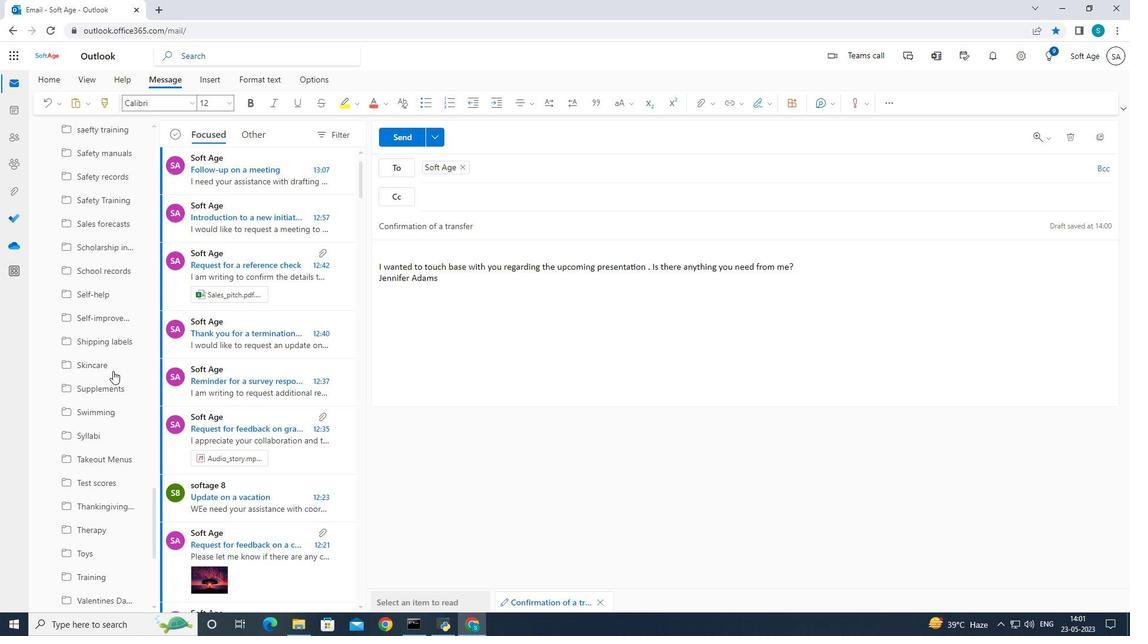 
Action: Mouse scrolled (113, 370) with delta (0, 0)
Screenshot: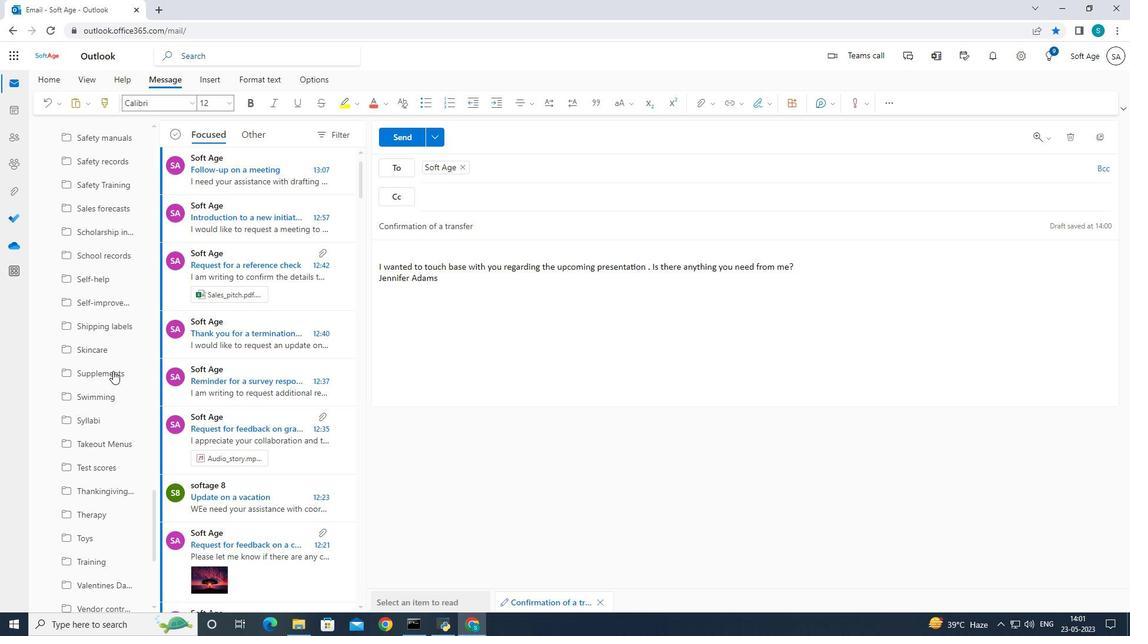 
Action: Mouse scrolled (113, 370) with delta (0, 0)
Screenshot: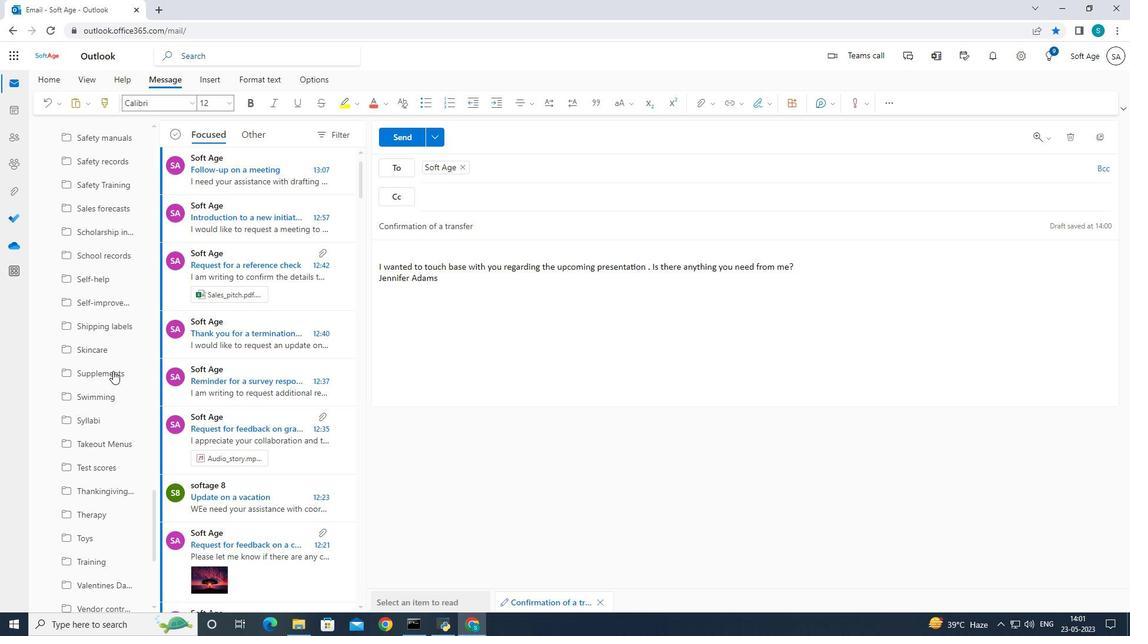 
Action: Mouse scrolled (113, 370) with delta (0, 0)
Screenshot: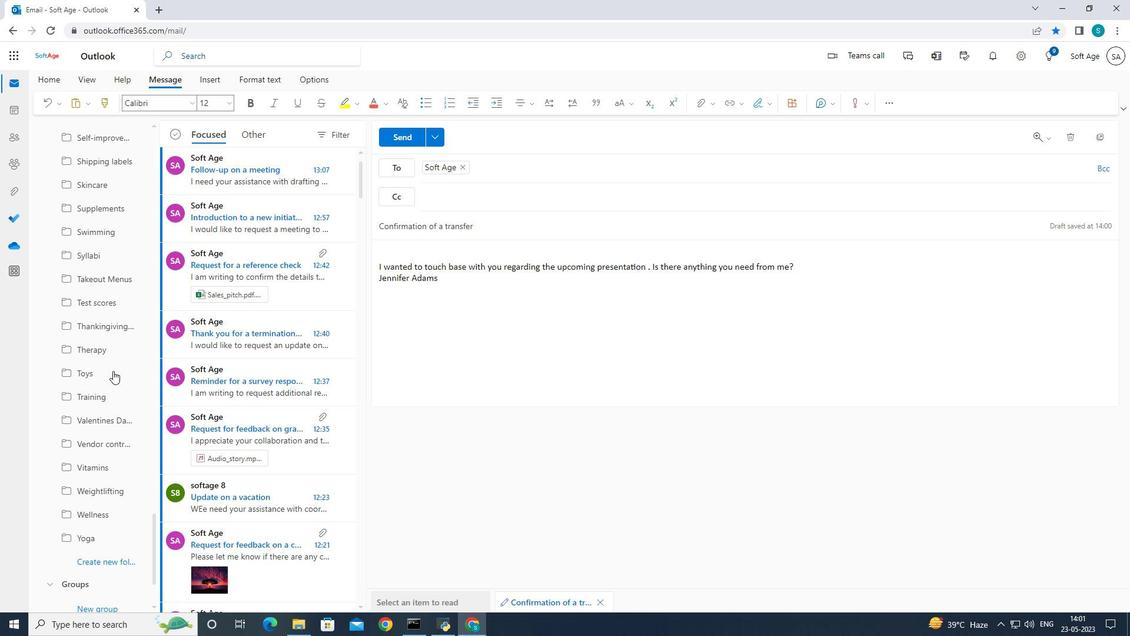 
Action: Mouse scrolled (113, 370) with delta (0, 0)
Screenshot: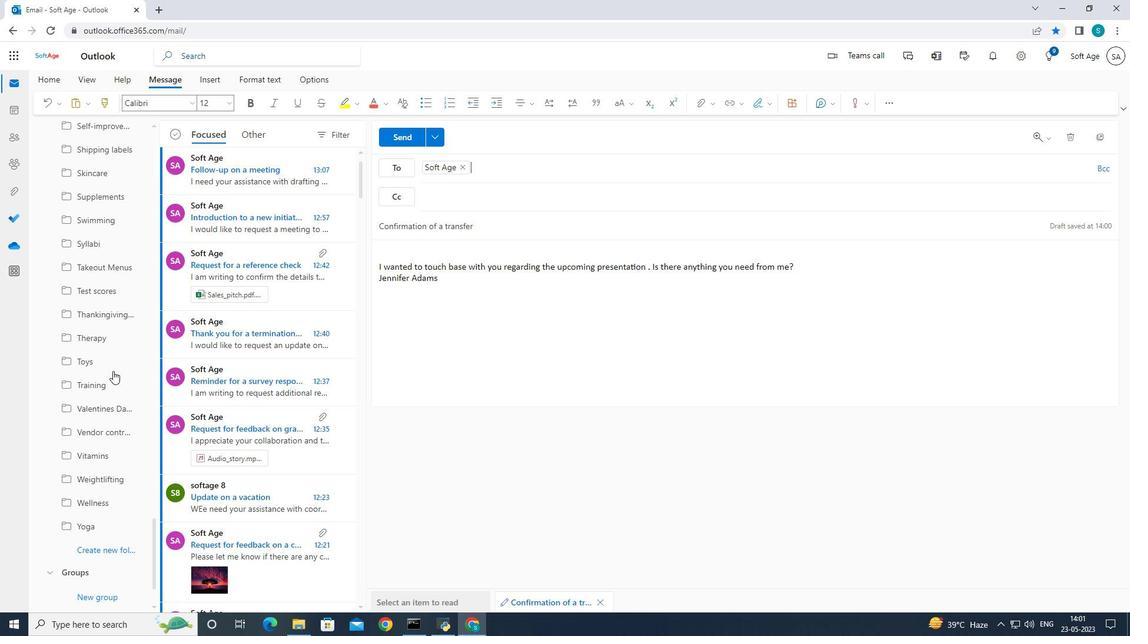
Action: Mouse scrolled (113, 370) with delta (0, 0)
Screenshot: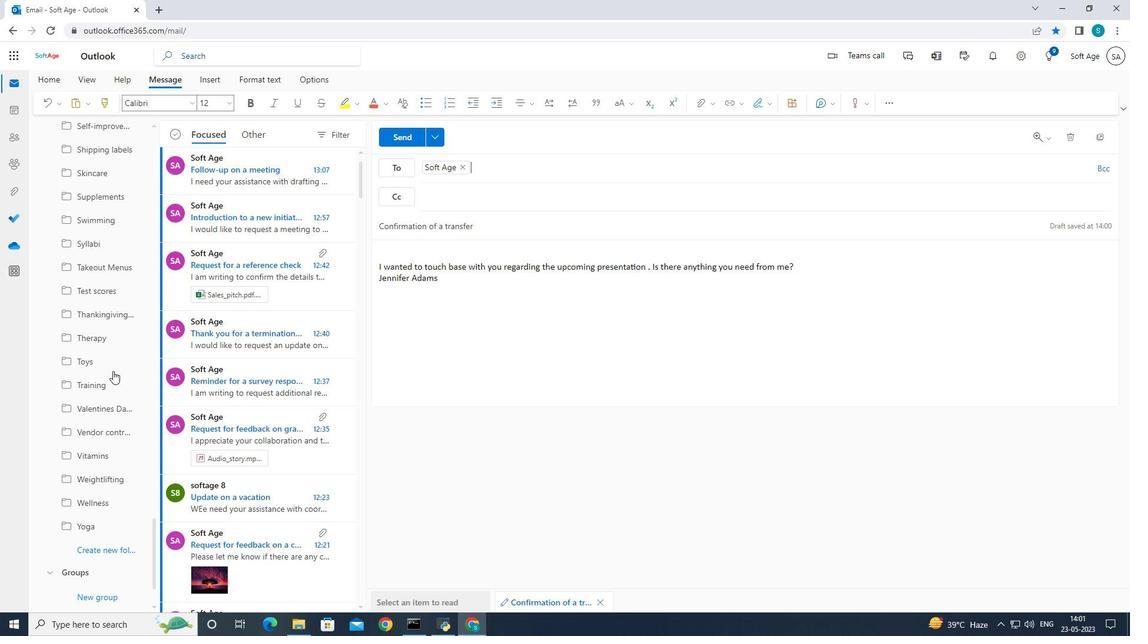 
Action: Mouse scrolled (113, 370) with delta (0, 0)
Screenshot: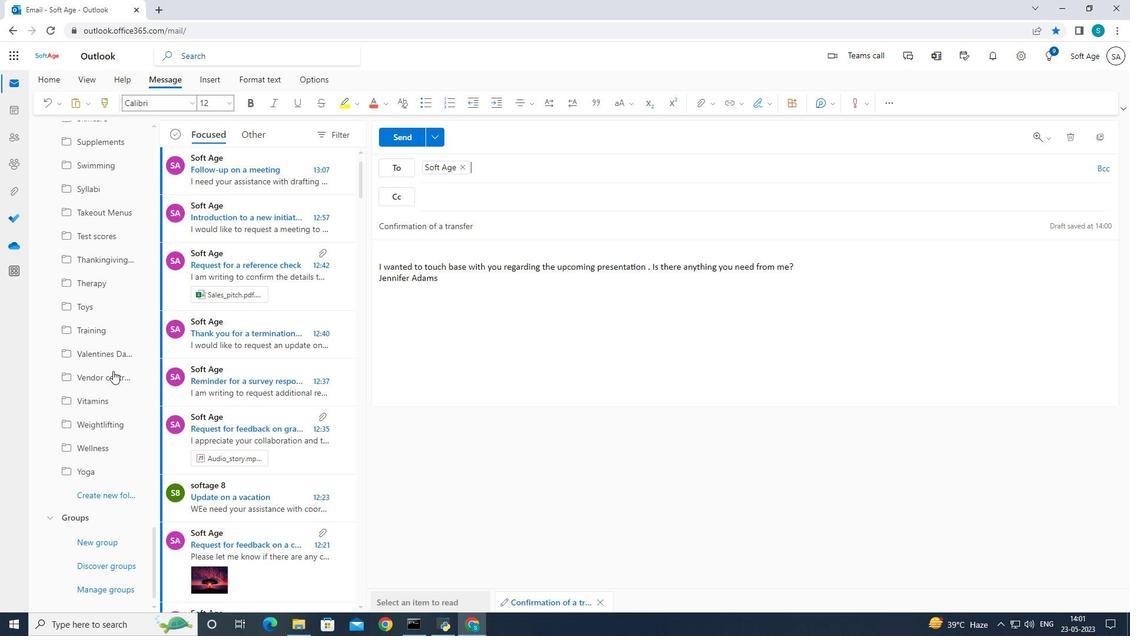 
Action: Mouse scrolled (113, 370) with delta (0, 0)
Screenshot: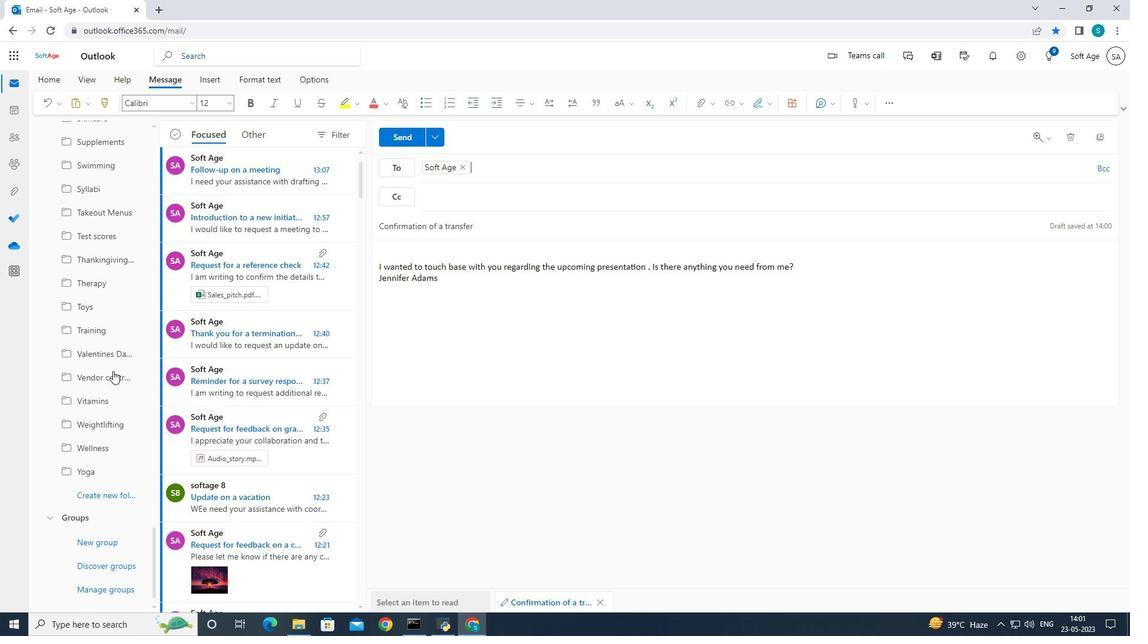 
Action: Mouse scrolled (113, 370) with delta (0, 0)
Screenshot: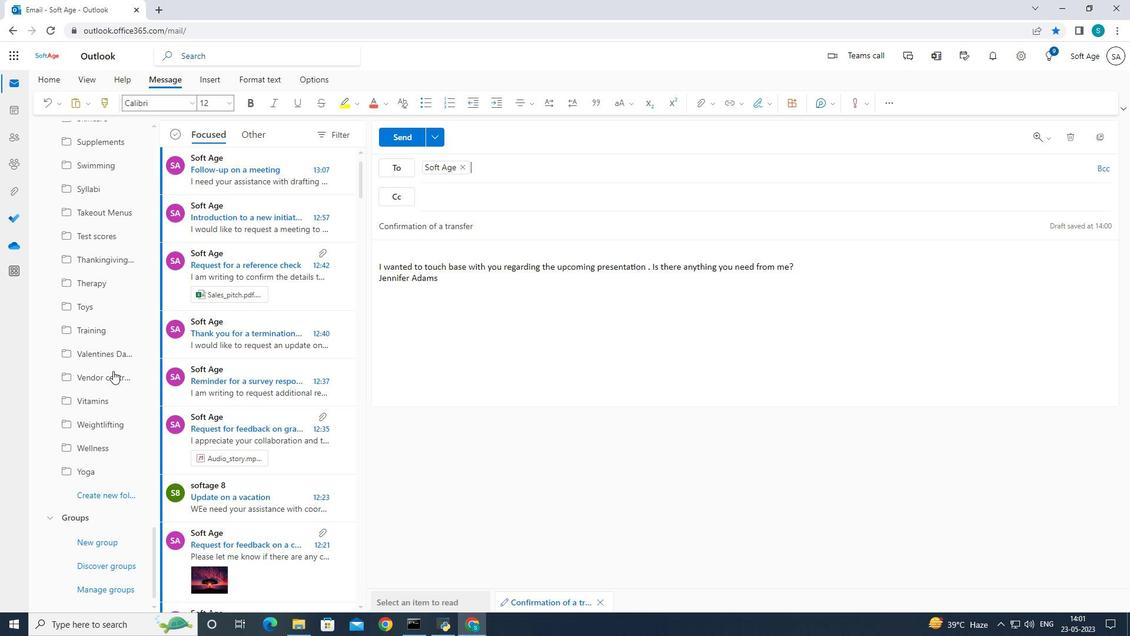 
Action: Mouse moved to (98, 488)
Screenshot: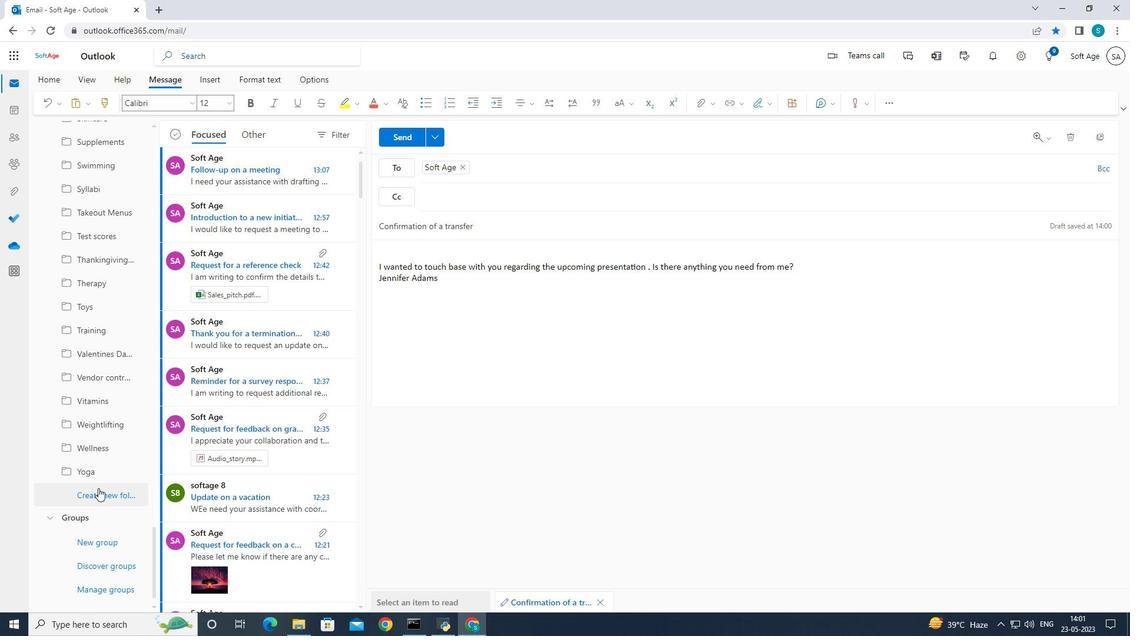 
Action: Mouse pressed left at (98, 488)
Screenshot: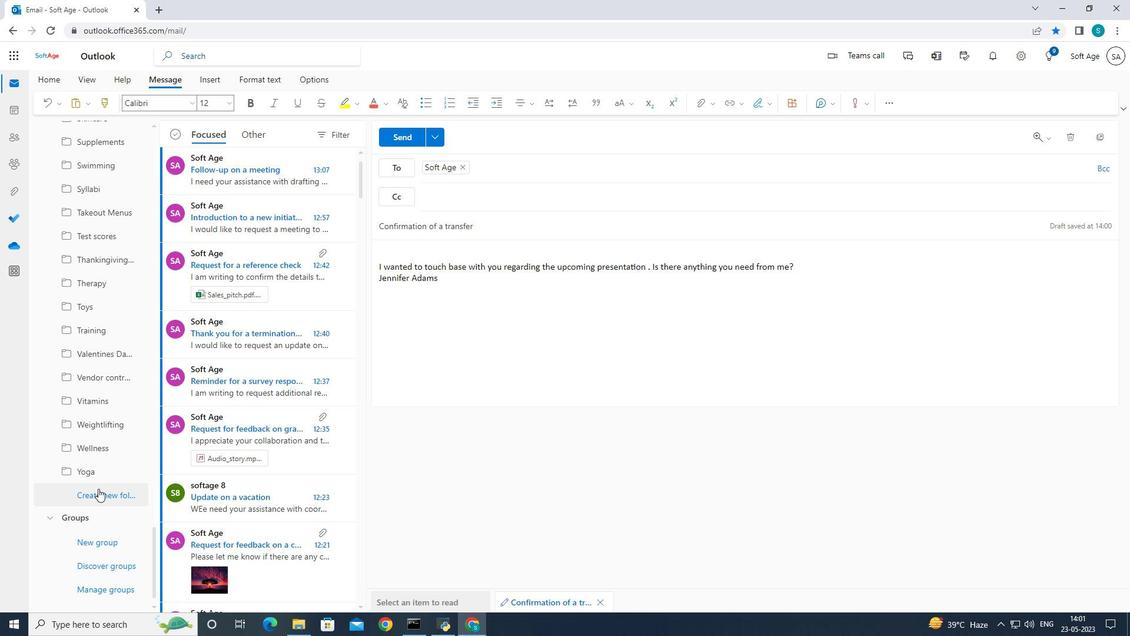 
Action: Mouse moved to (196, 374)
Screenshot: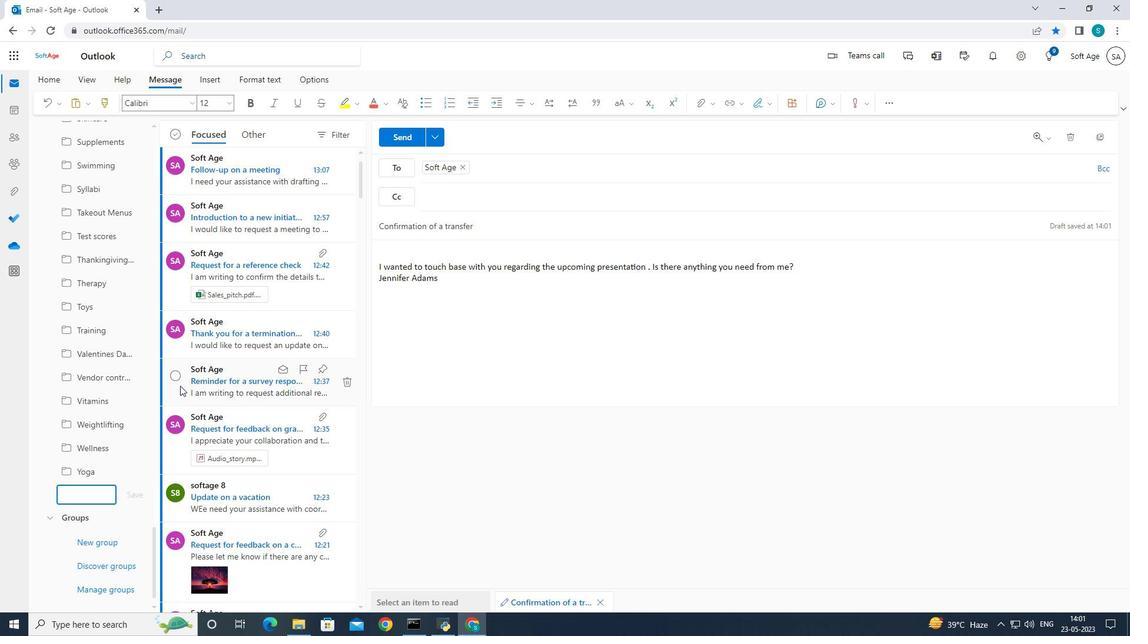 
Action: Key pressed <Key.caps_lock>F<Key.caps_lock>inancial<Key.space>aid<Key.enter>
Screenshot: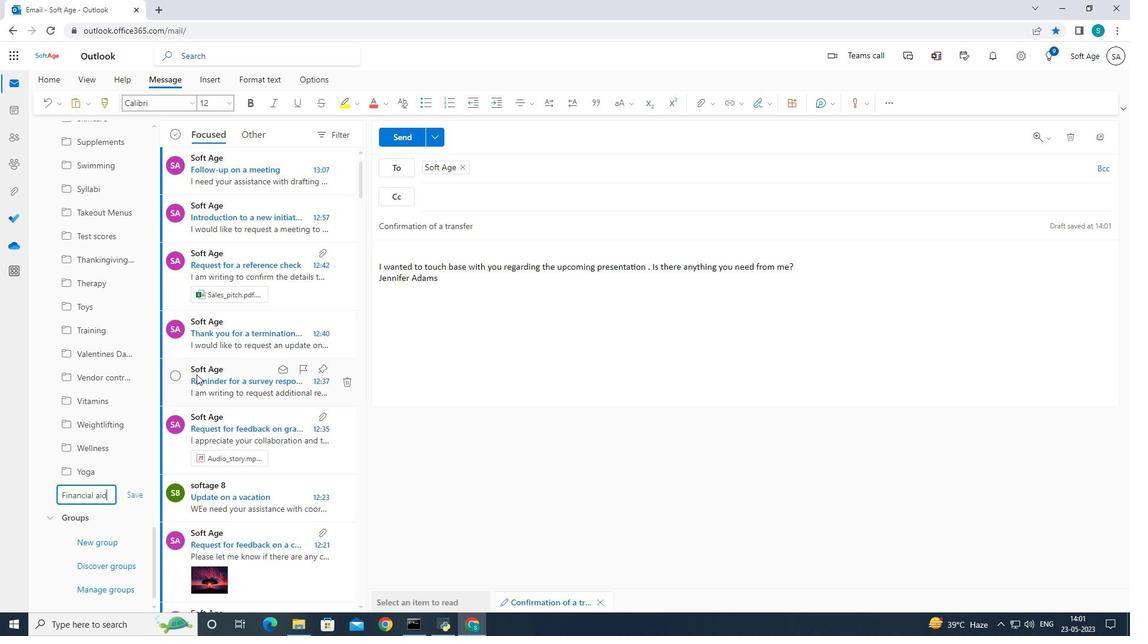 
Action: Mouse moved to (404, 133)
Screenshot: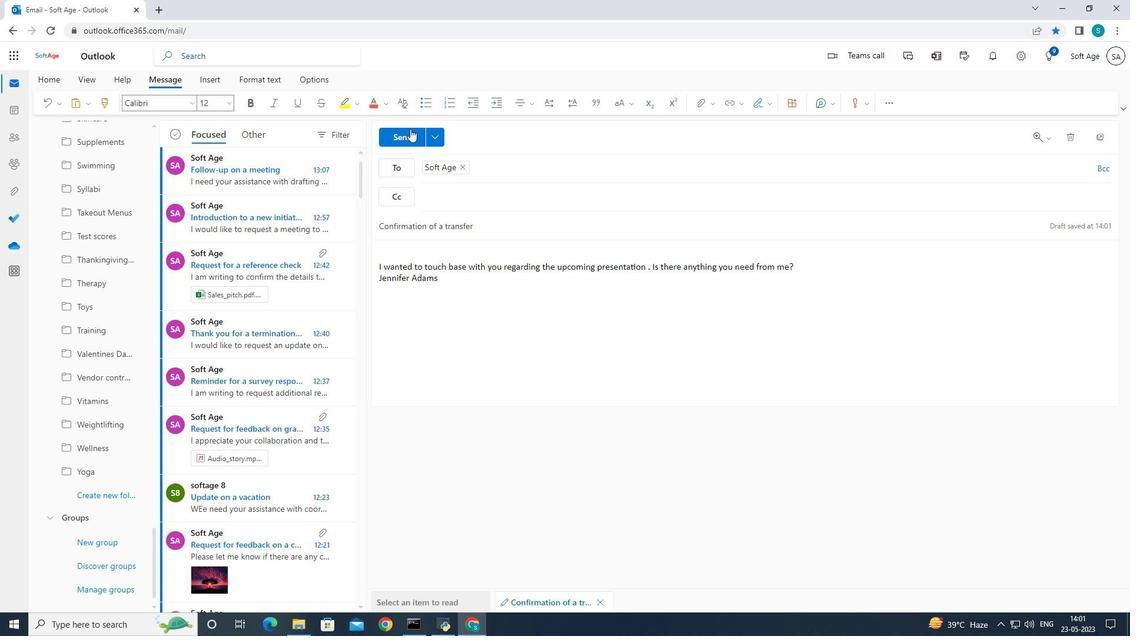 
Action: Mouse pressed left at (404, 133)
Screenshot: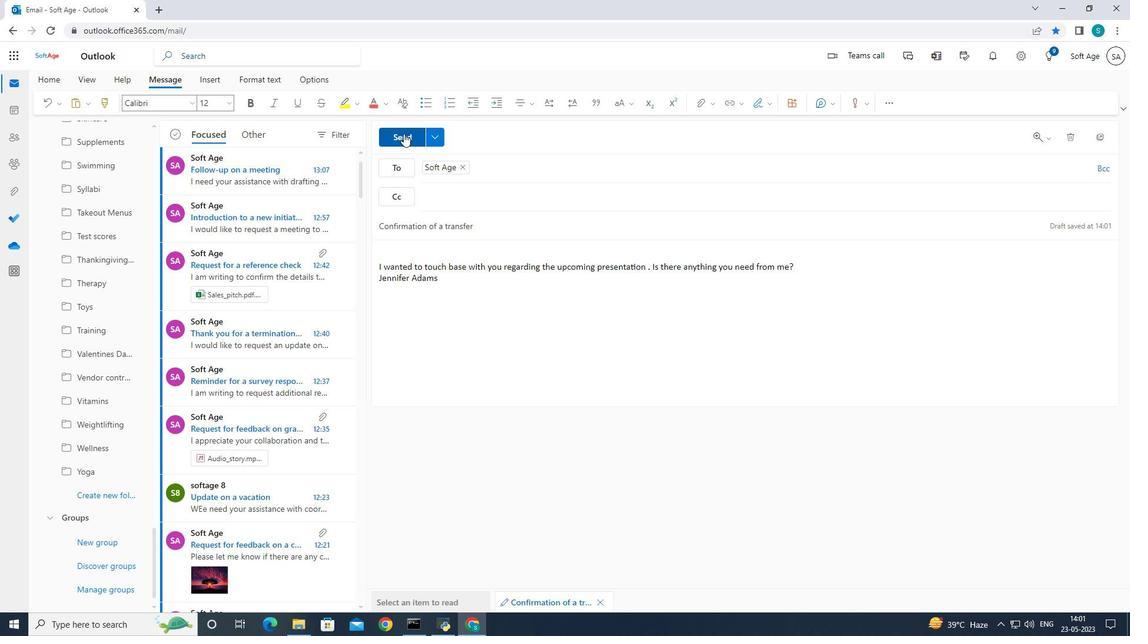
